 Task: Find a place to stay in Partizánske, Slovakia, from 5th to 12th September, with a price range of ₹10,000 to ₹15,000, 1 bedroom, 1 bathroom, for 2 guests, and select 'House' or 'Flat' as property type.
Action: Mouse moved to (561, 114)
Screenshot: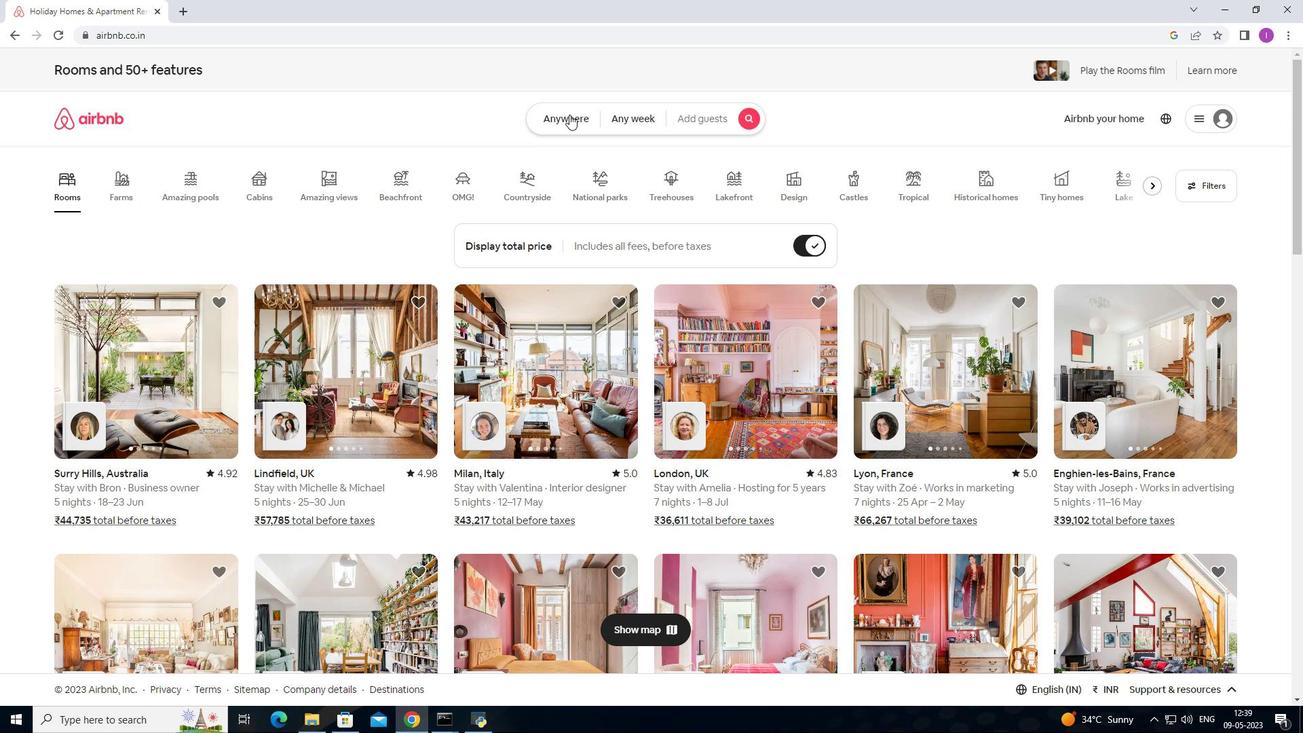 
Action: Mouse pressed left at (561, 114)
Screenshot: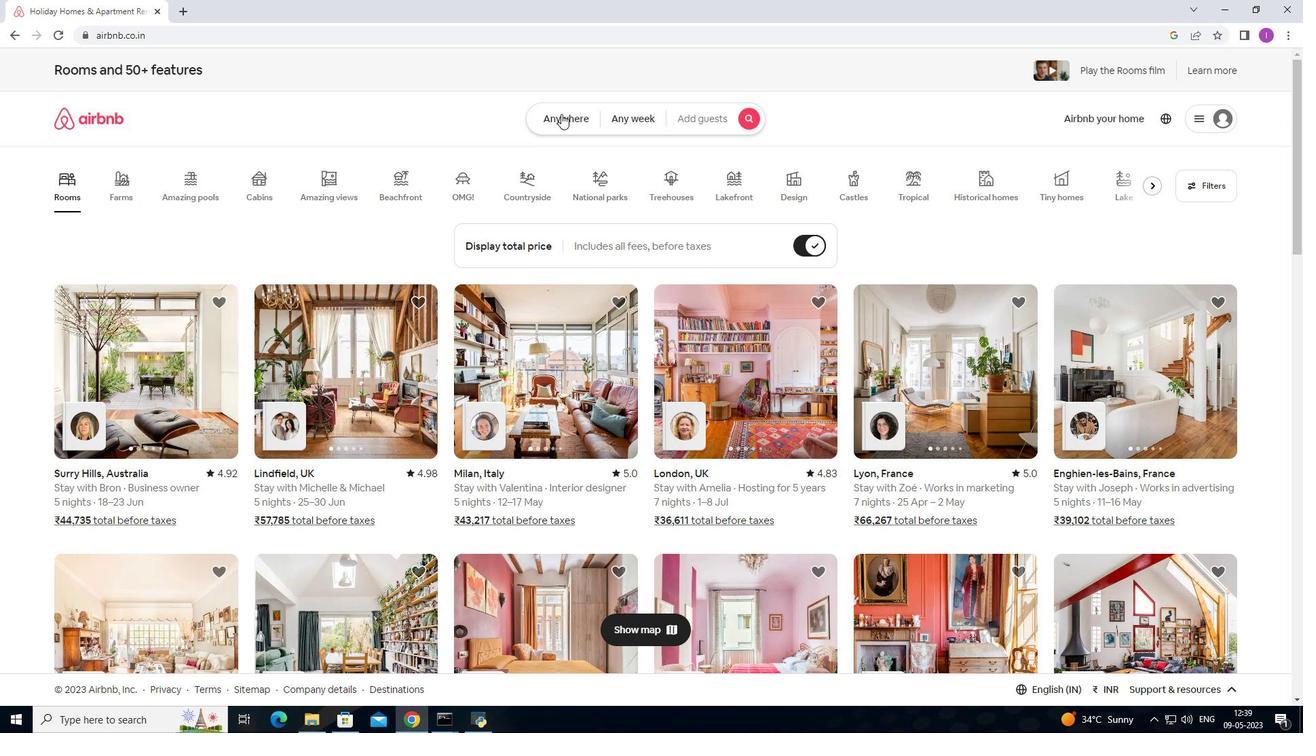 
Action: Mouse moved to (430, 174)
Screenshot: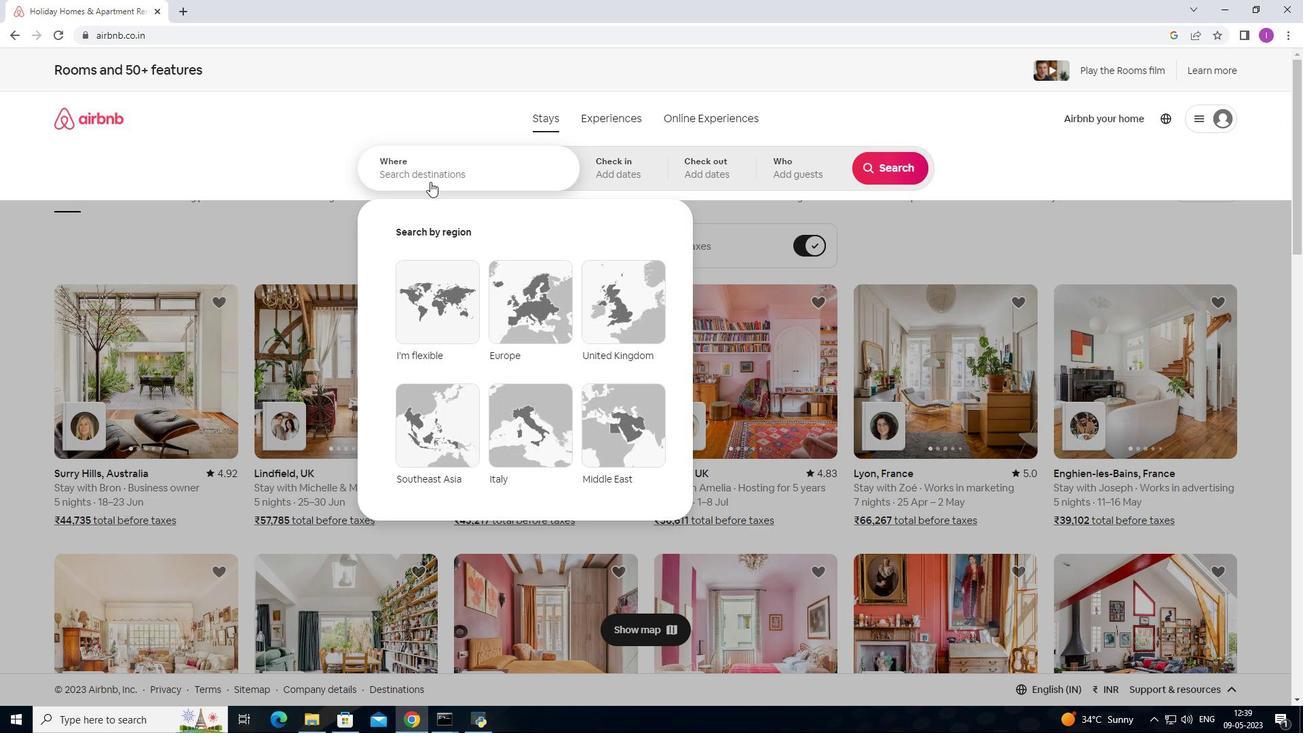
Action: Mouse pressed left at (430, 174)
Screenshot: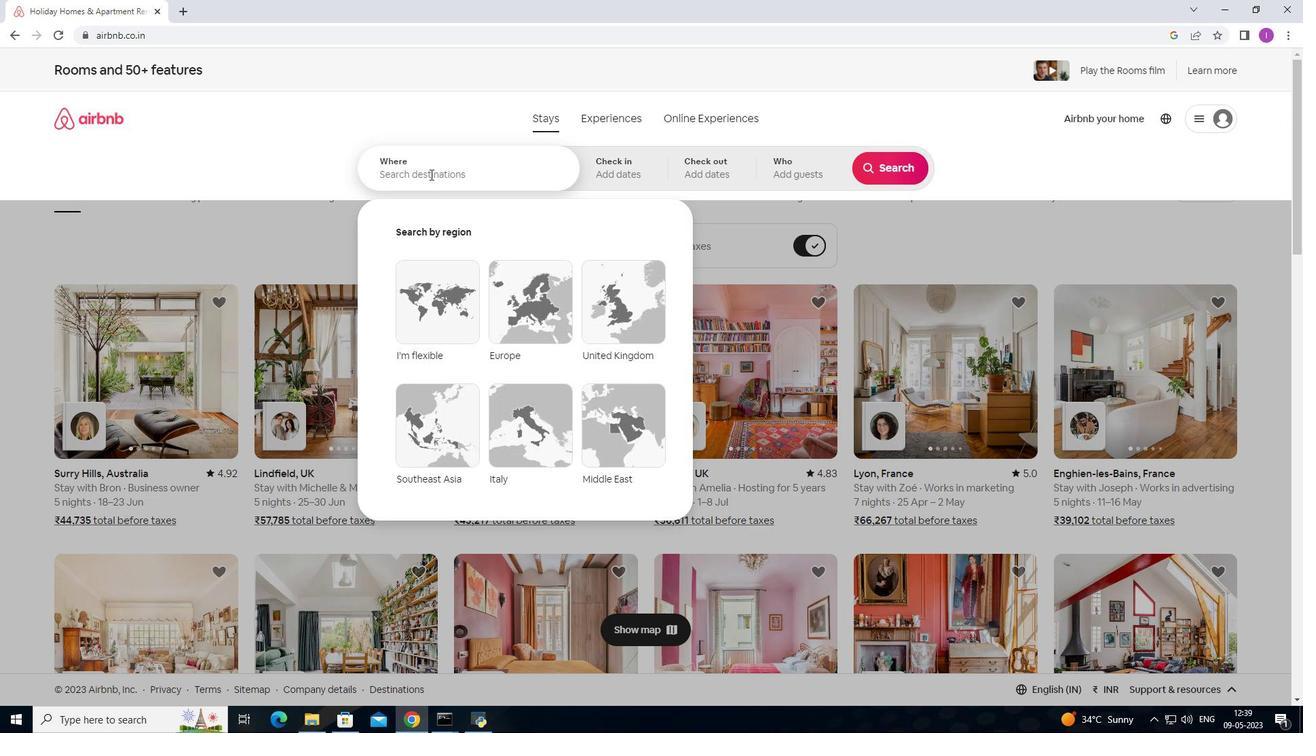 
Action: Mouse moved to (433, 171)
Screenshot: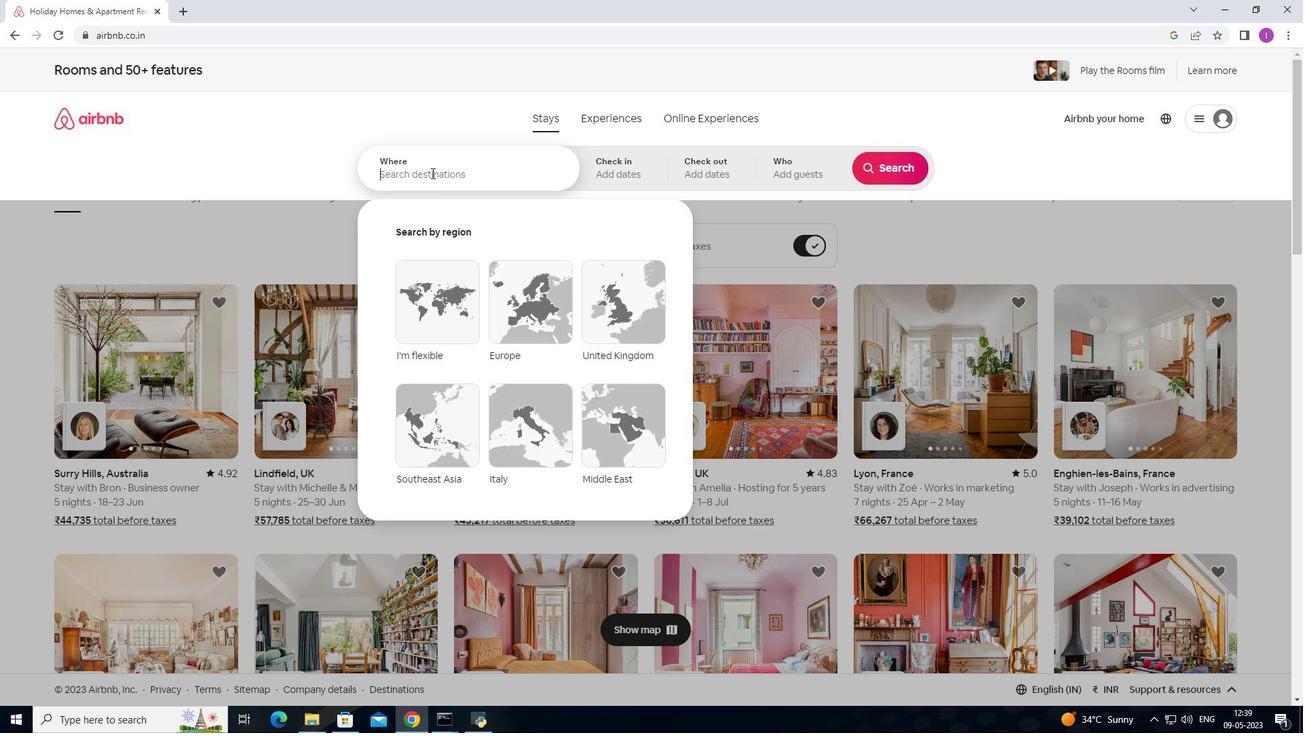 
Action: Key pressed <Key.shift>Partizanske,<Key.shift>Slovakia
Screenshot: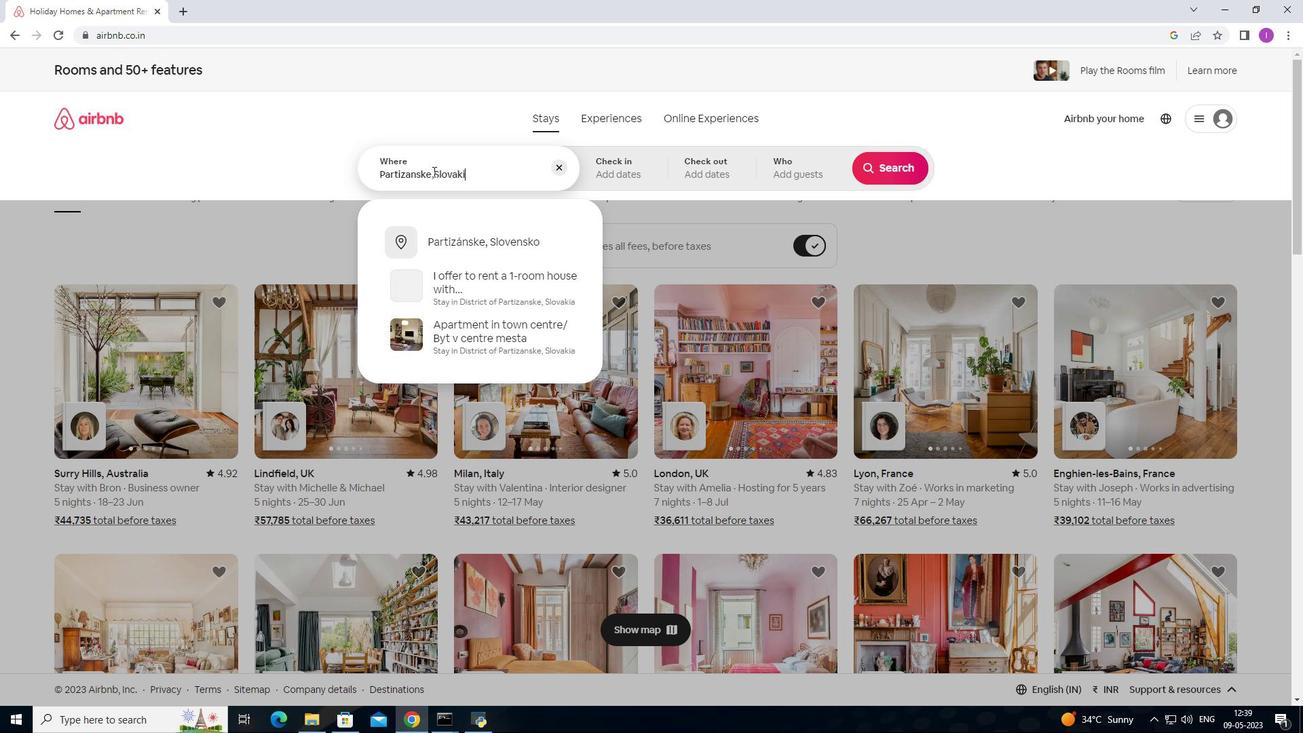 
Action: Mouse moved to (590, 173)
Screenshot: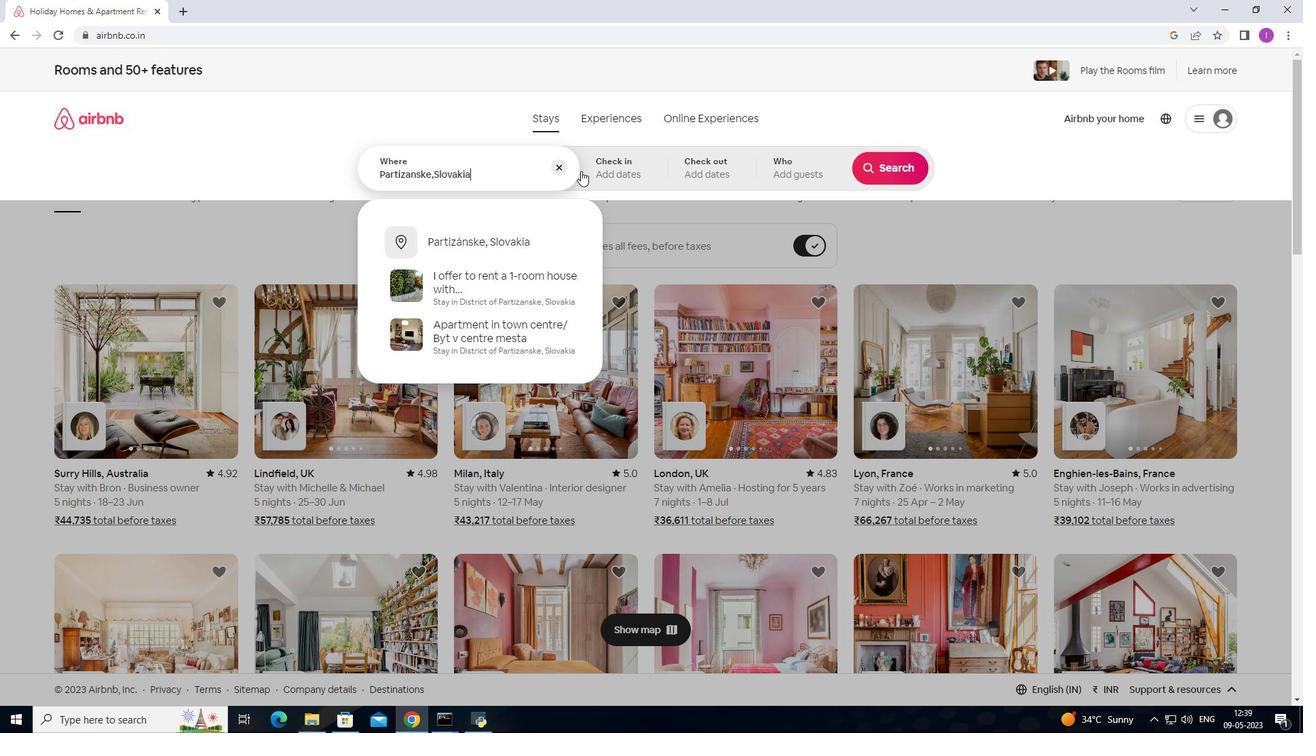 
Action: Mouse pressed left at (590, 173)
Screenshot: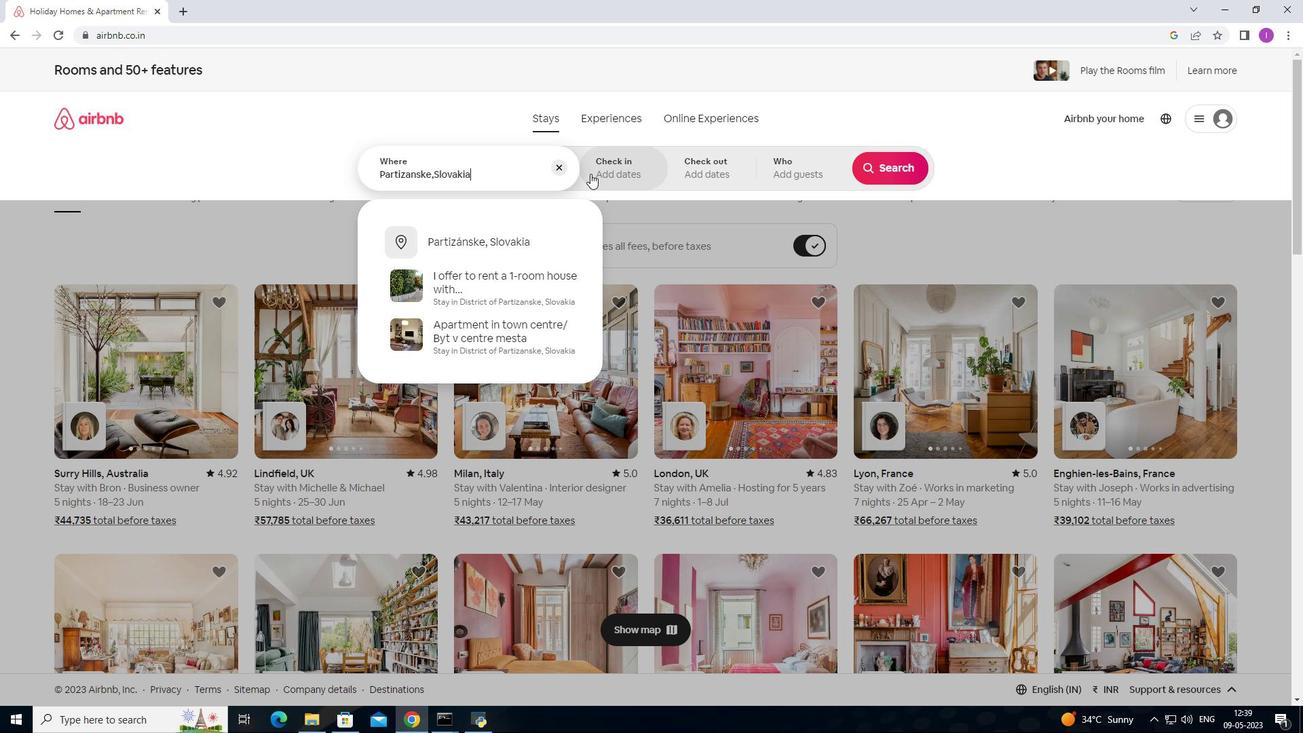 
Action: Mouse moved to (886, 280)
Screenshot: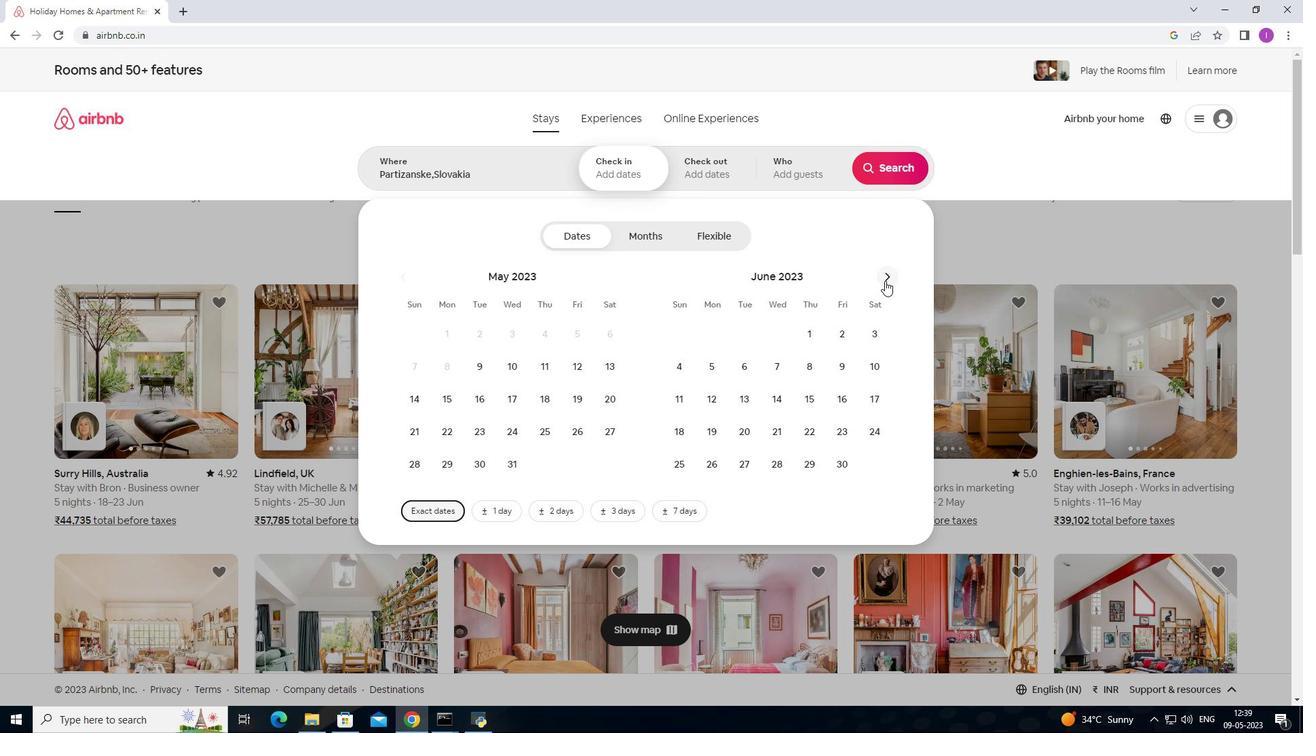 
Action: Mouse pressed left at (886, 280)
Screenshot: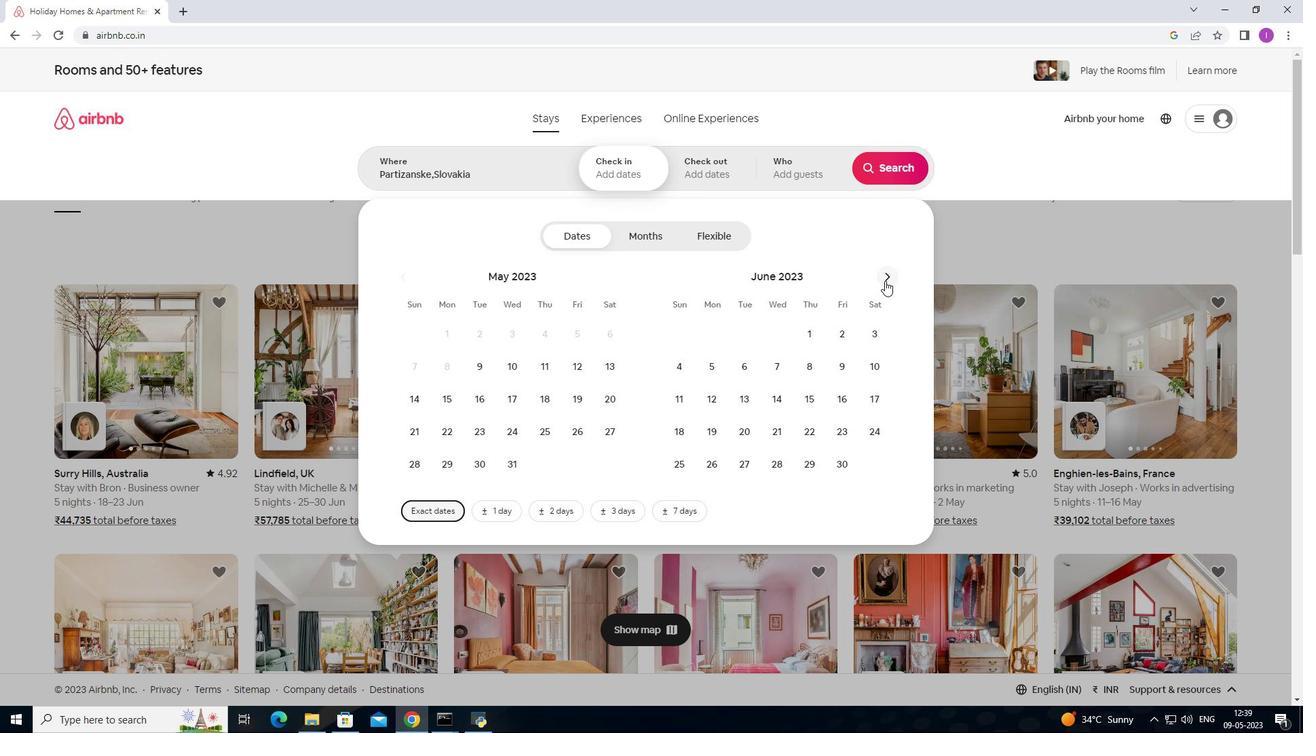 
Action: Mouse pressed left at (886, 280)
Screenshot: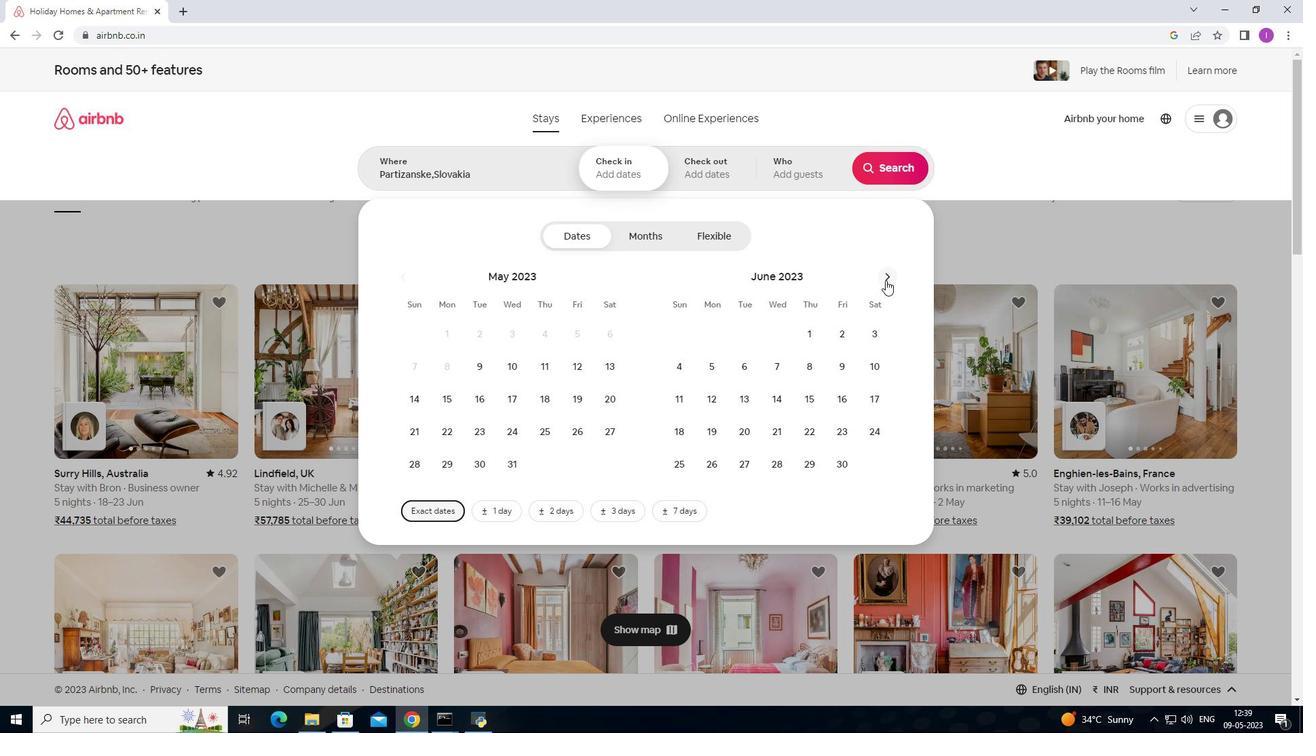 
Action: Mouse pressed left at (886, 280)
Screenshot: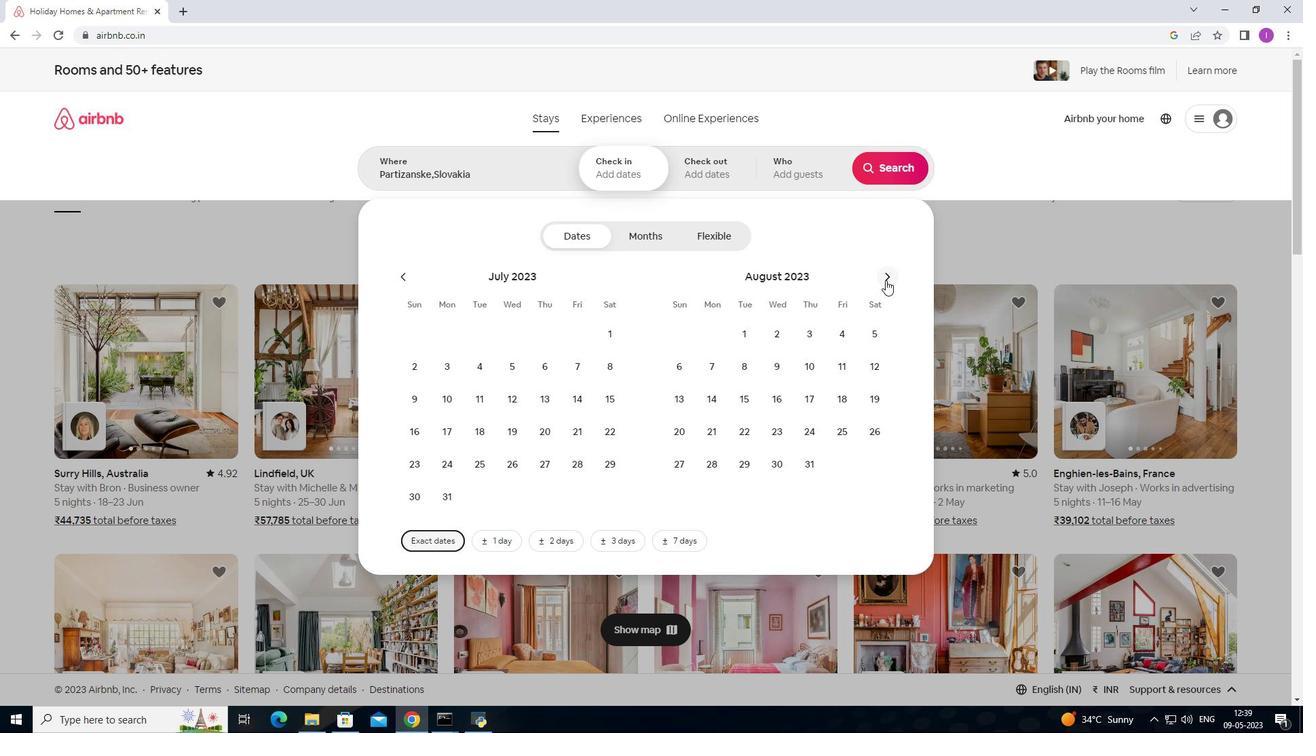 
Action: Mouse moved to (743, 364)
Screenshot: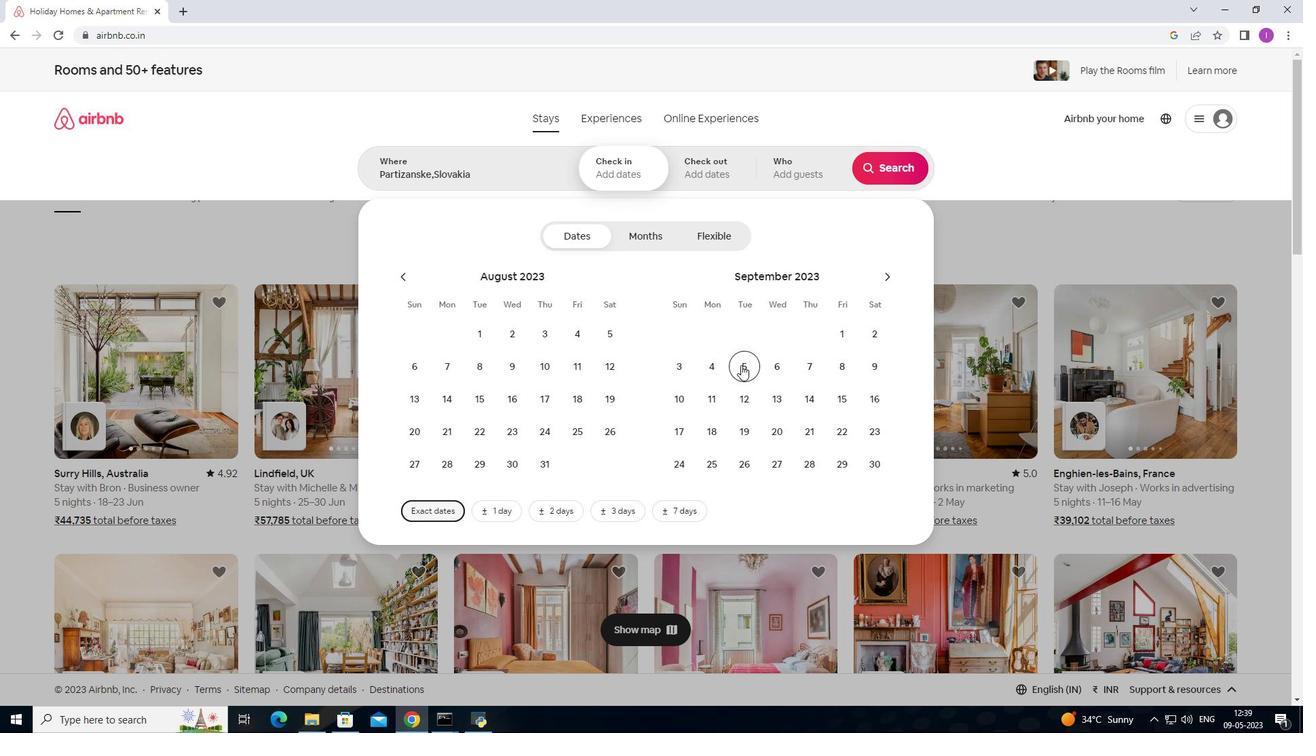 
Action: Mouse pressed left at (743, 364)
Screenshot: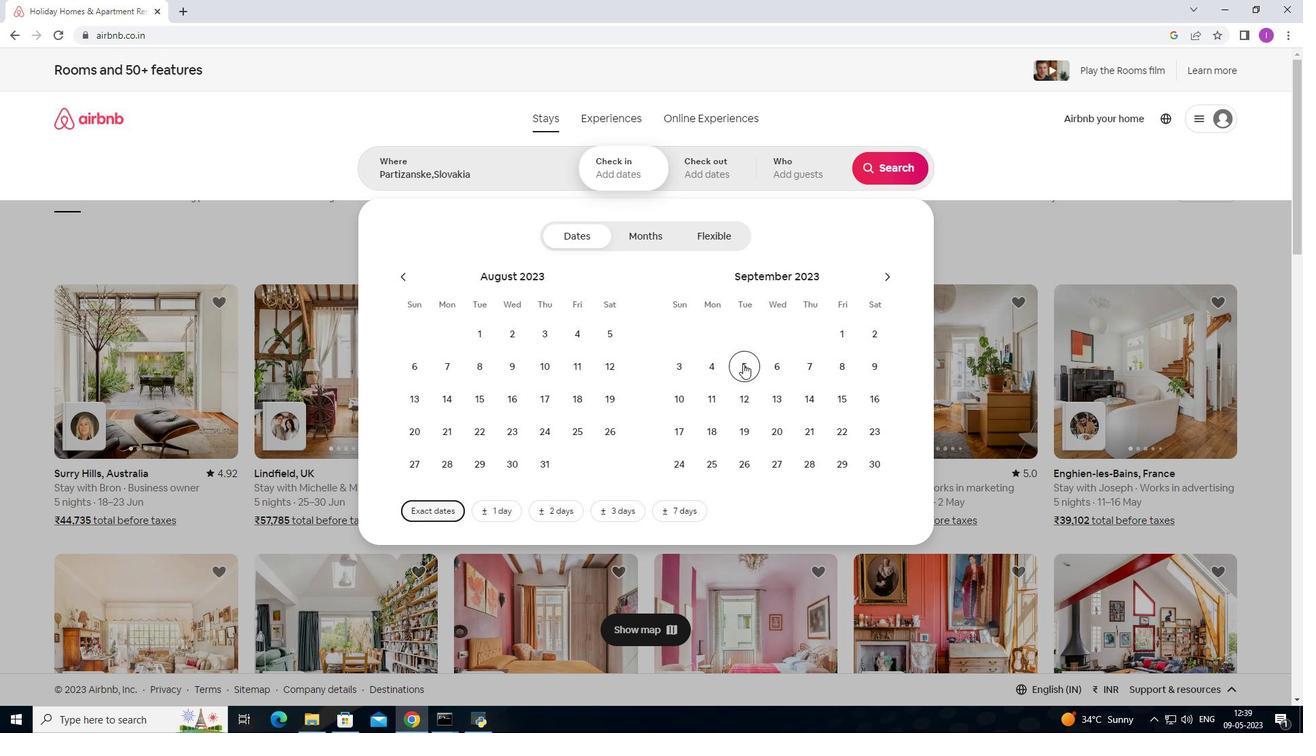 
Action: Mouse moved to (749, 387)
Screenshot: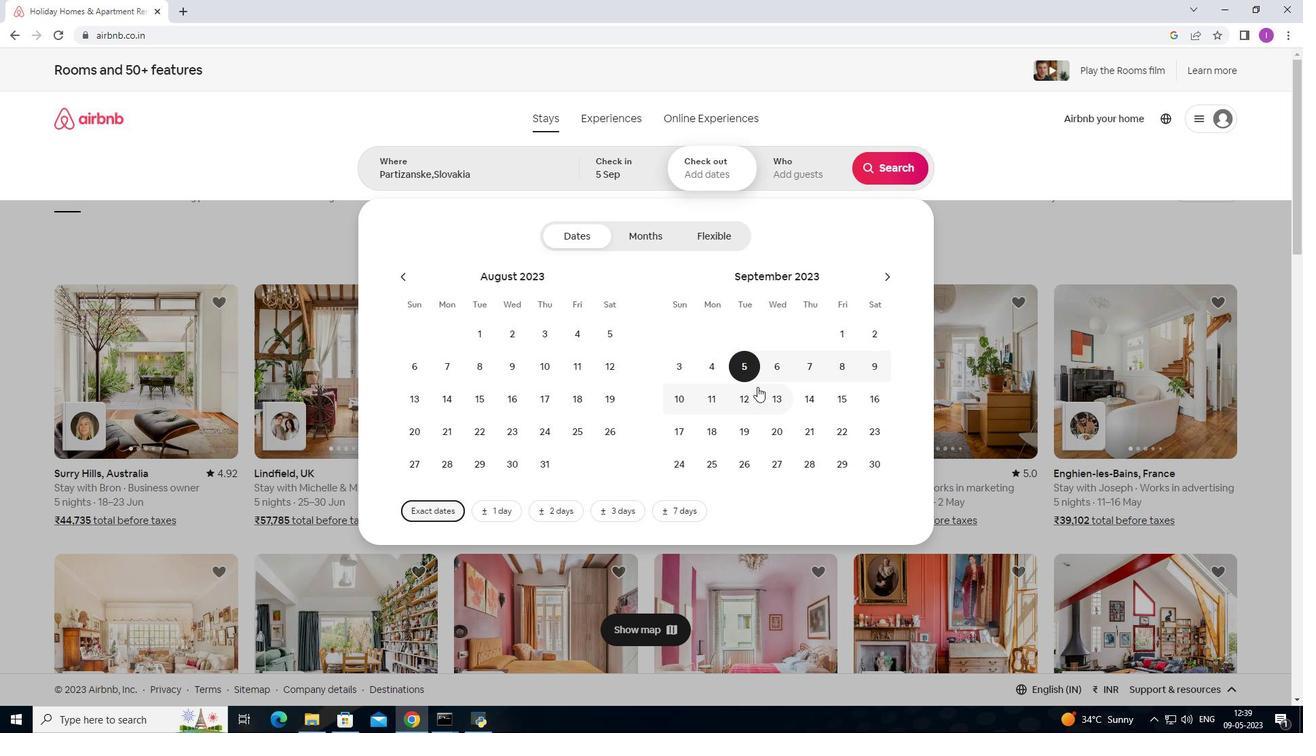 
Action: Mouse pressed left at (749, 387)
Screenshot: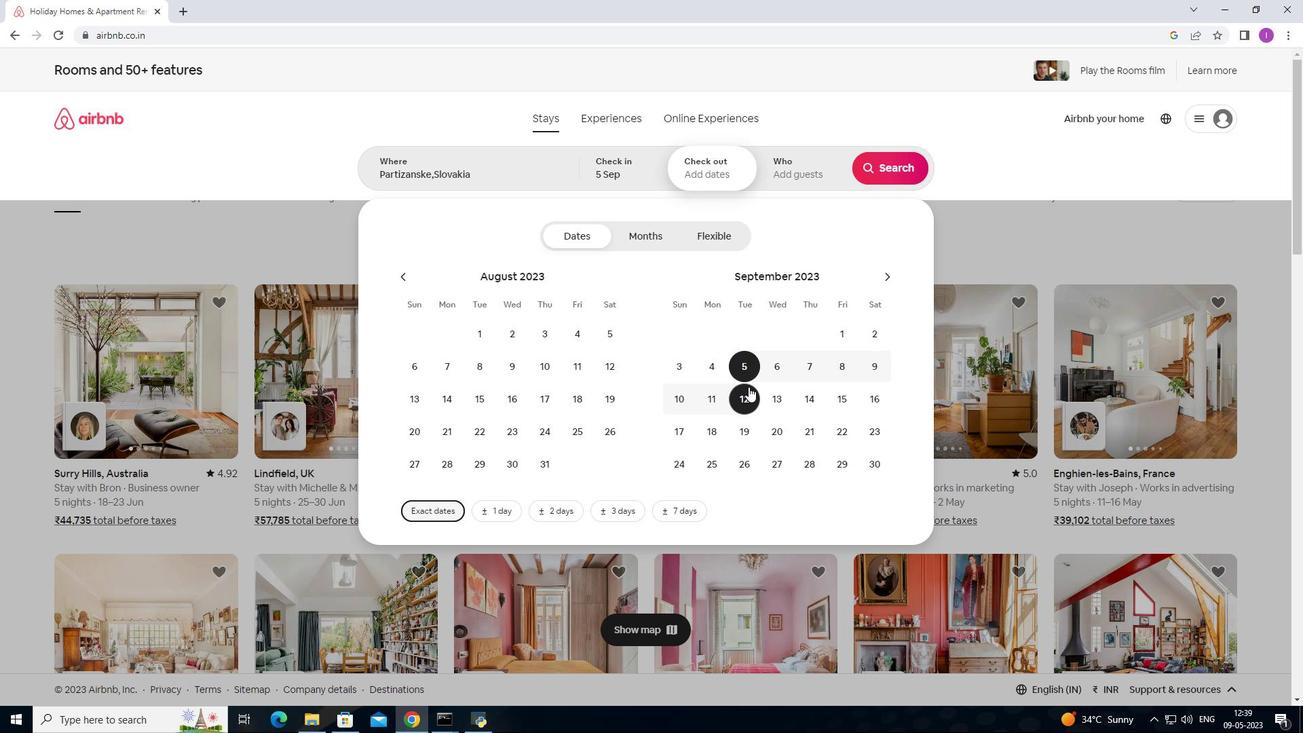 
Action: Mouse moved to (800, 179)
Screenshot: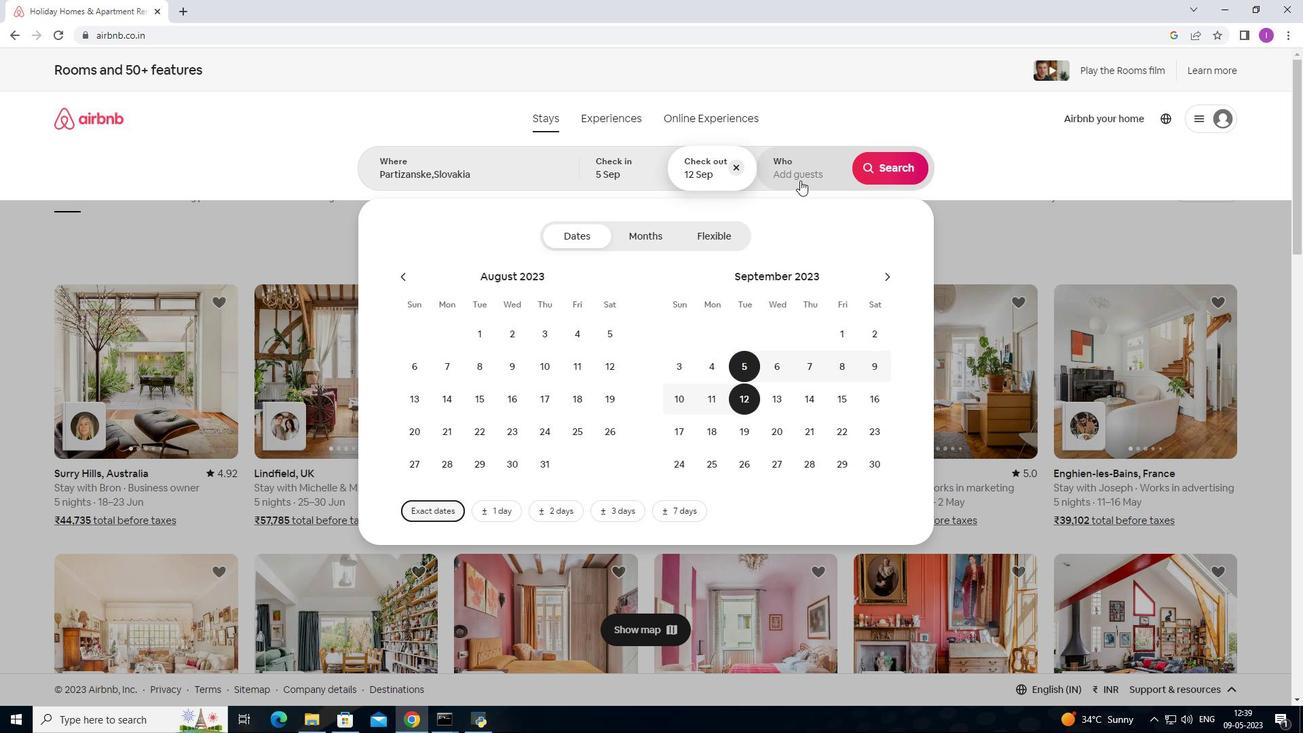 
Action: Mouse pressed left at (800, 179)
Screenshot: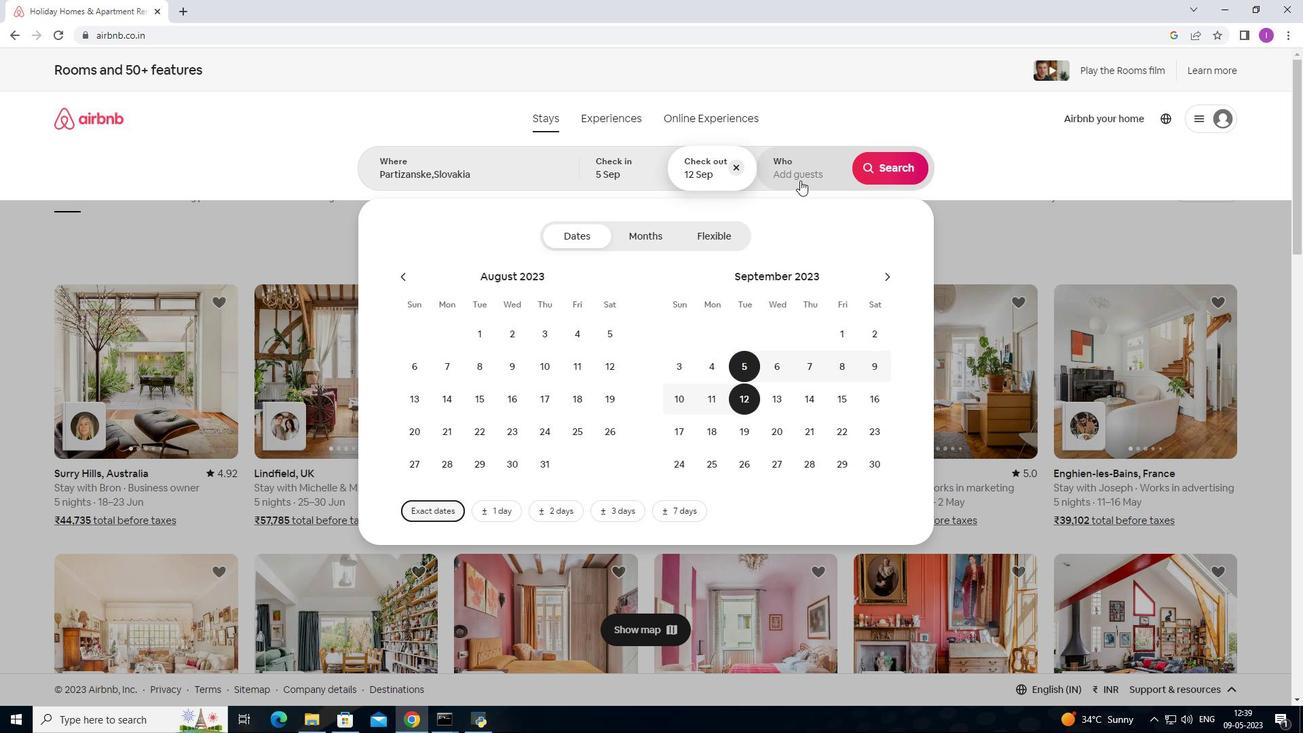 
Action: Mouse moved to (898, 235)
Screenshot: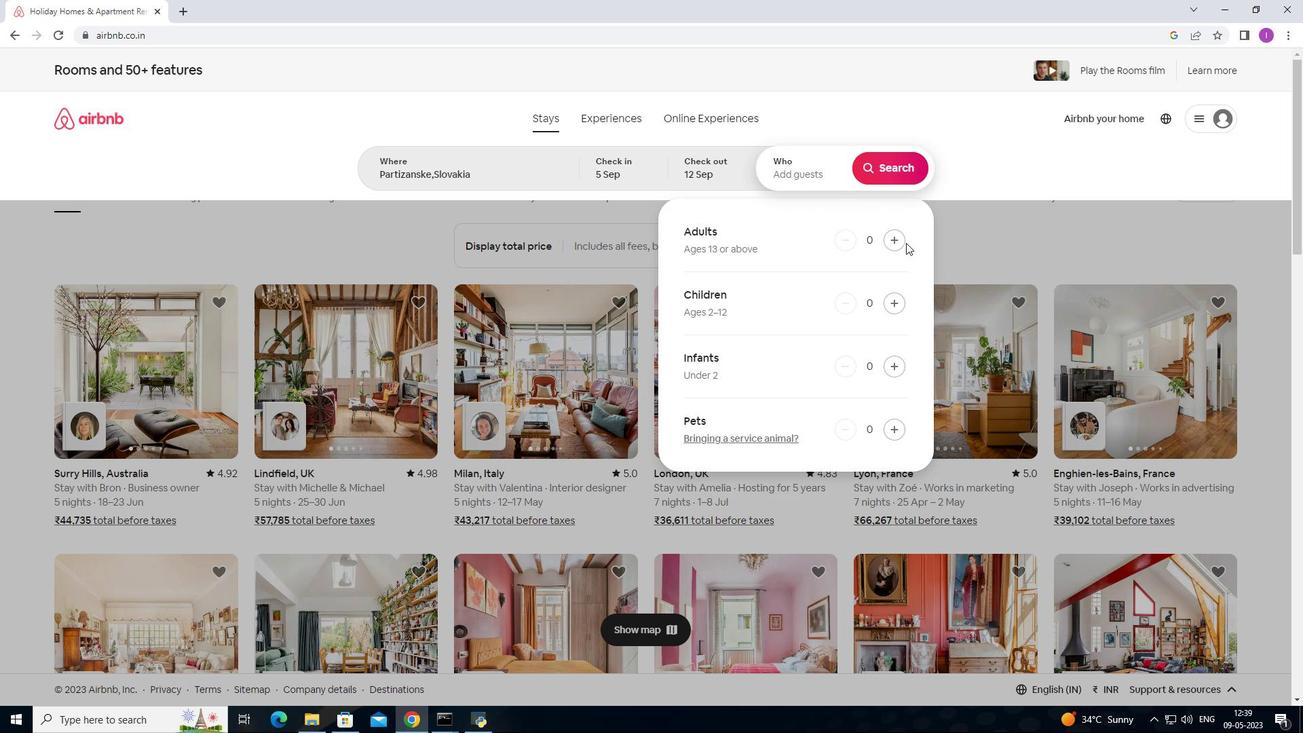 
Action: Mouse pressed left at (898, 235)
Screenshot: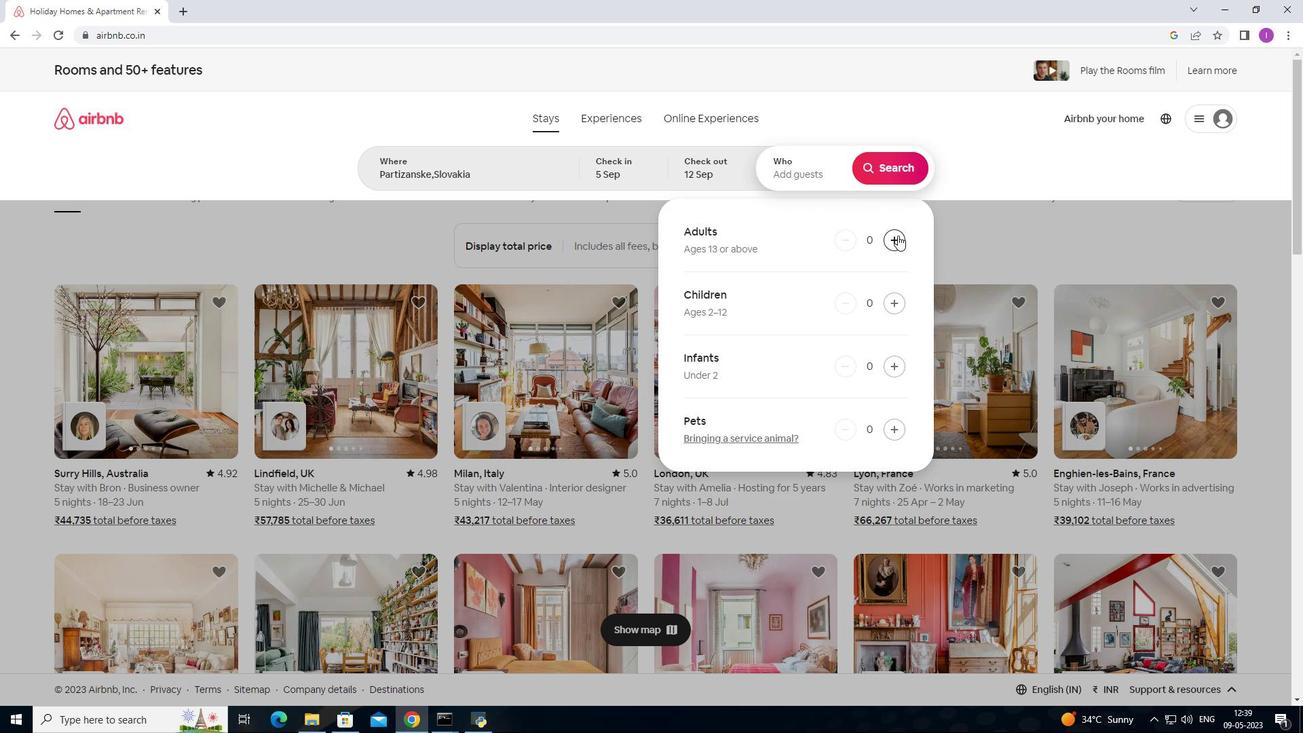 
Action: Mouse pressed left at (898, 235)
Screenshot: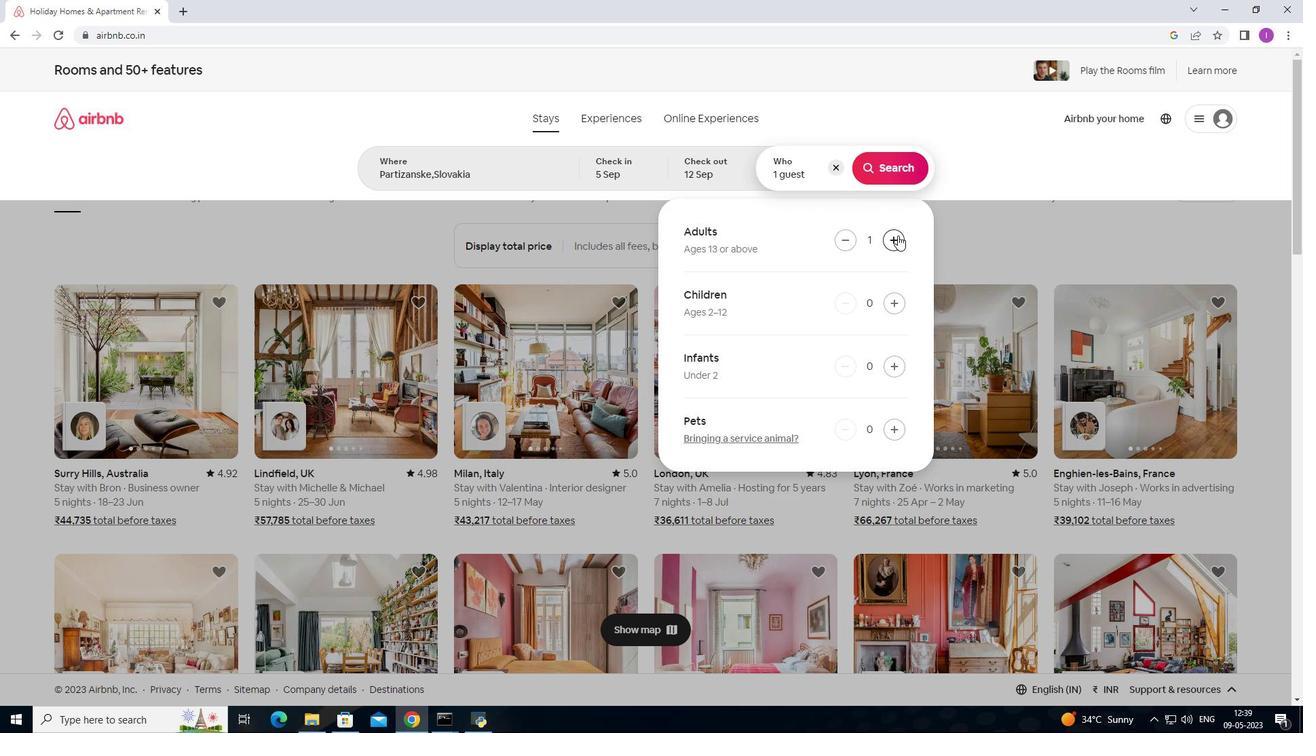 
Action: Mouse moved to (880, 177)
Screenshot: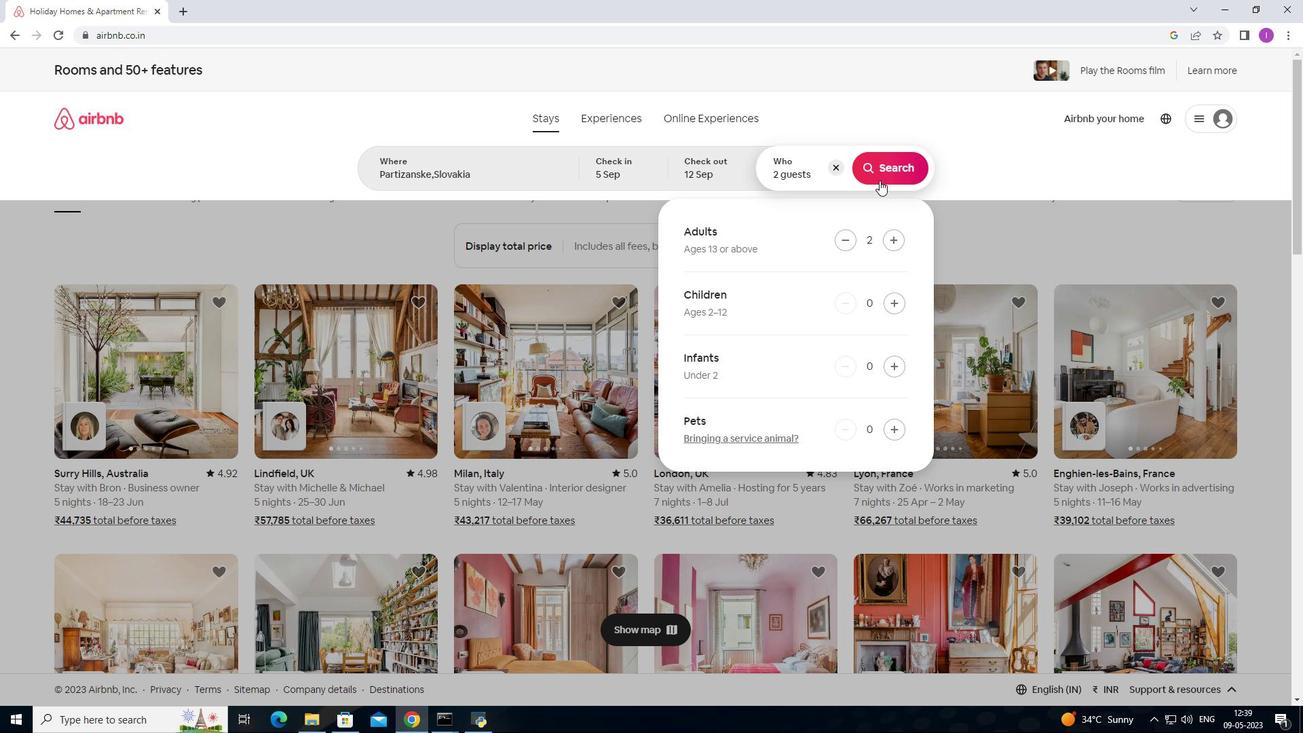 
Action: Mouse pressed left at (880, 177)
Screenshot: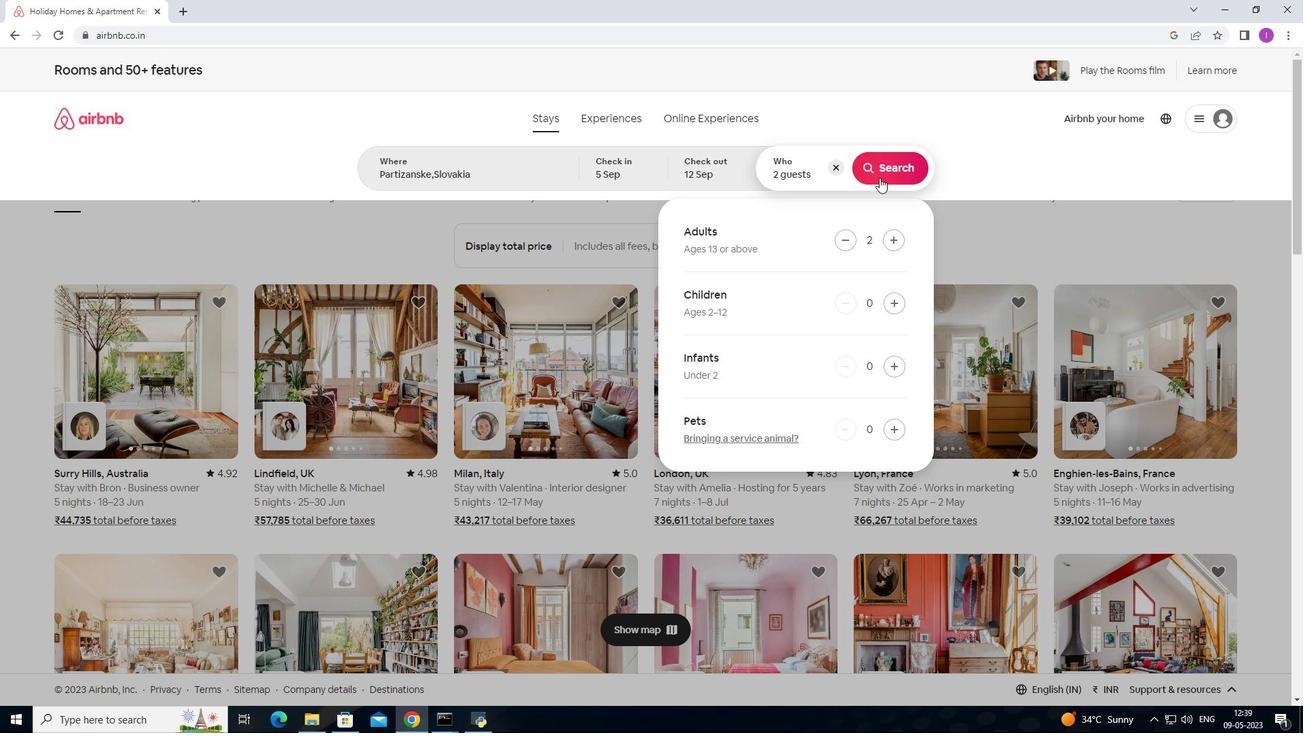 
Action: Mouse moved to (1229, 133)
Screenshot: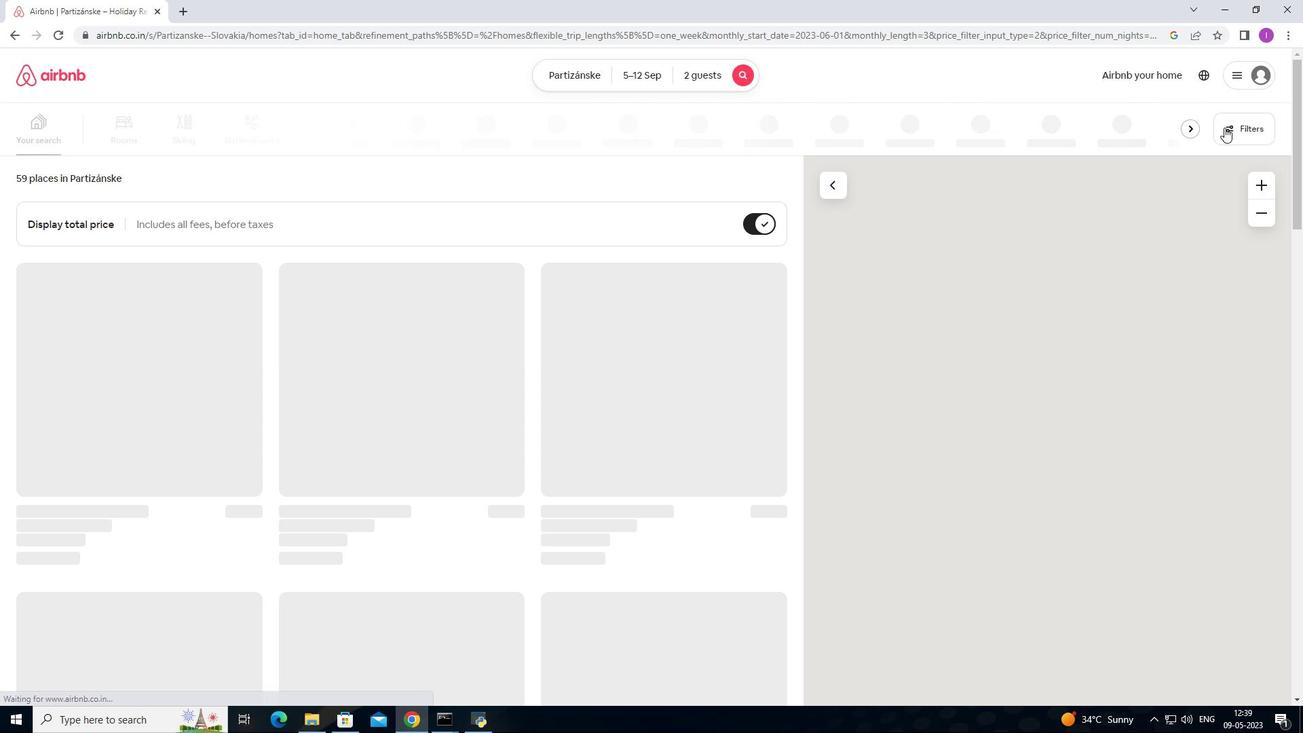 
Action: Mouse pressed left at (1229, 133)
Screenshot: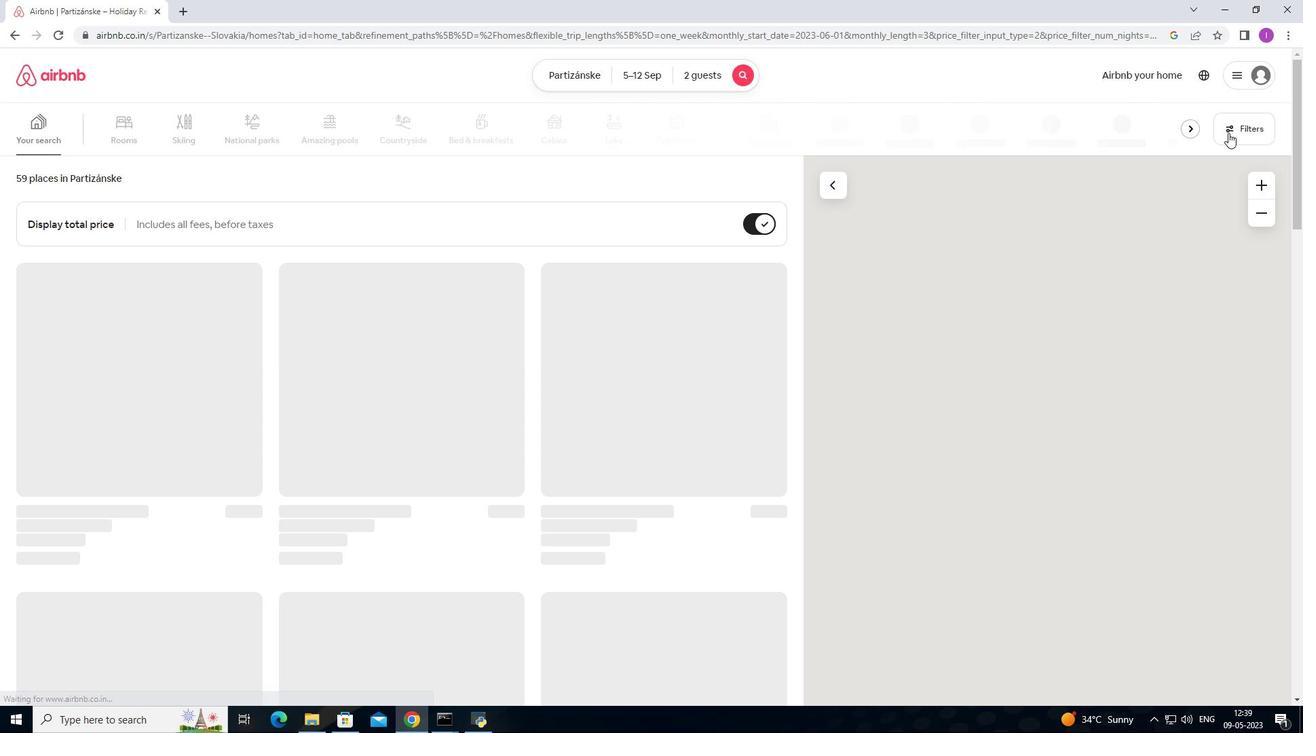 
Action: Mouse moved to (488, 460)
Screenshot: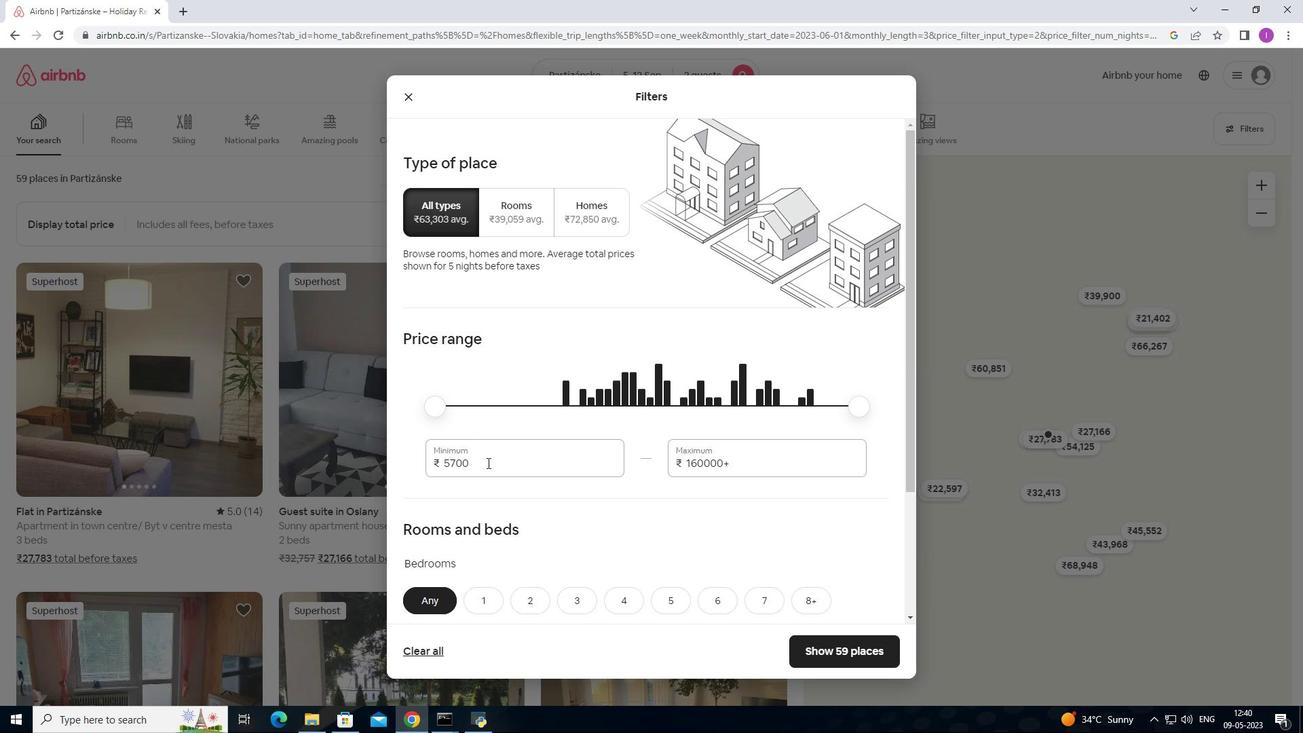 
Action: Mouse pressed left at (488, 460)
Screenshot: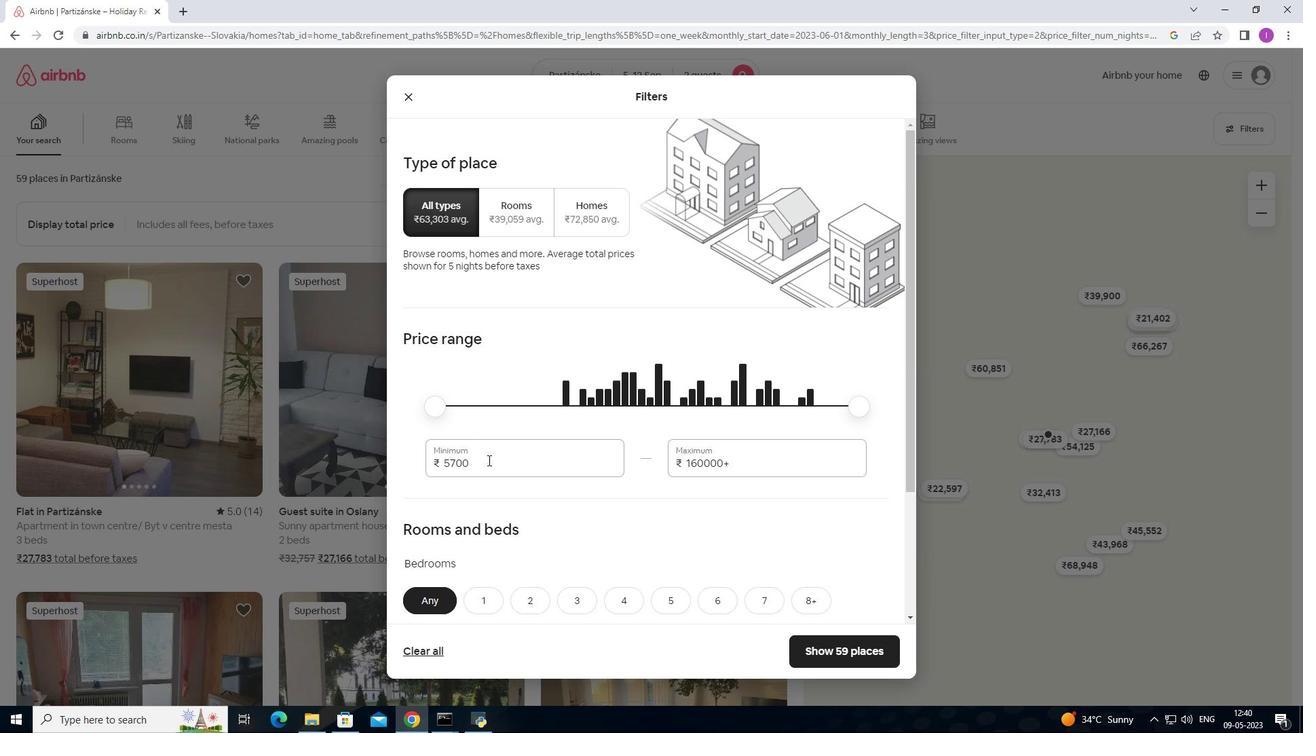 
Action: Mouse moved to (439, 462)
Screenshot: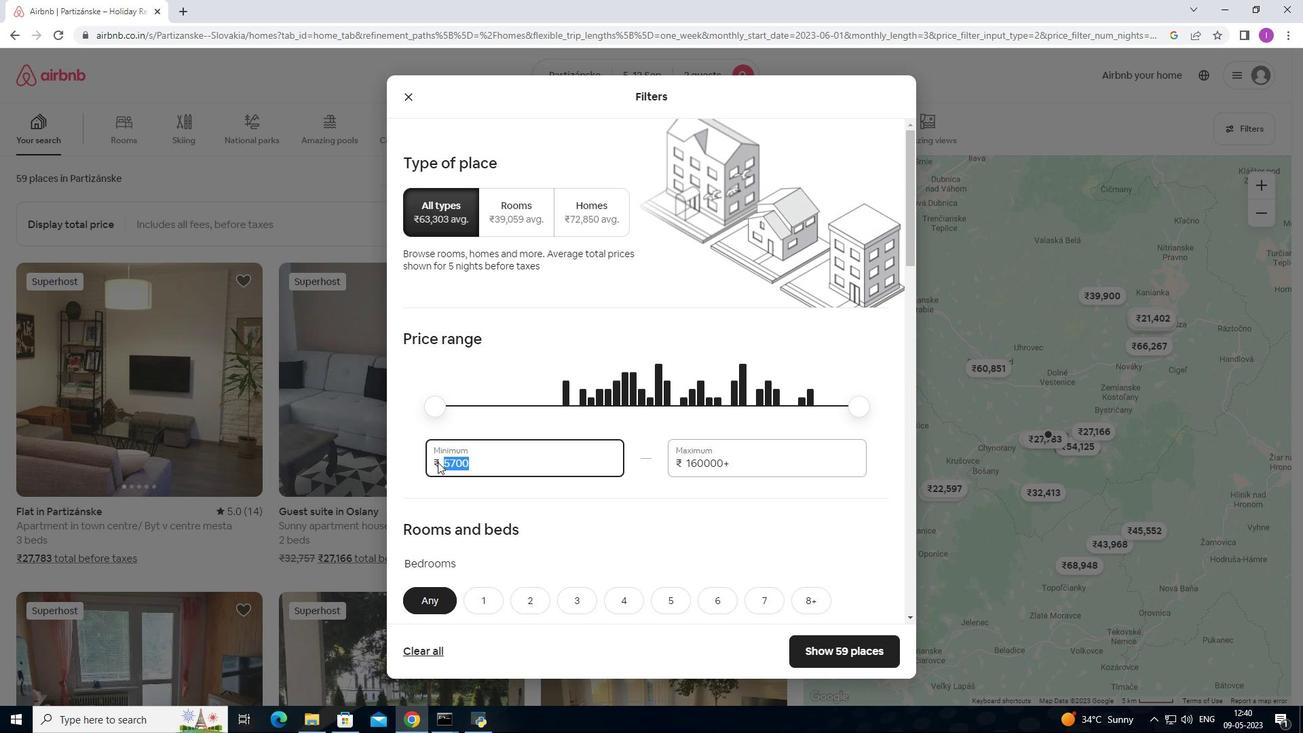 
Action: Key pressed 1
Screenshot: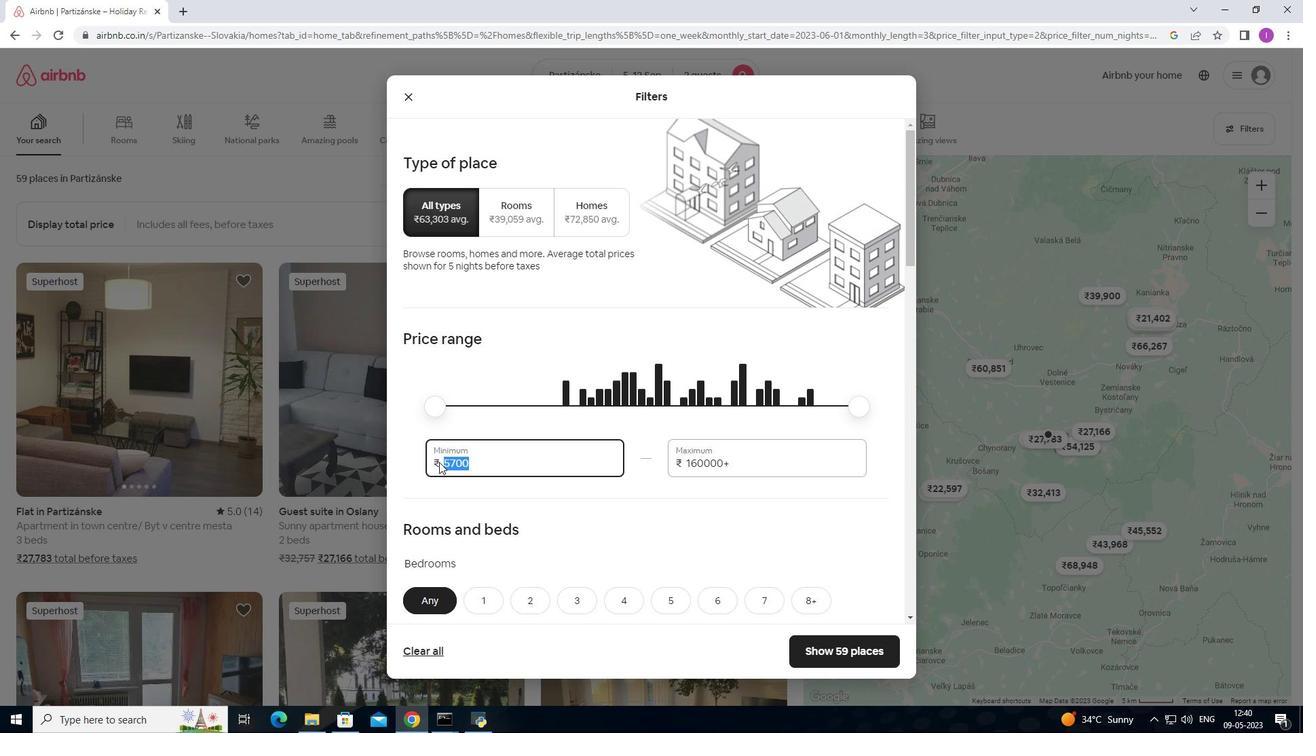 
Action: Mouse moved to (441, 460)
Screenshot: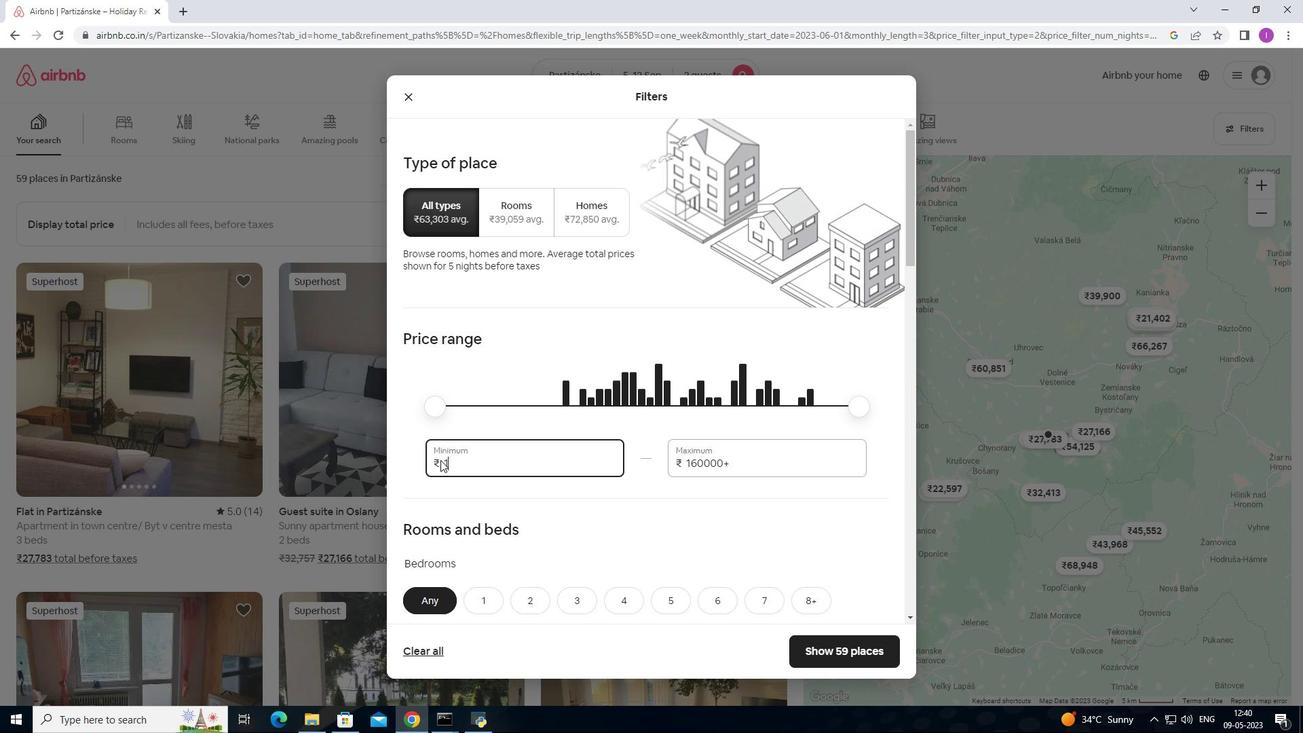 
Action: Key pressed 0
Screenshot: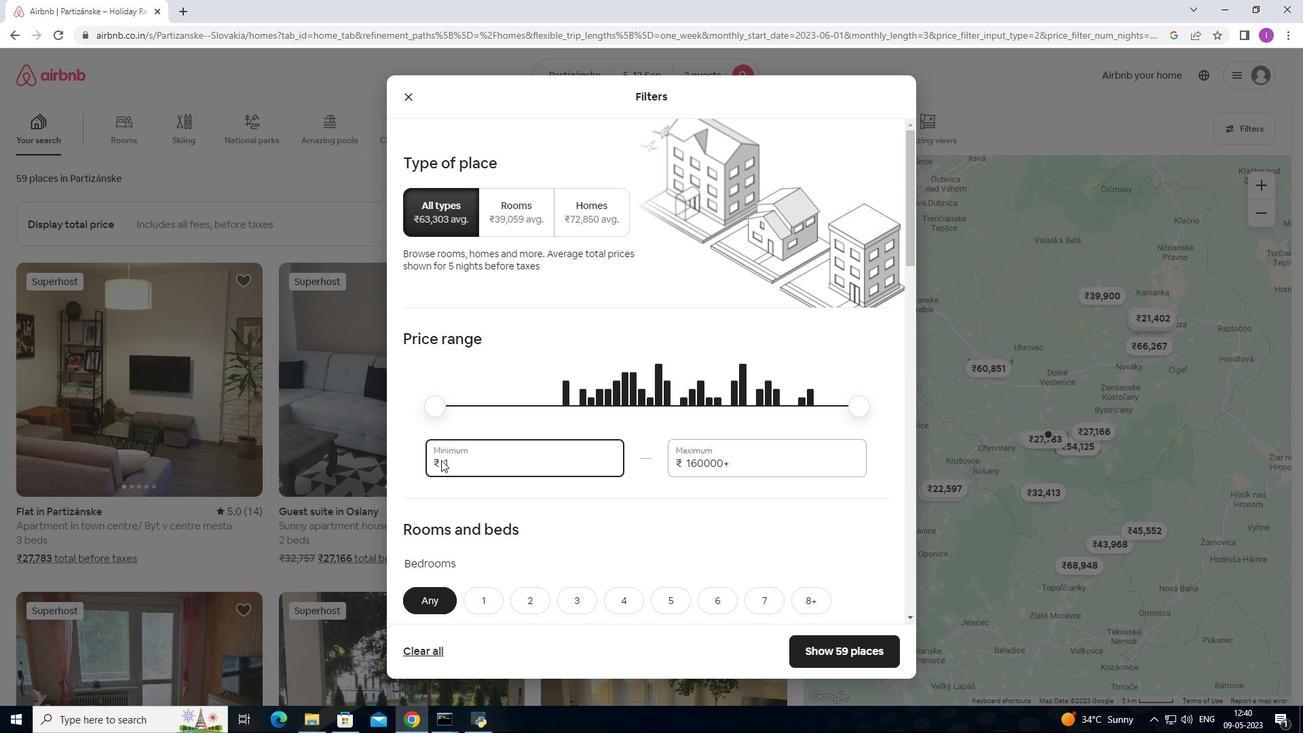 
Action: Mouse moved to (444, 459)
Screenshot: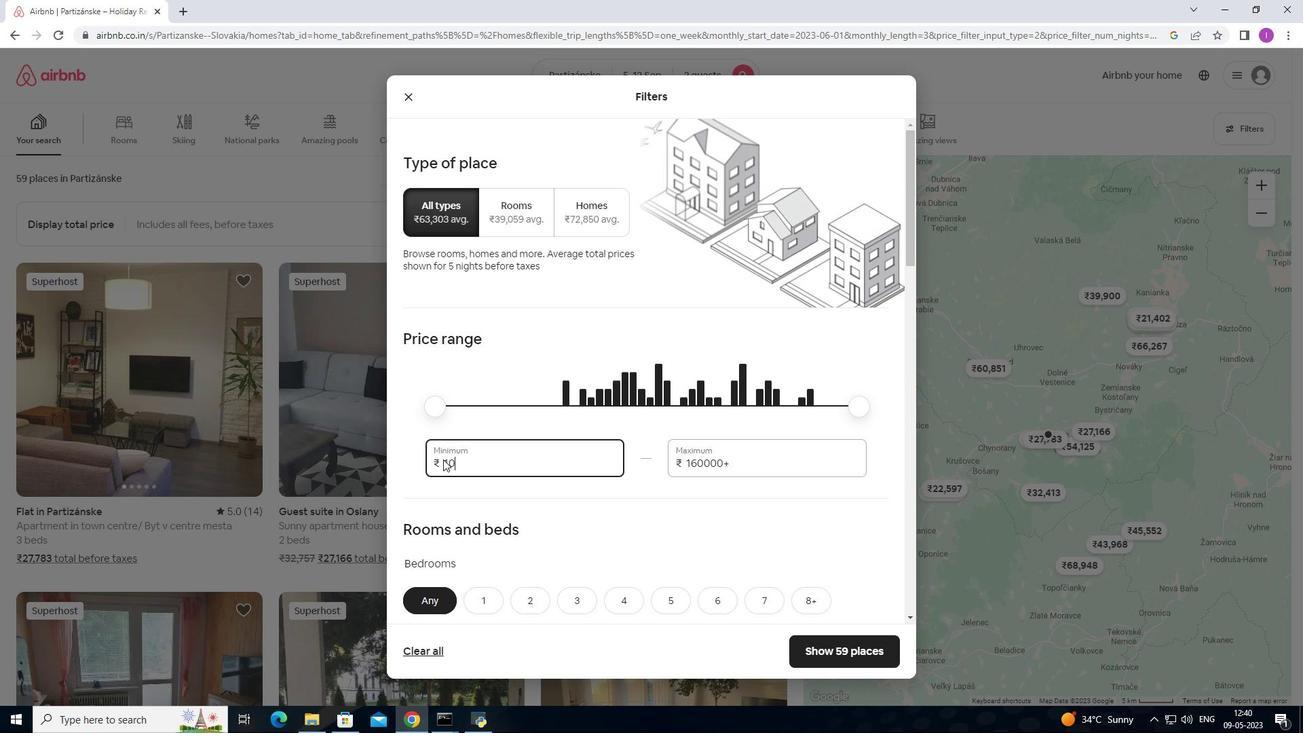 
Action: Key pressed 0
Screenshot: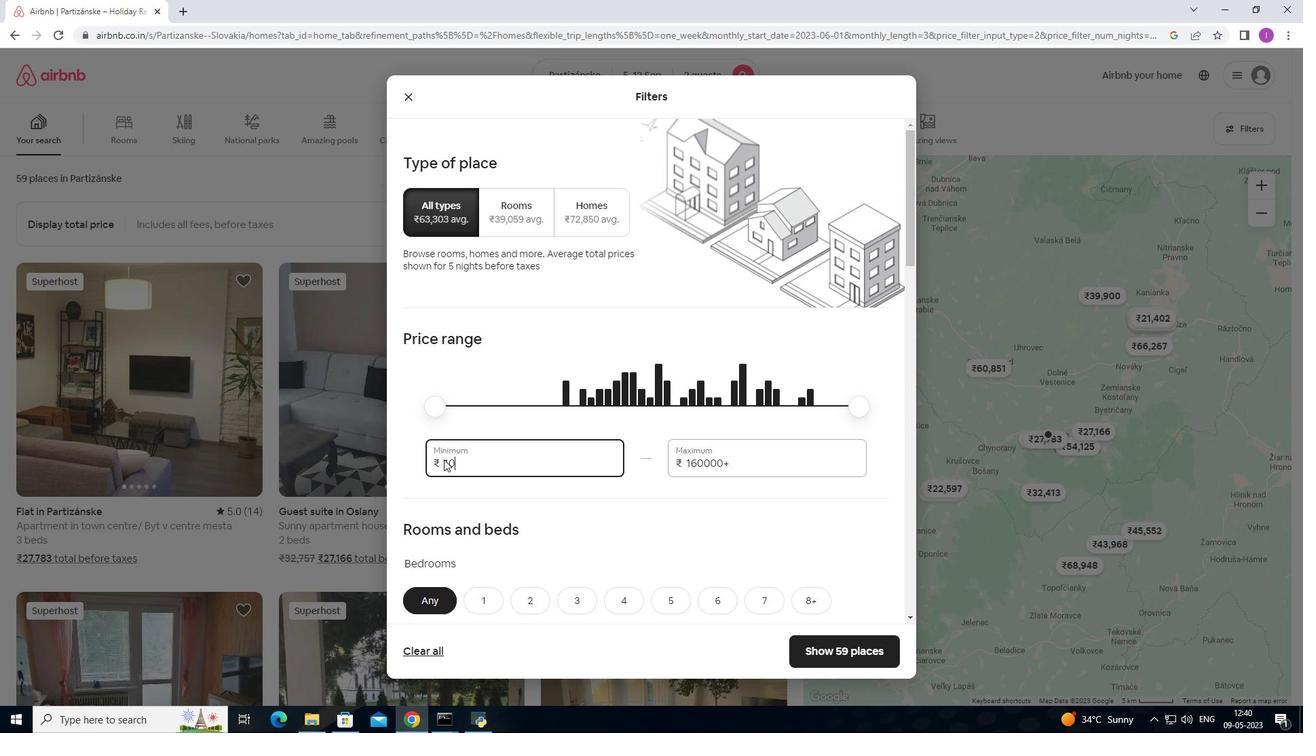 
Action: Mouse moved to (446, 457)
Screenshot: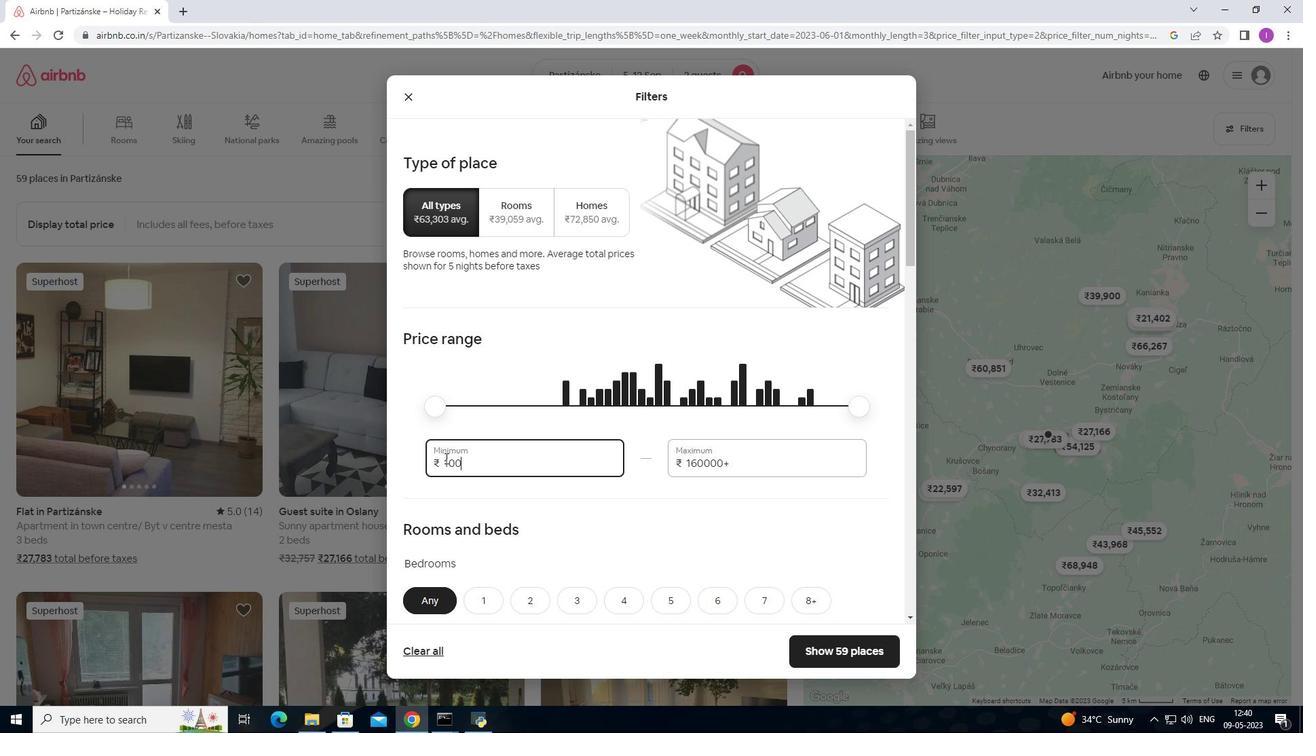 
Action: Key pressed 0
Screenshot: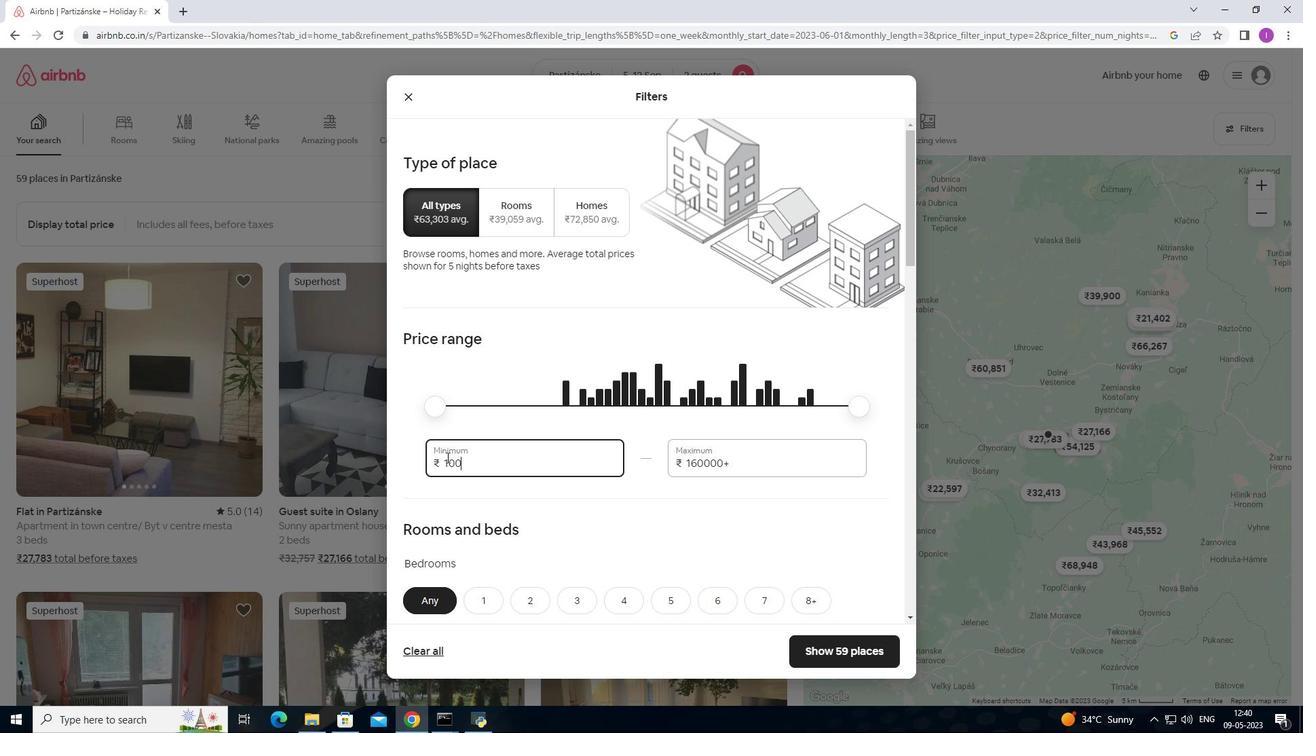 
Action: Mouse moved to (484, 455)
Screenshot: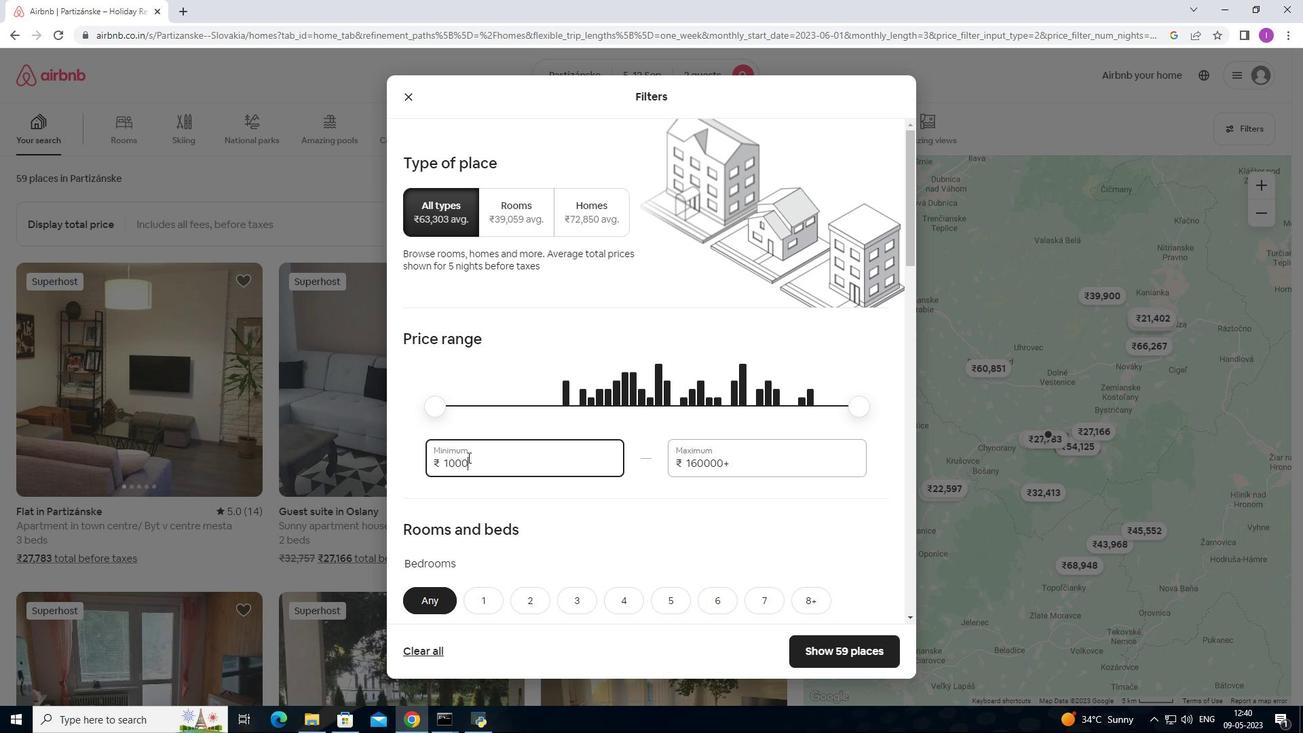 
Action: Key pressed 0
Screenshot: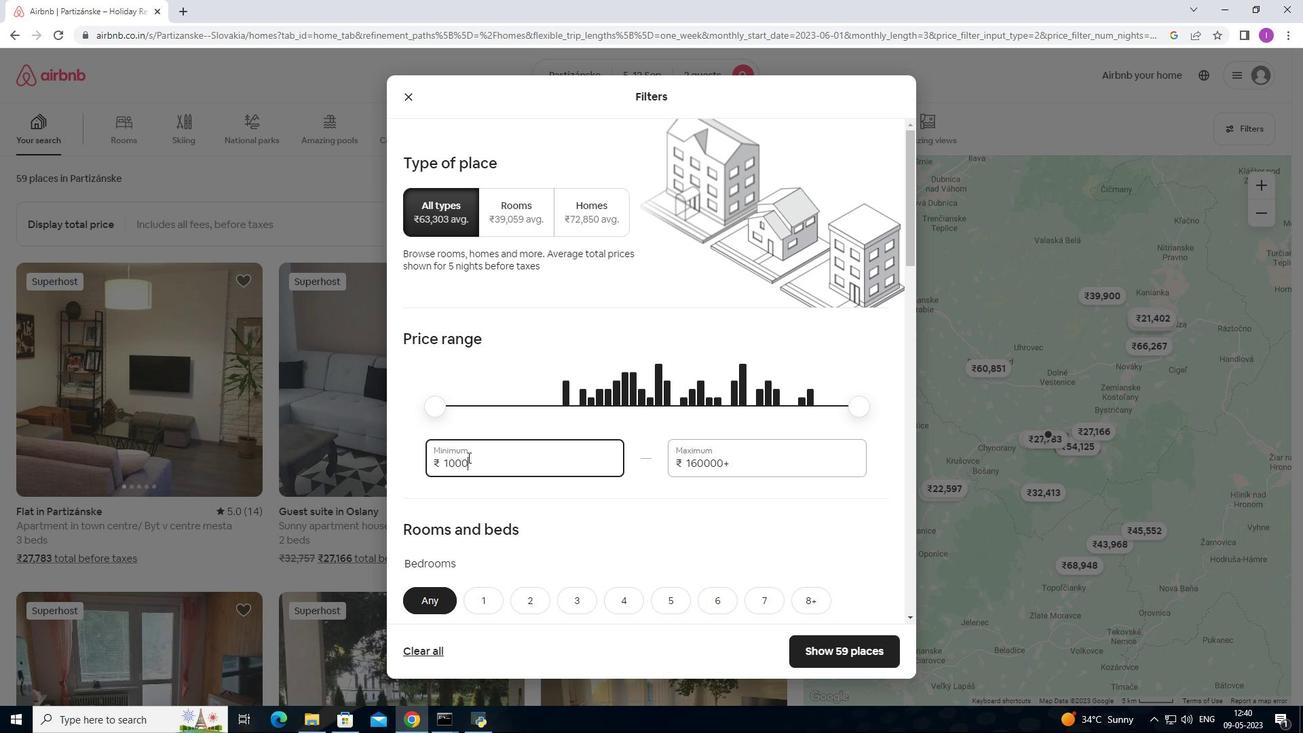 
Action: Mouse moved to (740, 464)
Screenshot: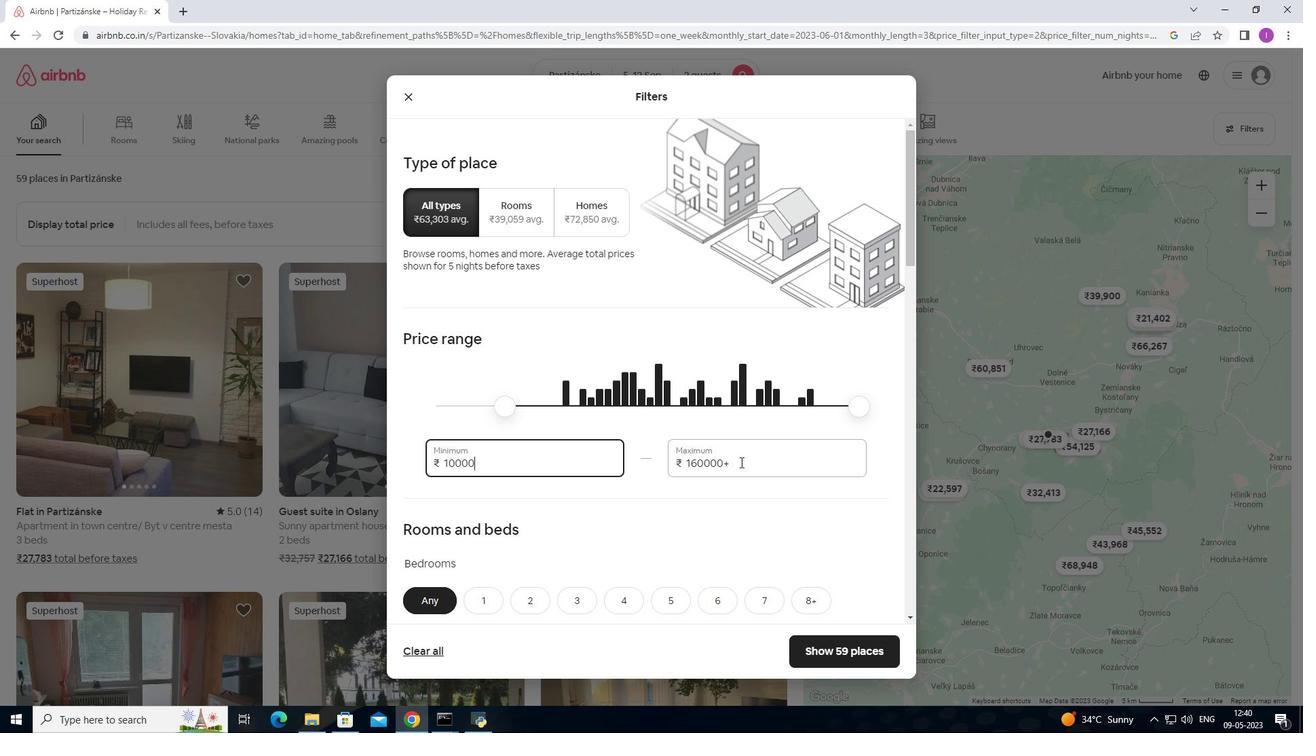 
Action: Mouse pressed left at (740, 464)
Screenshot: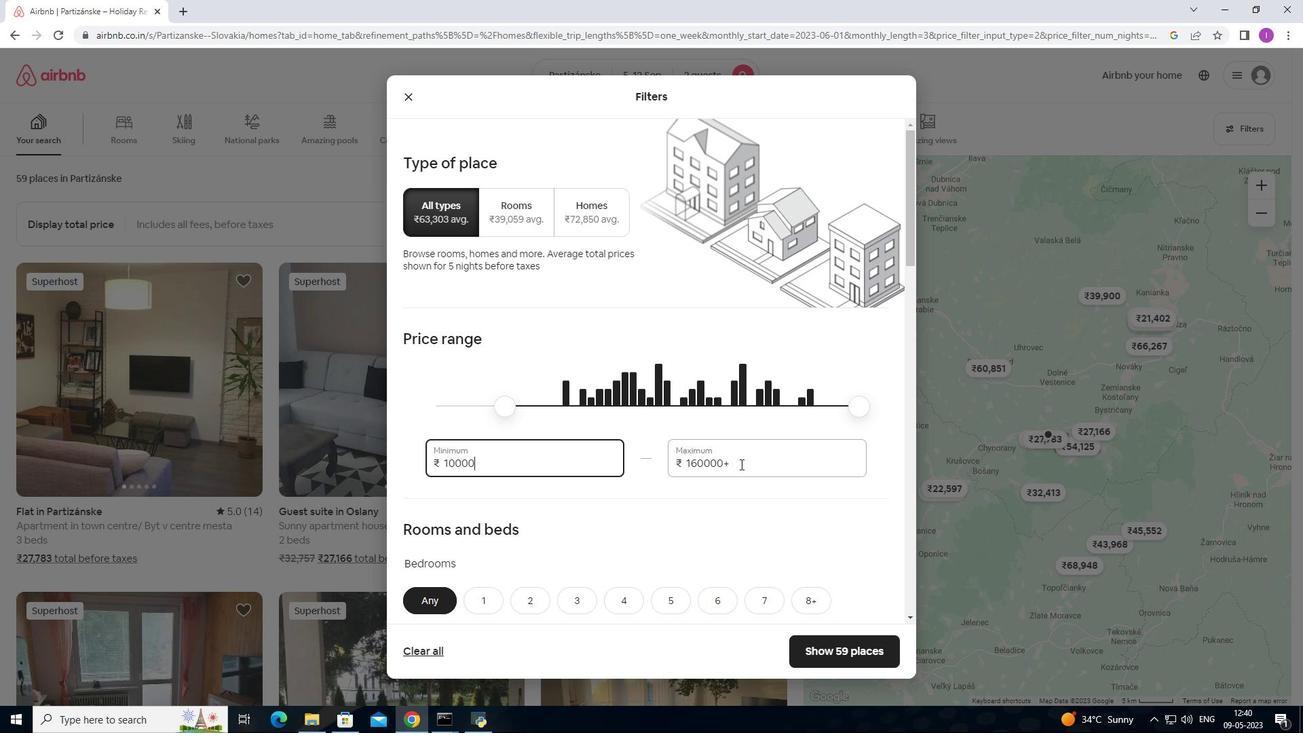 
Action: Mouse moved to (718, 461)
Screenshot: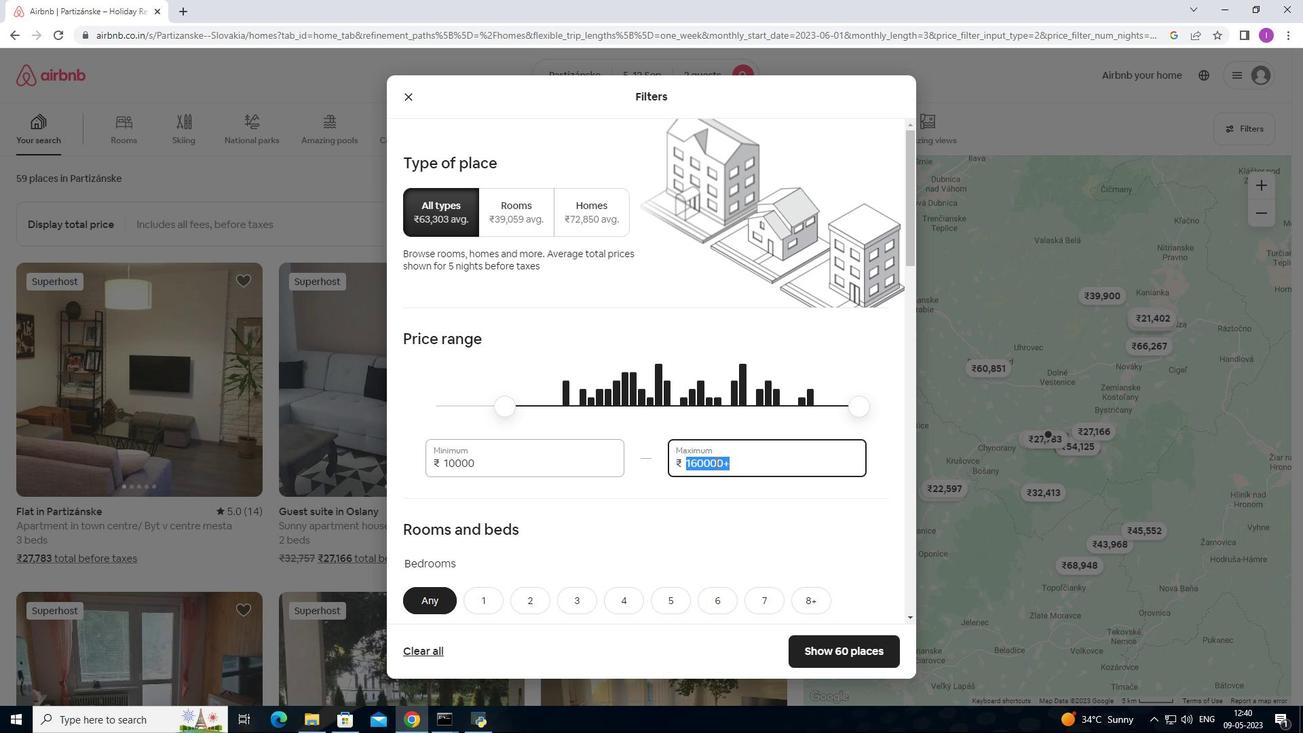
Action: Key pressed 1
Screenshot: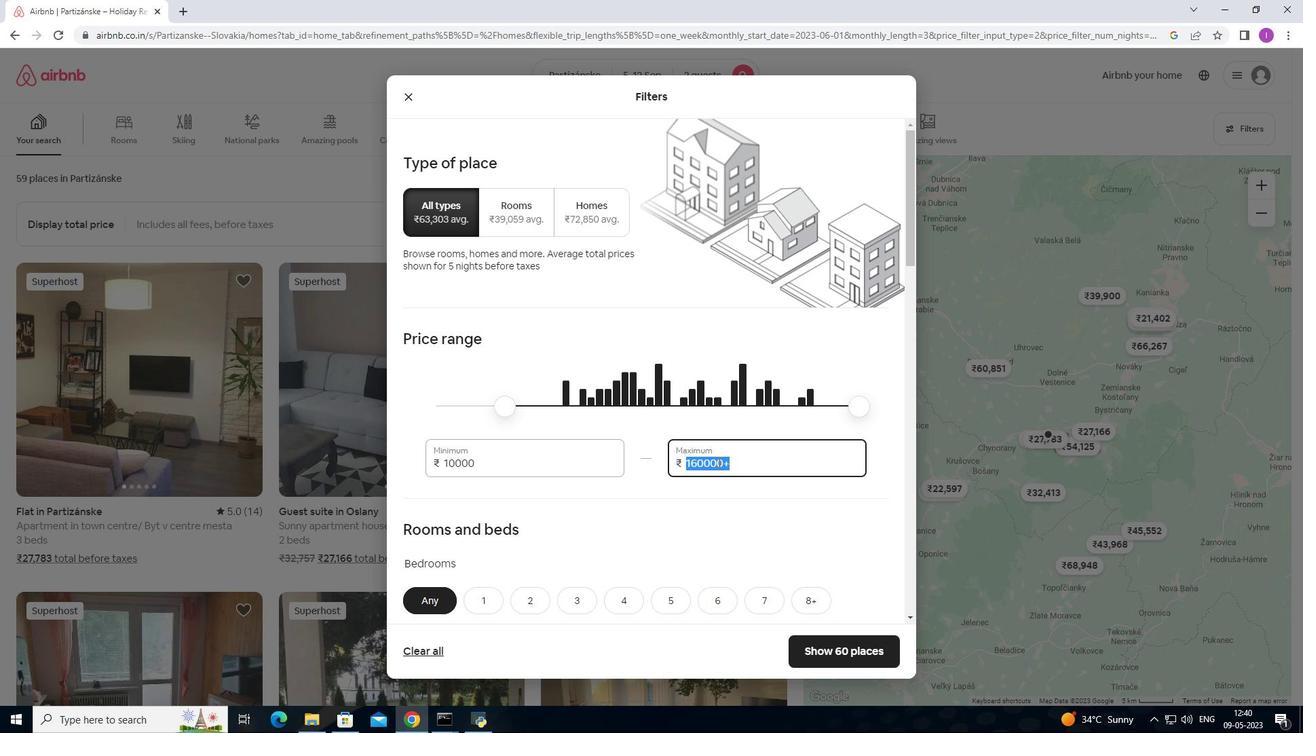 
Action: Mouse moved to (719, 461)
Screenshot: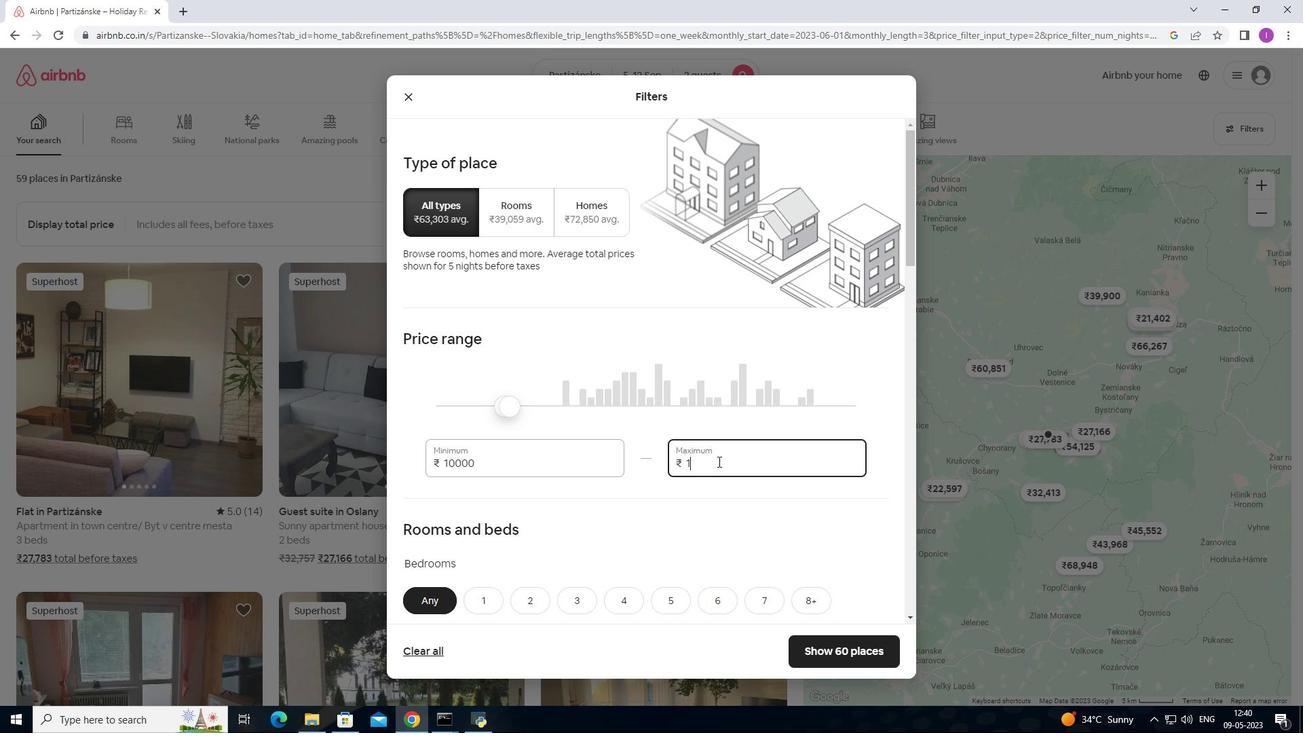 
Action: Key pressed 500
Screenshot: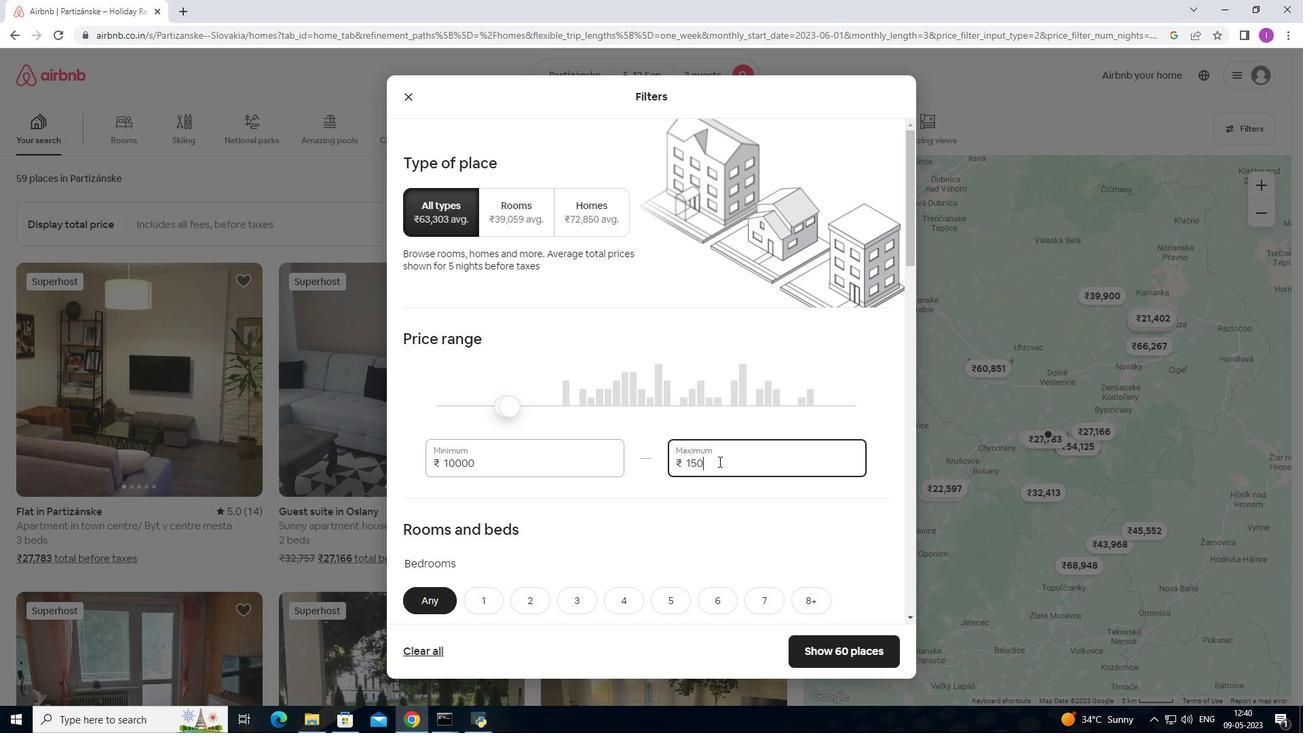
Action: Mouse moved to (719, 461)
Screenshot: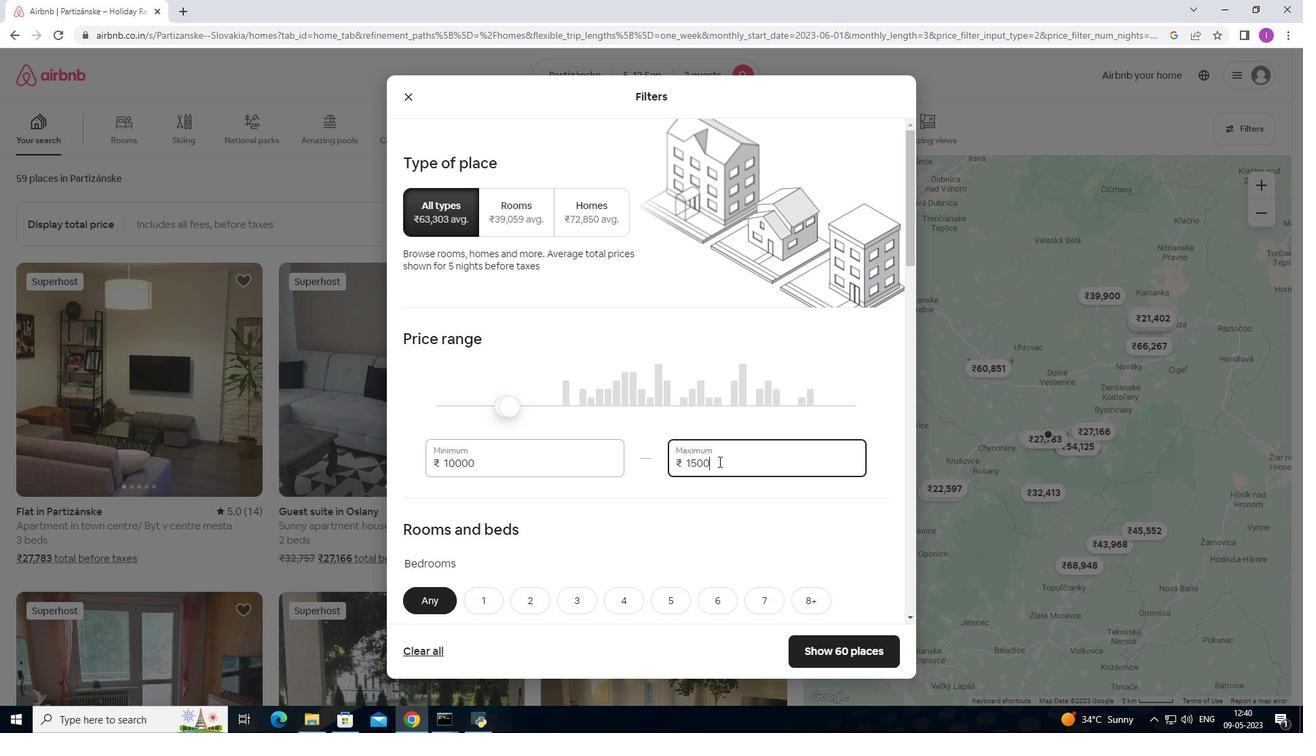 
Action: Key pressed 0
Screenshot: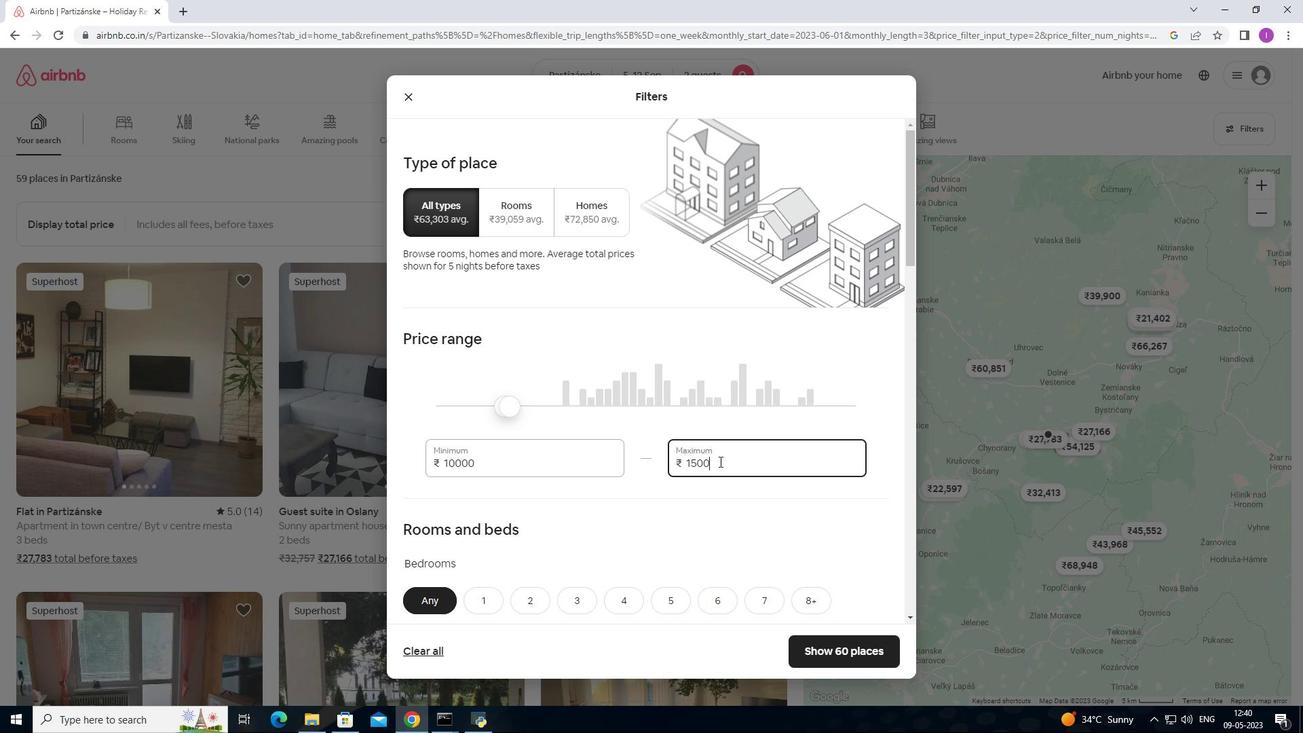 
Action: Mouse moved to (582, 452)
Screenshot: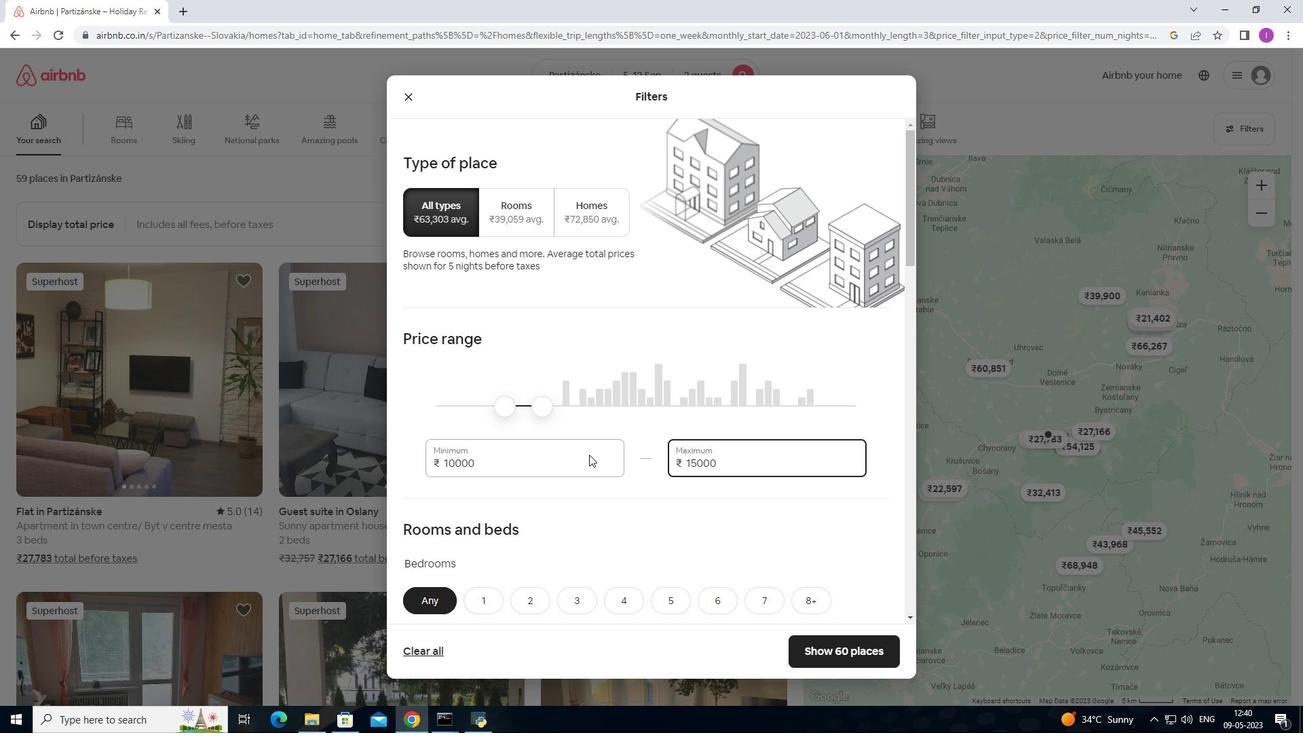 
Action: Mouse scrolled (582, 451) with delta (0, 0)
Screenshot: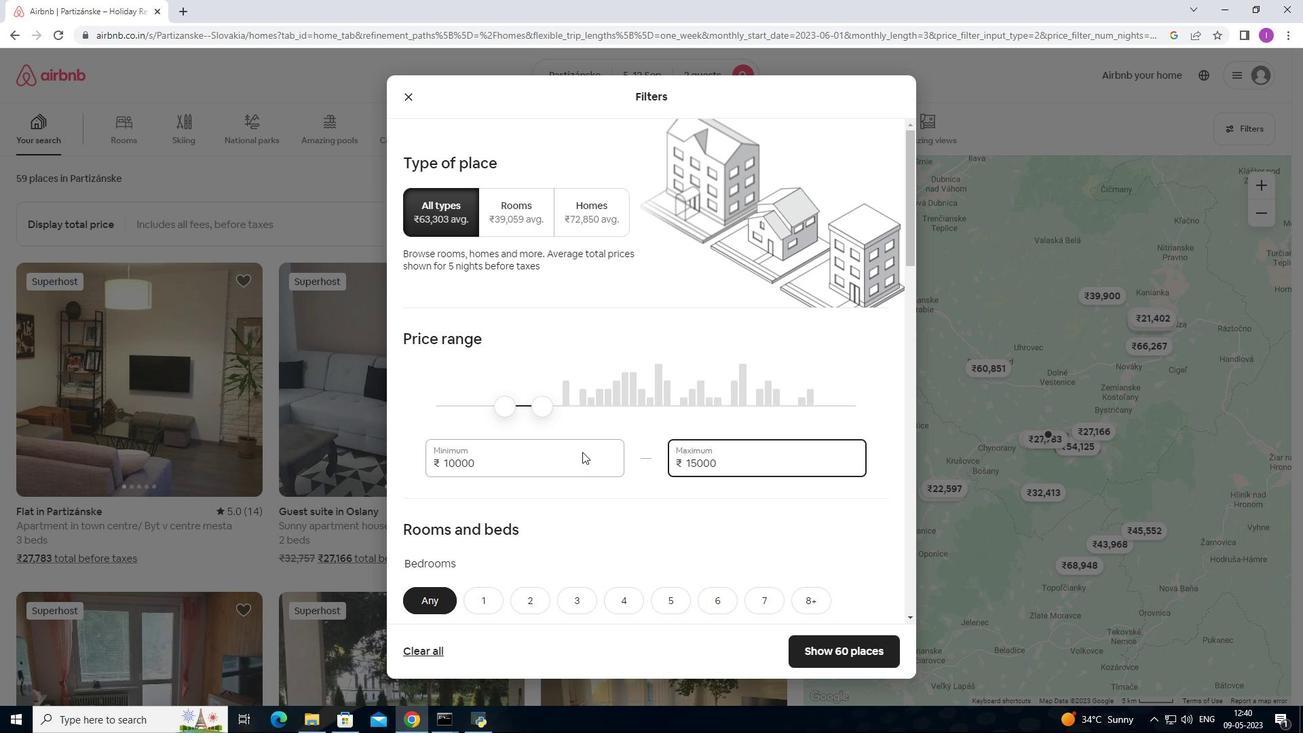 
Action: Mouse scrolled (582, 451) with delta (0, 0)
Screenshot: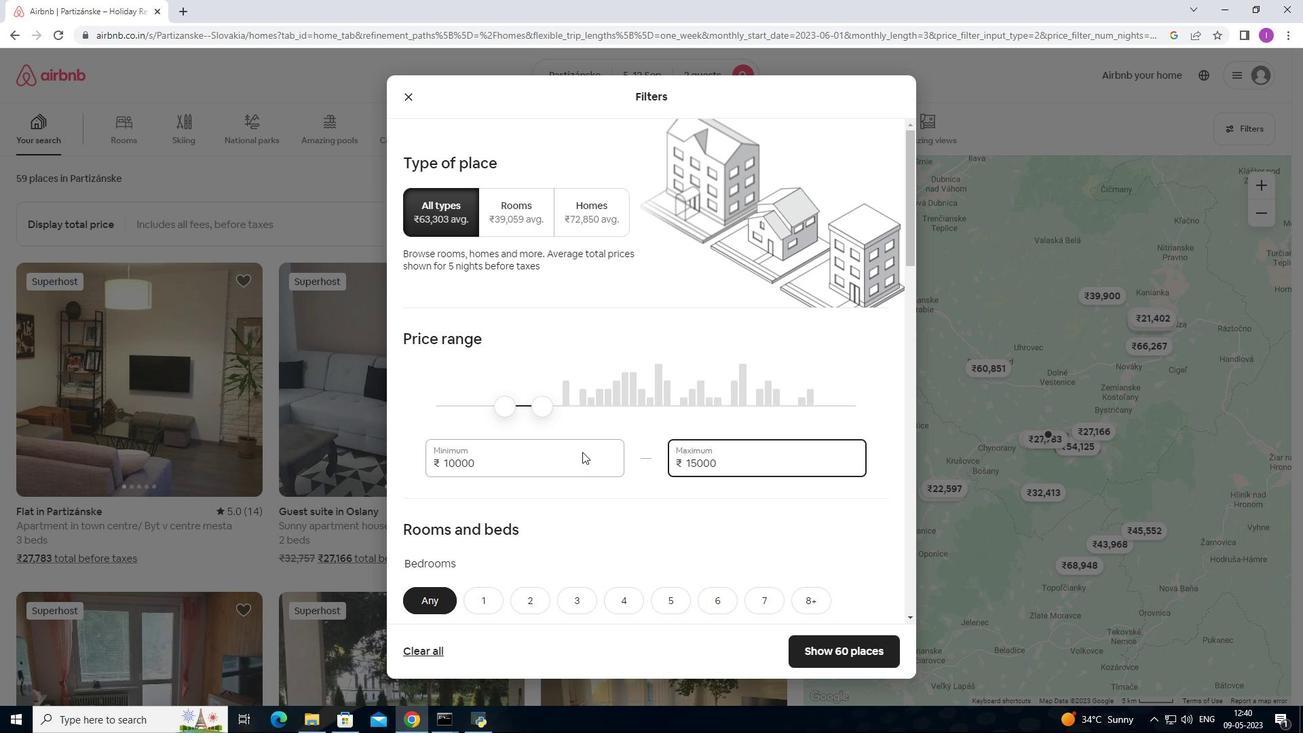
Action: Mouse moved to (582, 444)
Screenshot: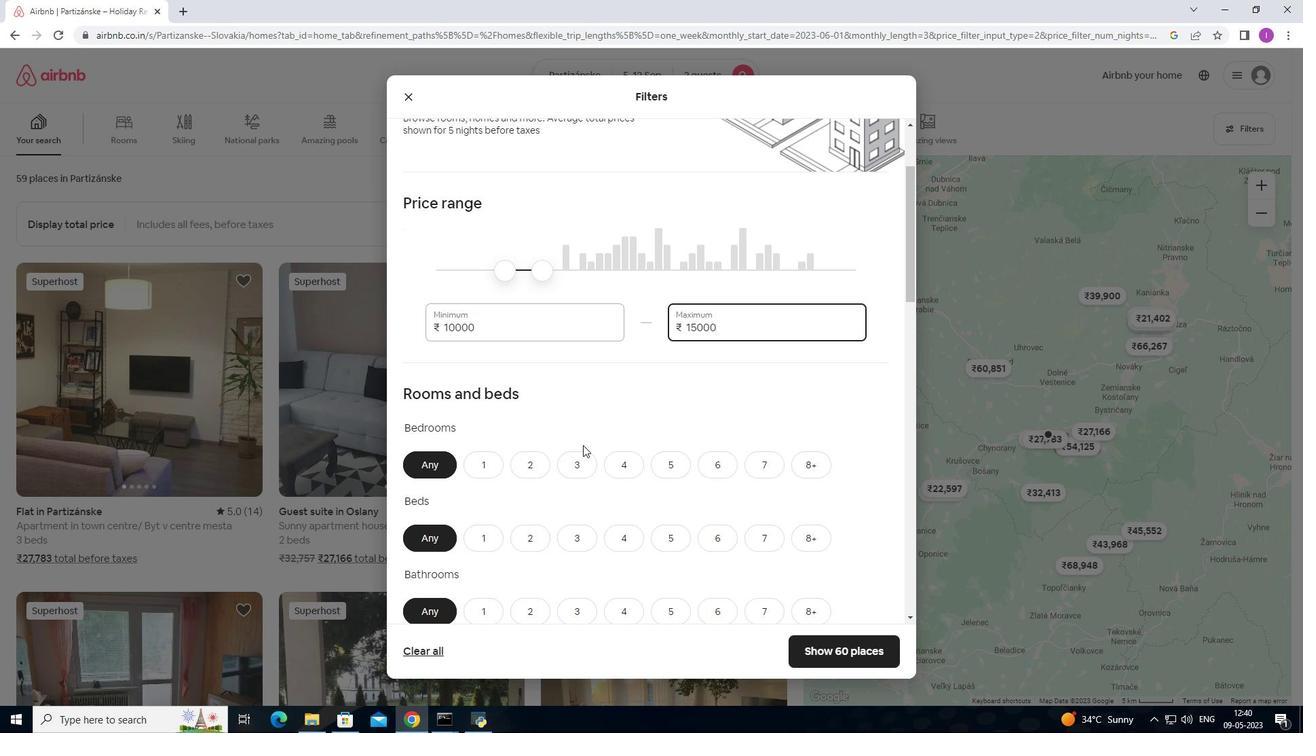 
Action: Mouse scrolled (582, 444) with delta (0, 0)
Screenshot: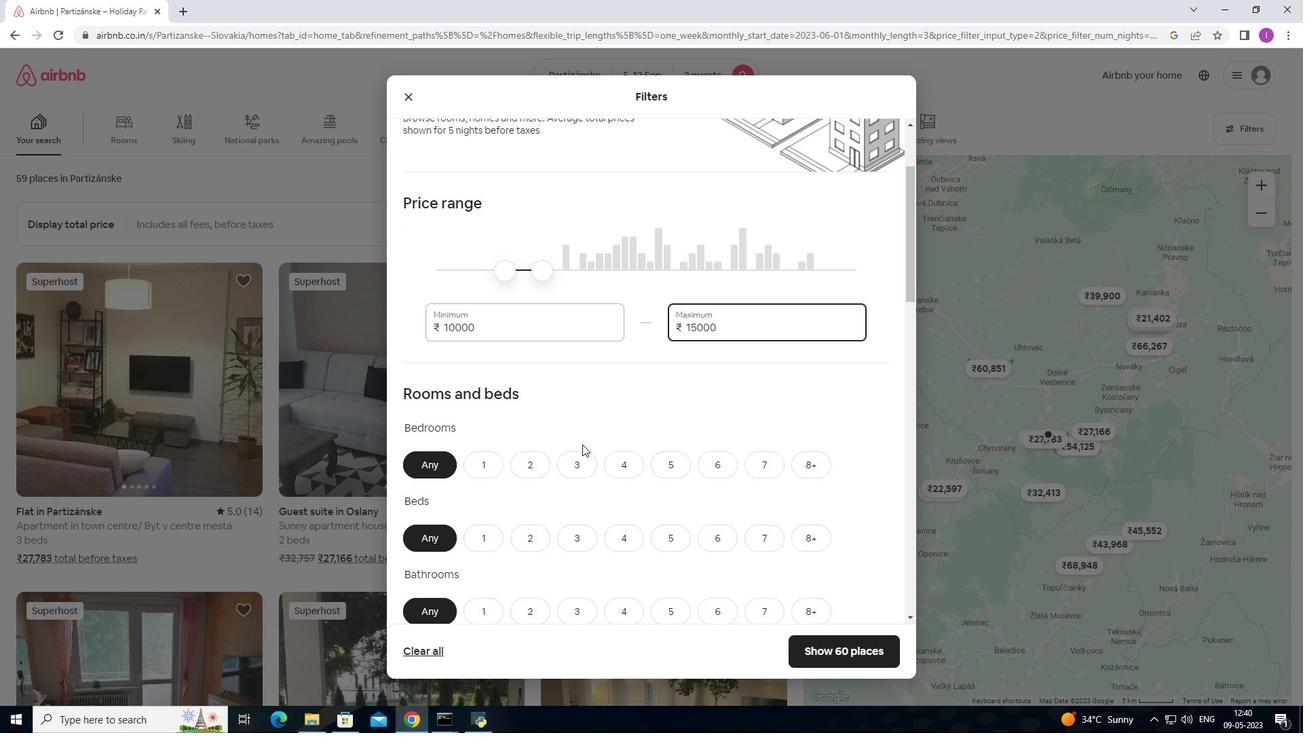 
Action: Mouse moved to (486, 402)
Screenshot: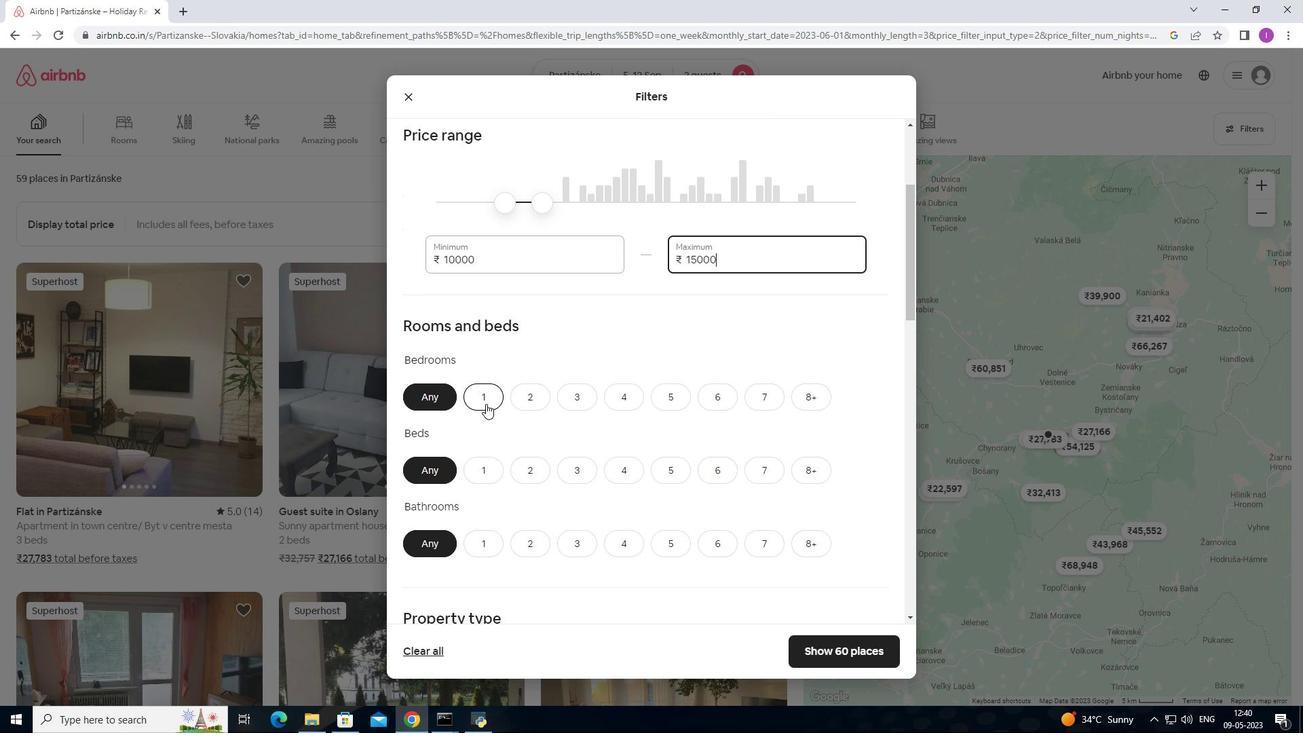 
Action: Mouse pressed left at (486, 402)
Screenshot: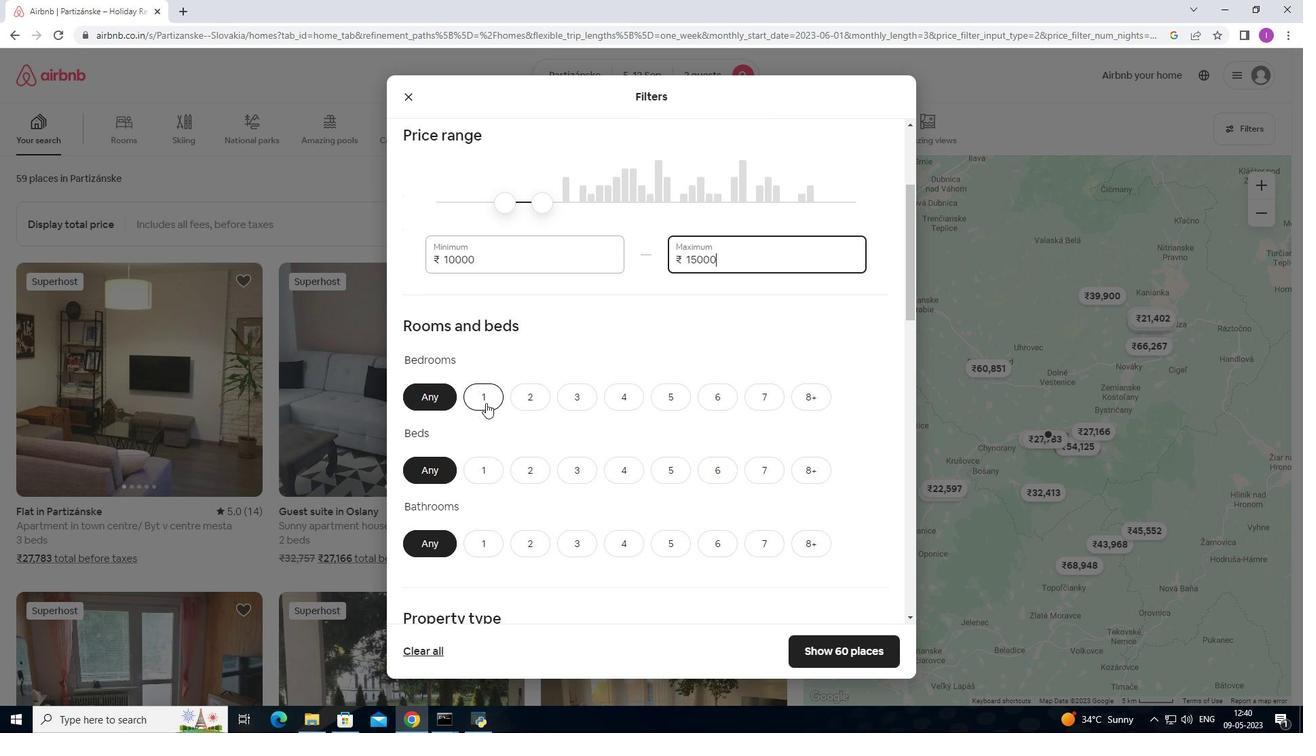 
Action: Mouse moved to (486, 473)
Screenshot: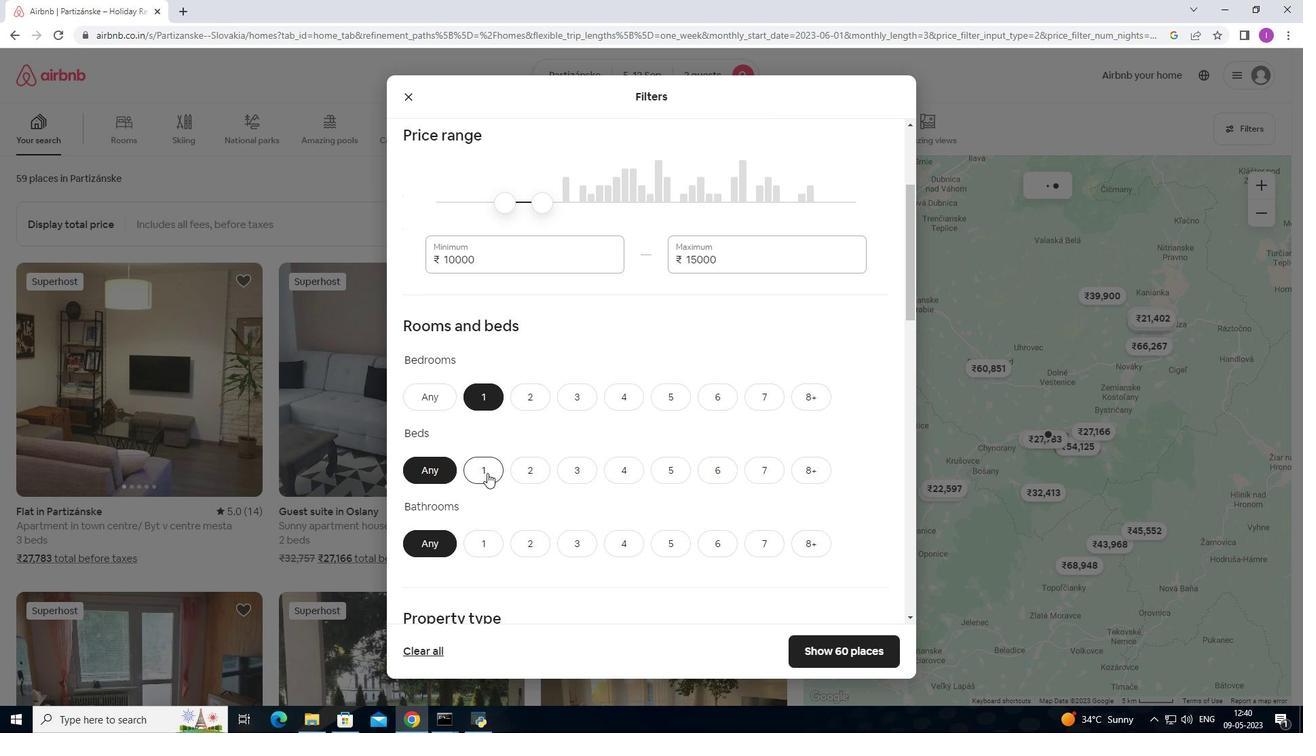
Action: Mouse pressed left at (486, 473)
Screenshot: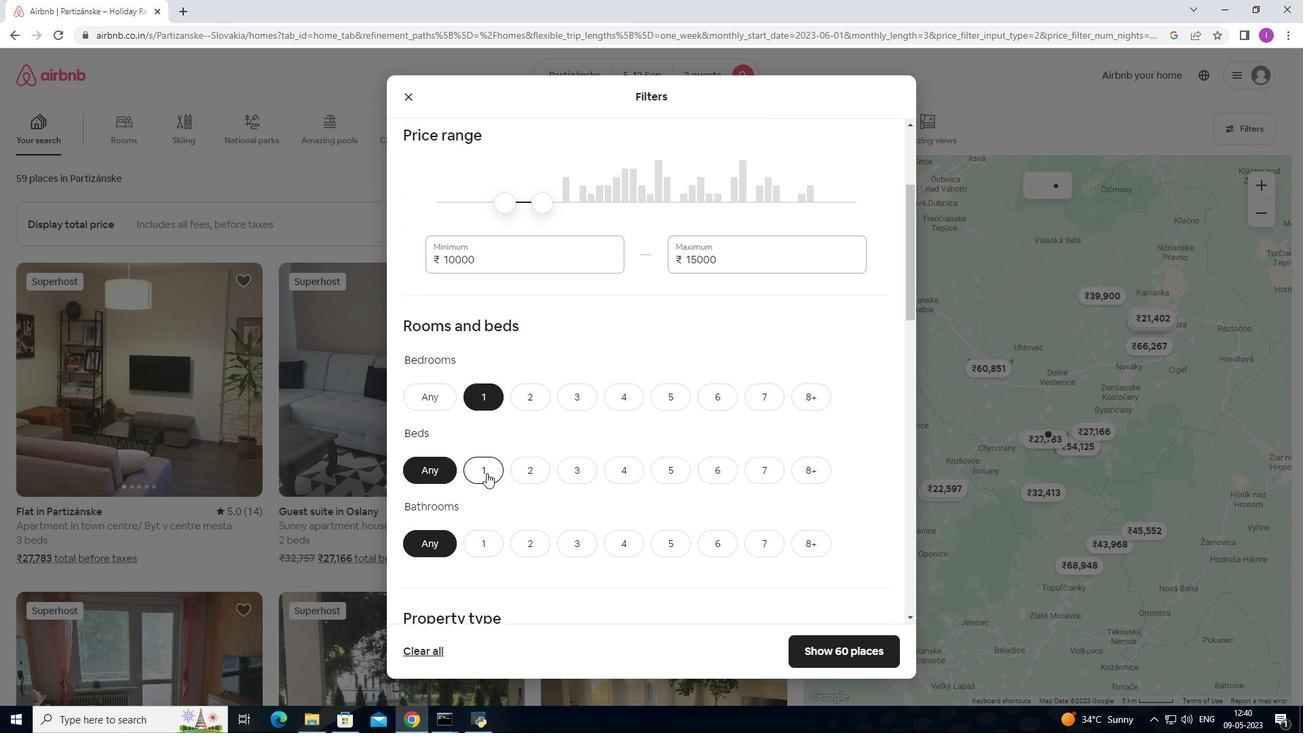 
Action: Mouse moved to (481, 543)
Screenshot: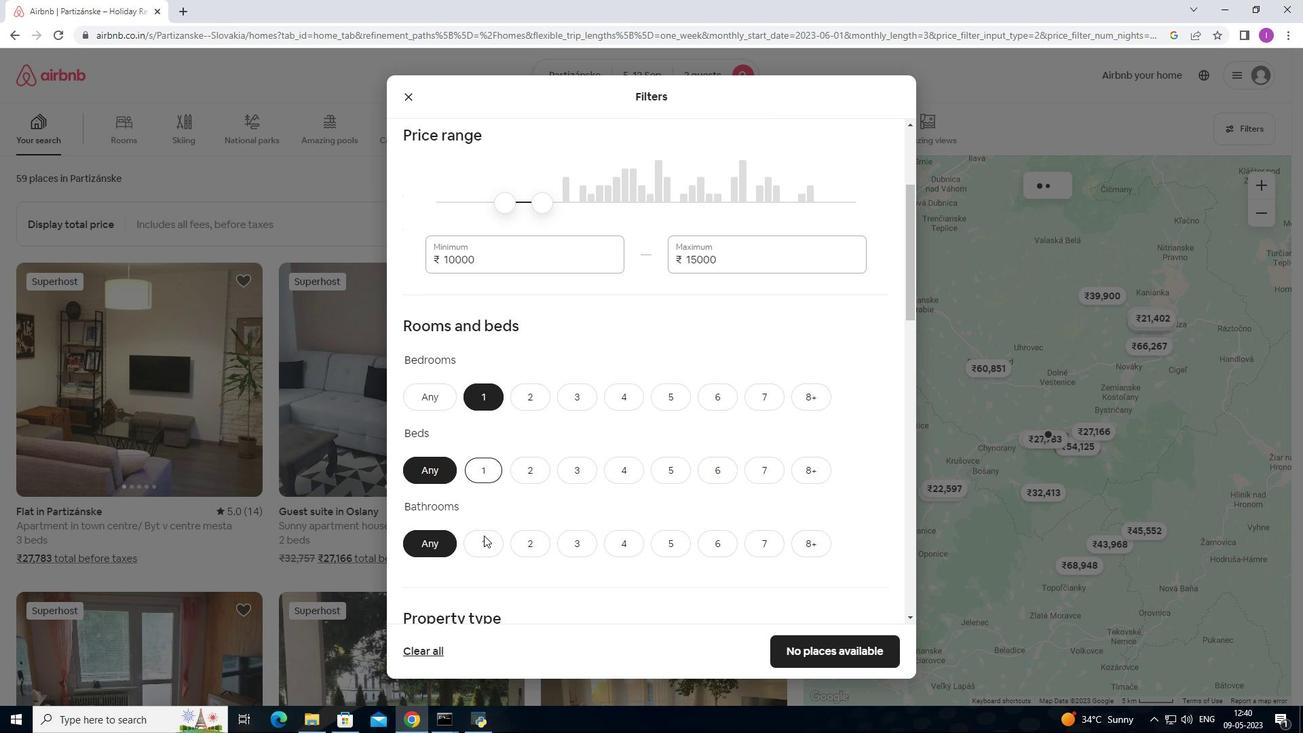 
Action: Mouse pressed left at (481, 543)
Screenshot: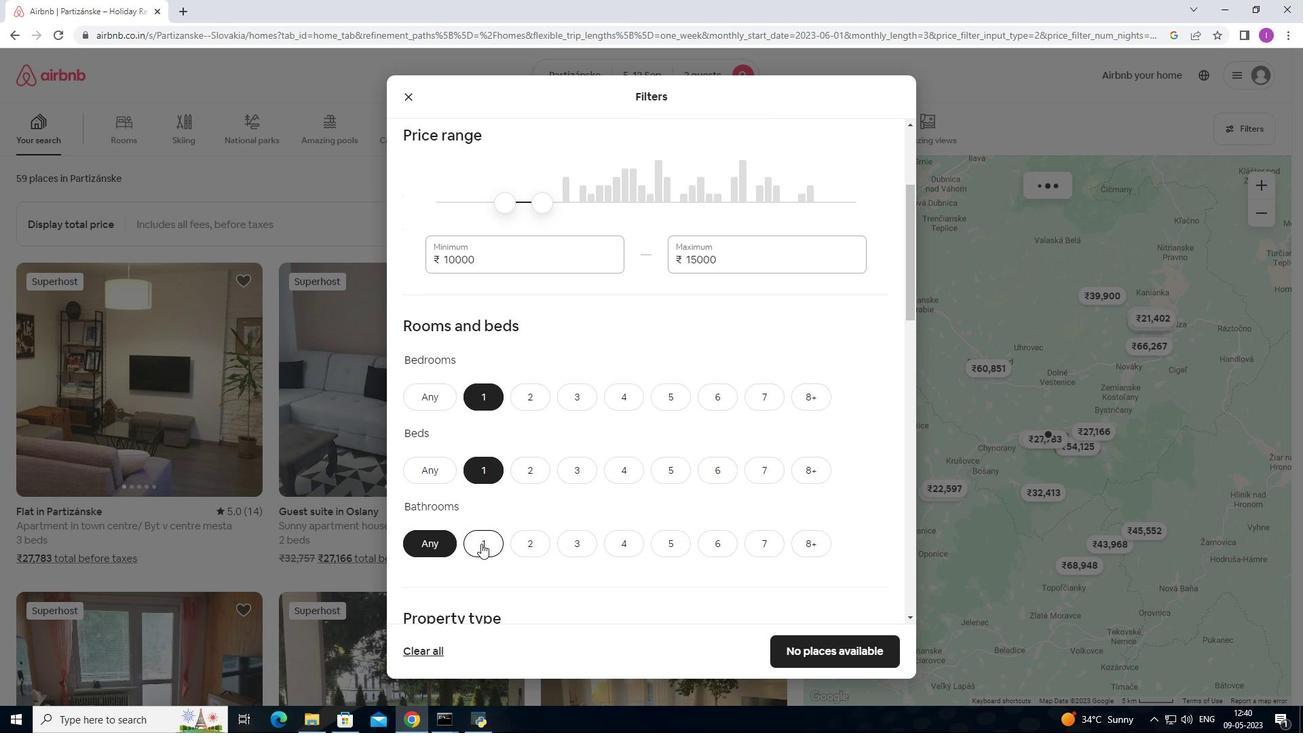 
Action: Mouse moved to (559, 412)
Screenshot: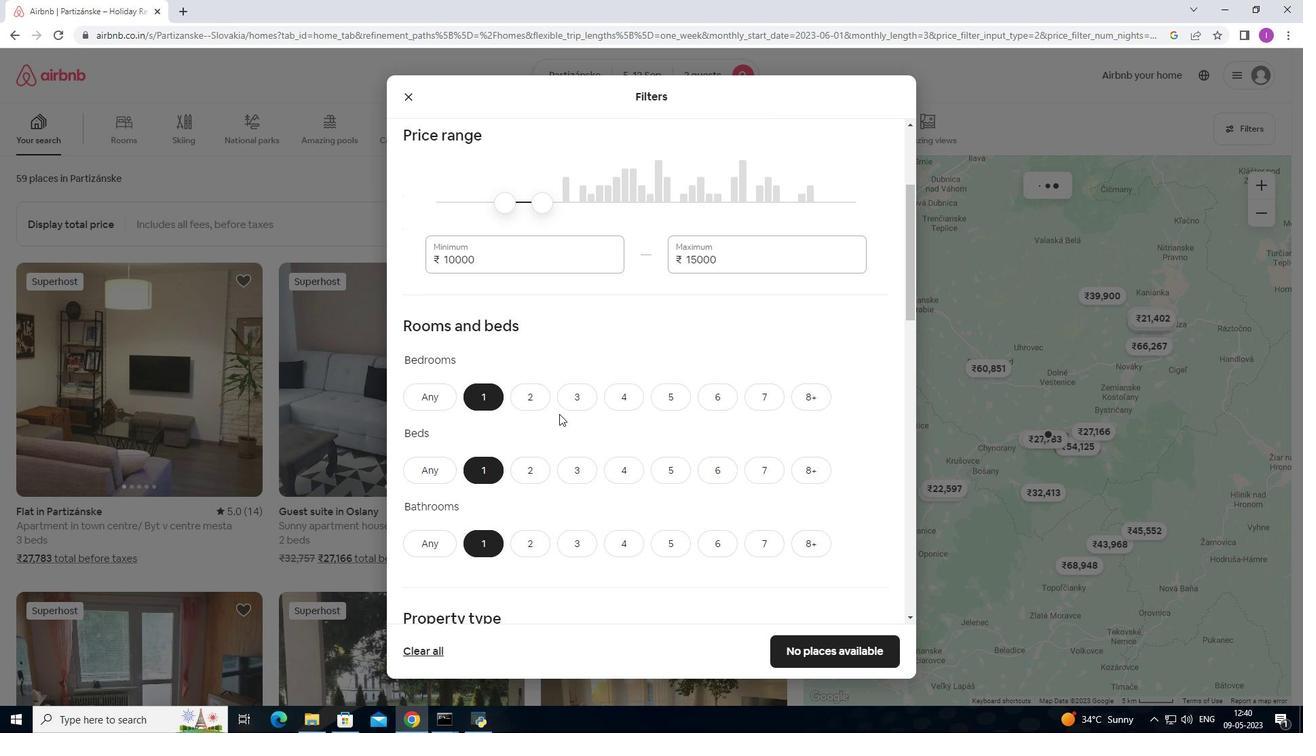 
Action: Mouse scrolled (559, 412) with delta (0, 0)
Screenshot: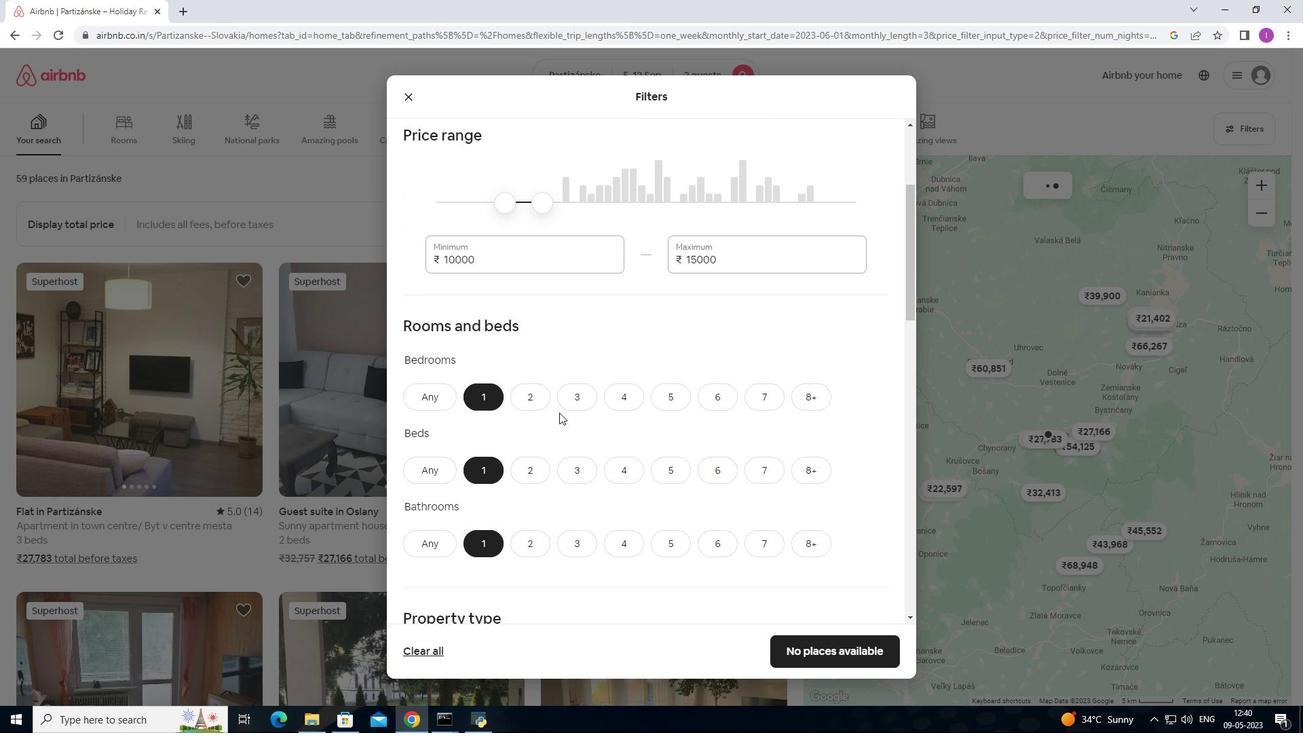 
Action: Mouse scrolled (559, 412) with delta (0, 0)
Screenshot: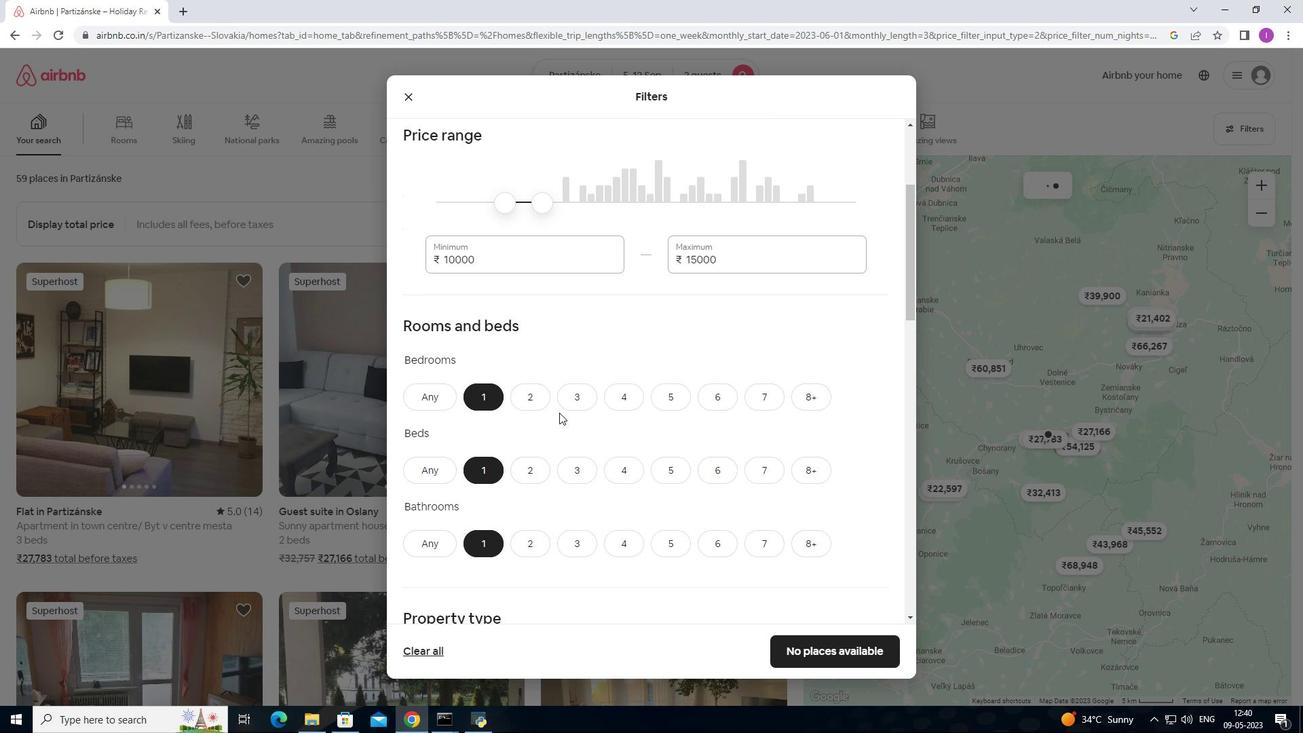 
Action: Mouse scrolled (559, 412) with delta (0, 0)
Screenshot: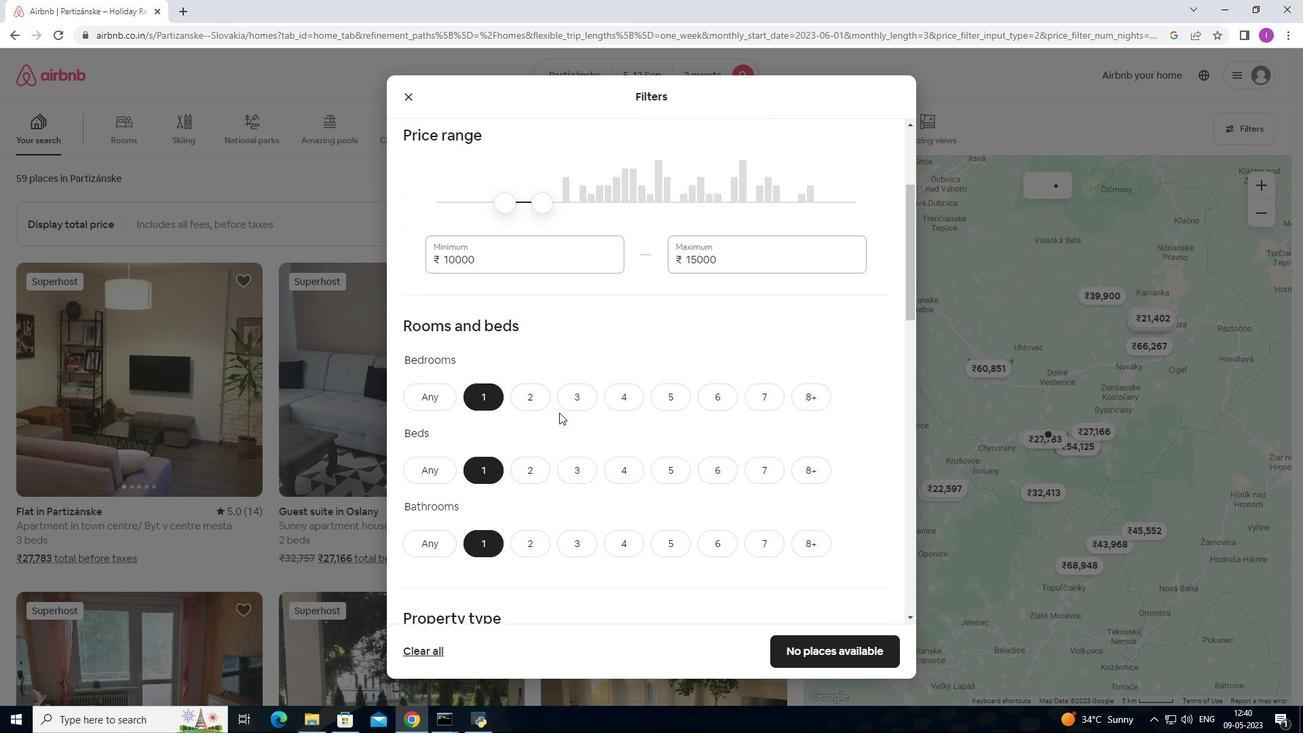 
Action: Mouse moved to (565, 406)
Screenshot: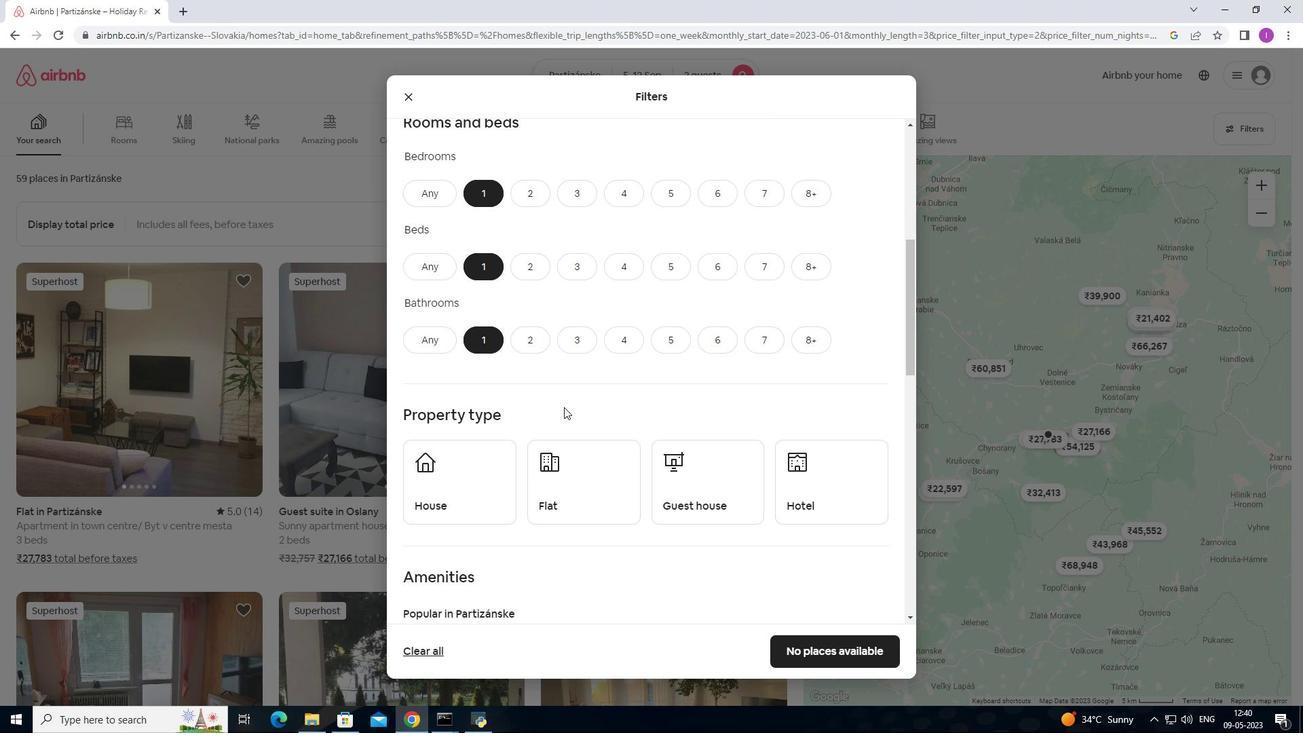 
Action: Mouse scrolled (565, 406) with delta (0, 0)
Screenshot: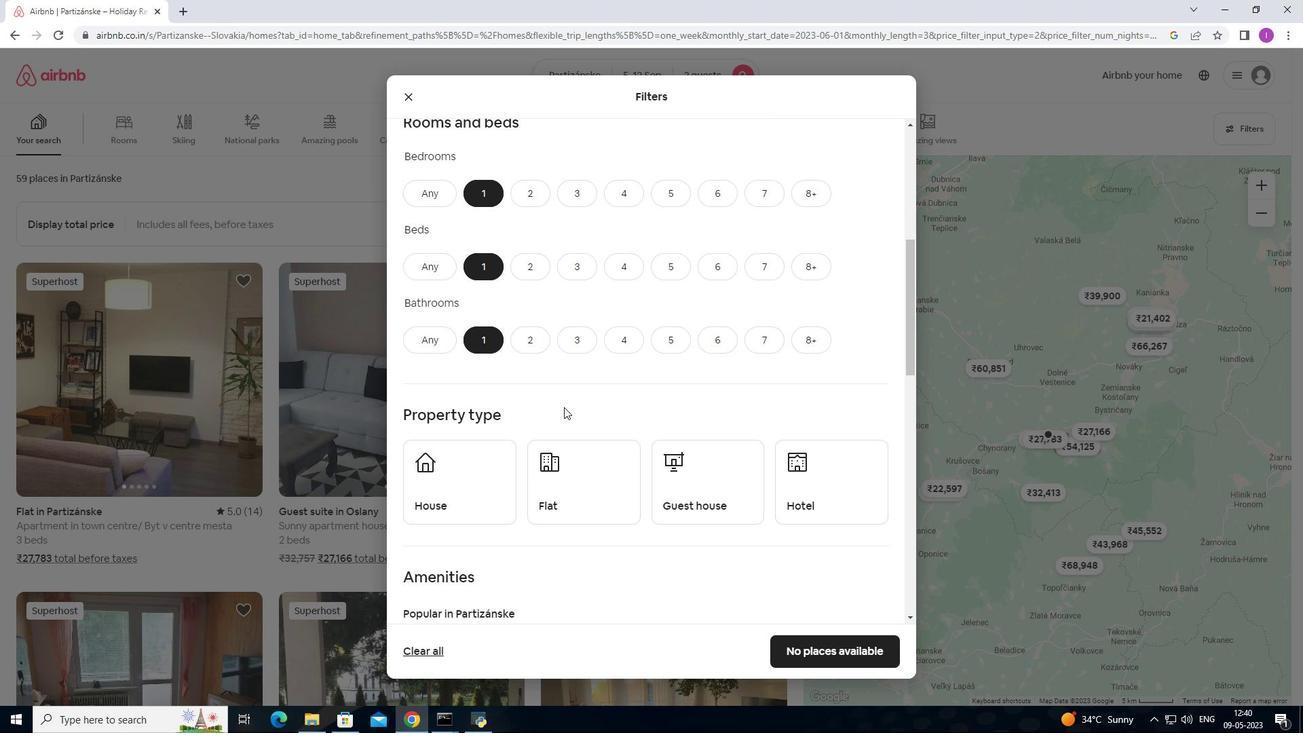 
Action: Mouse scrolled (565, 406) with delta (0, 0)
Screenshot: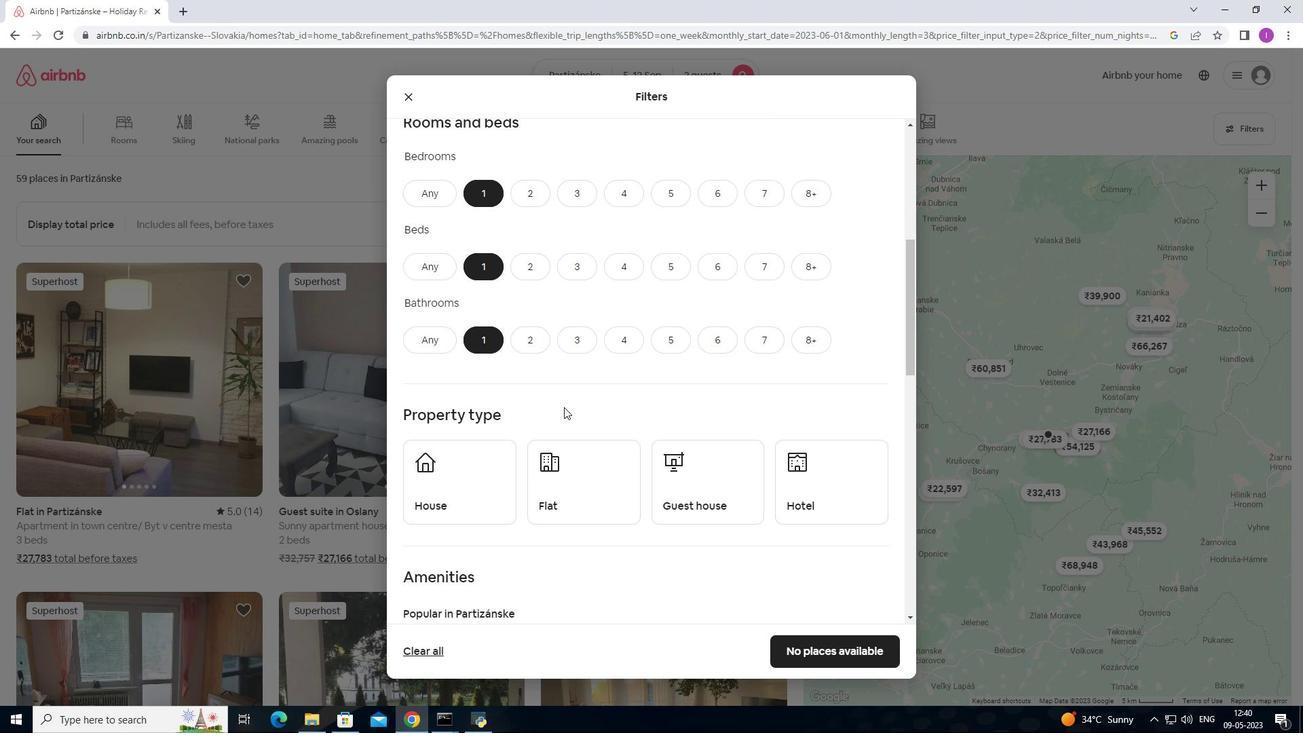 
Action: Mouse moved to (473, 372)
Screenshot: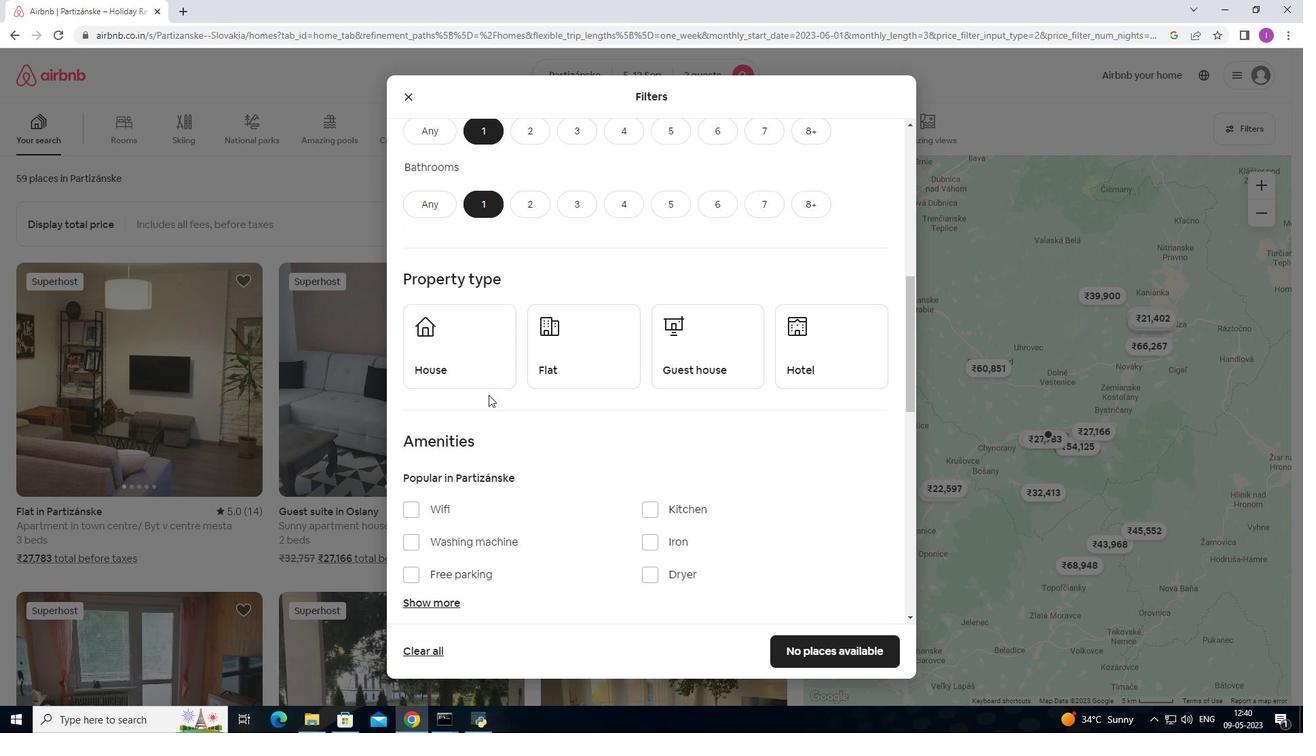 
Action: Mouse pressed left at (473, 372)
Screenshot: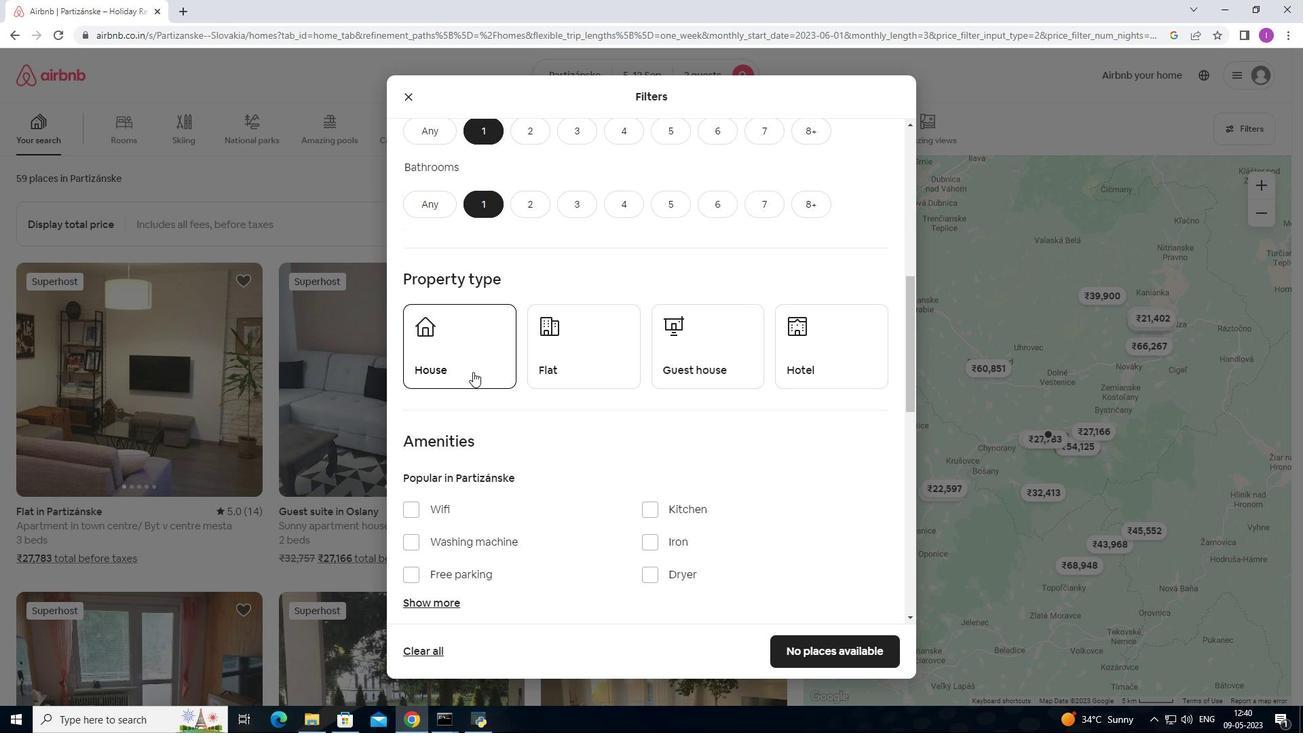 
Action: Mouse moved to (565, 350)
Screenshot: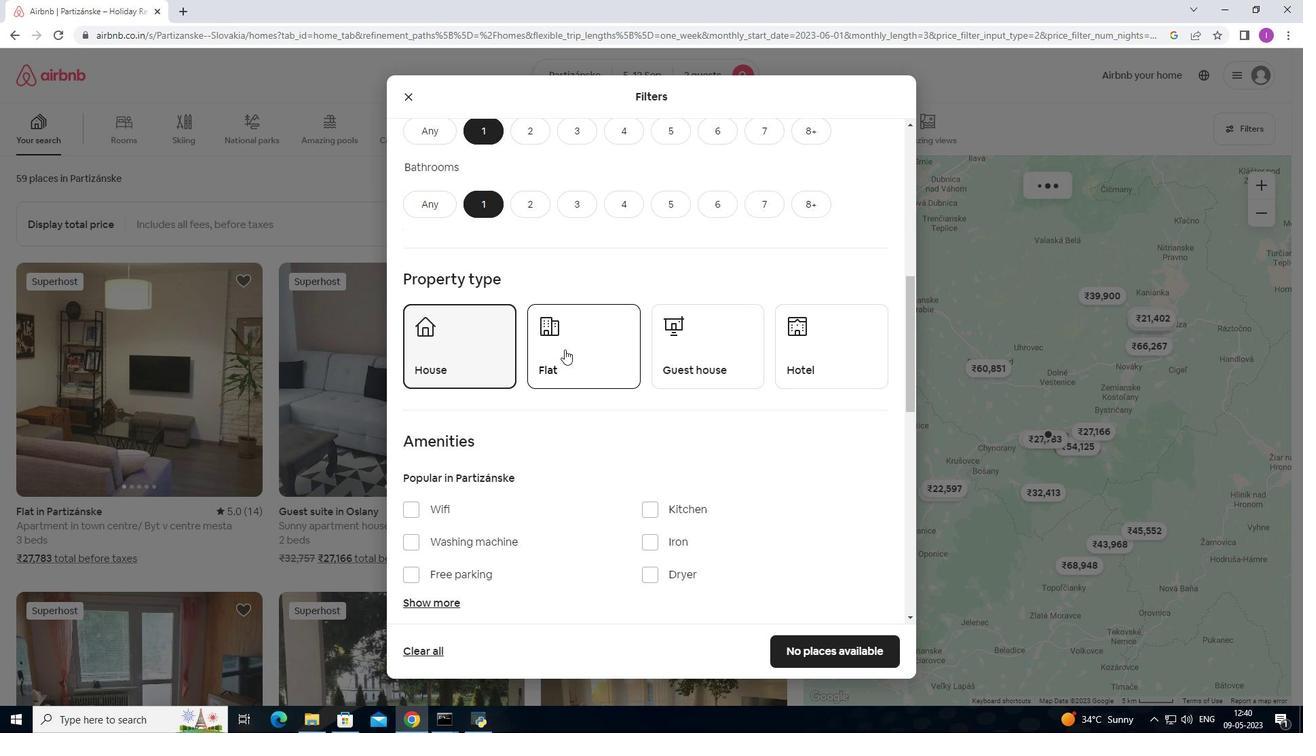 
Action: Mouse pressed left at (565, 350)
Screenshot: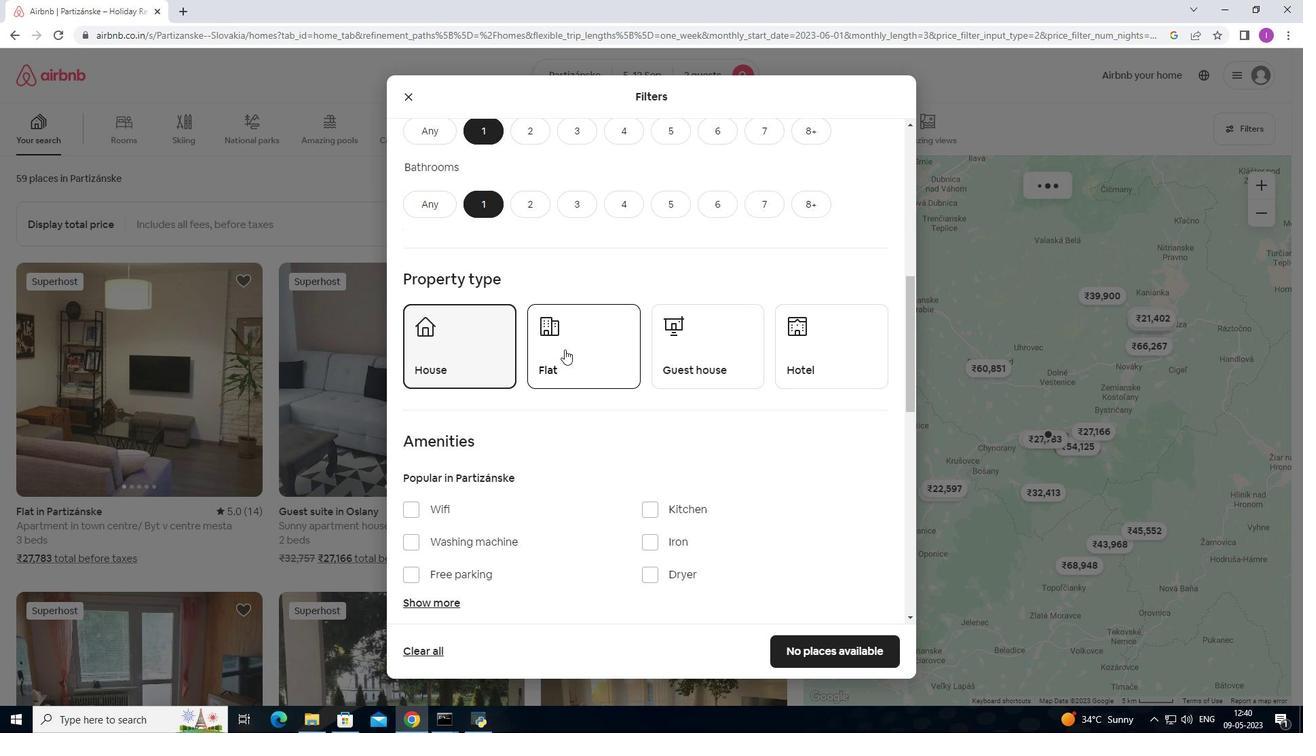 
Action: Mouse moved to (749, 372)
Screenshot: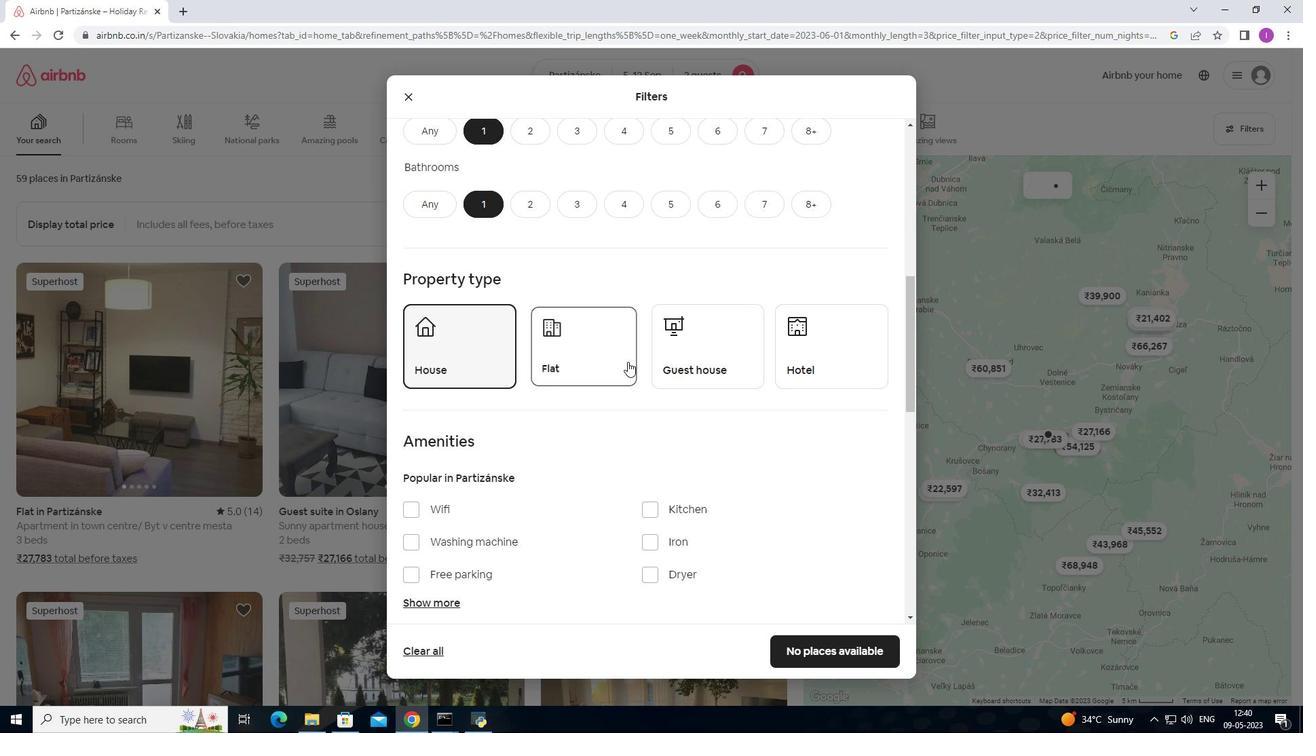 
Action: Mouse pressed left at (749, 372)
Screenshot: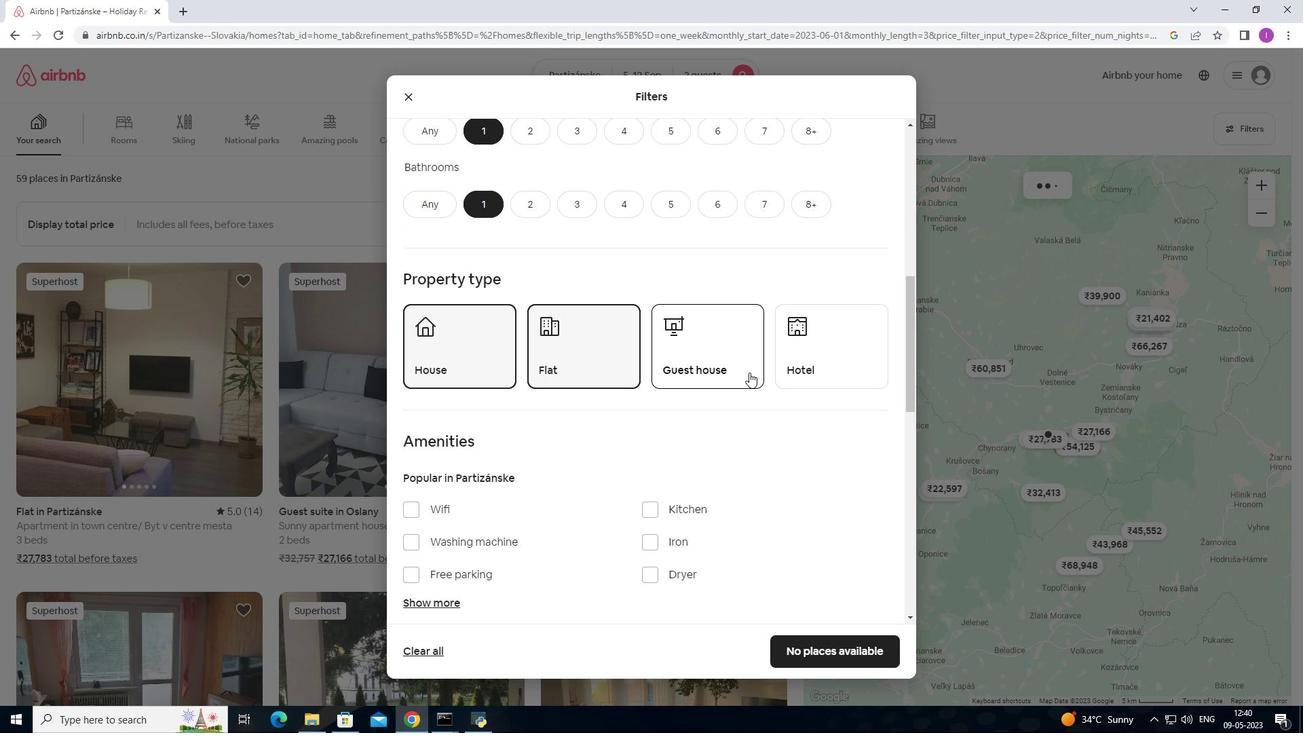 
Action: Mouse moved to (802, 372)
Screenshot: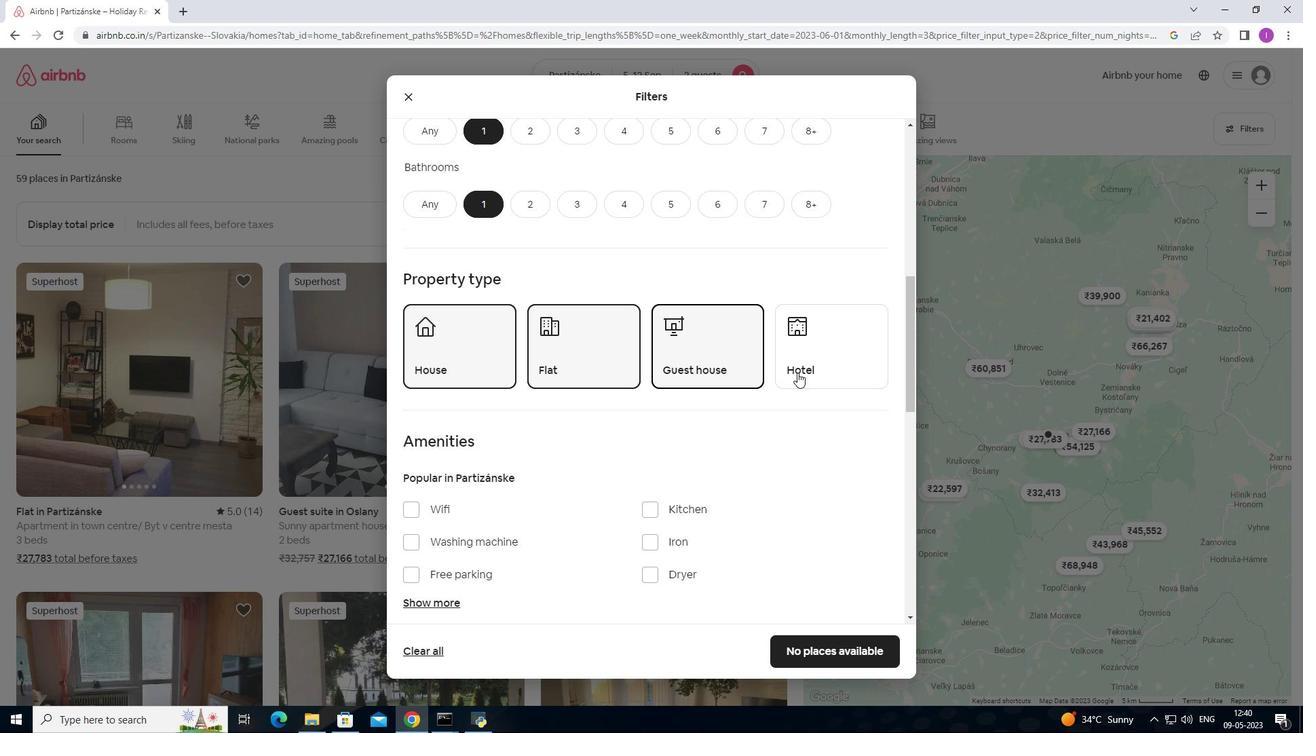 
Action: Mouse pressed left at (802, 372)
Screenshot: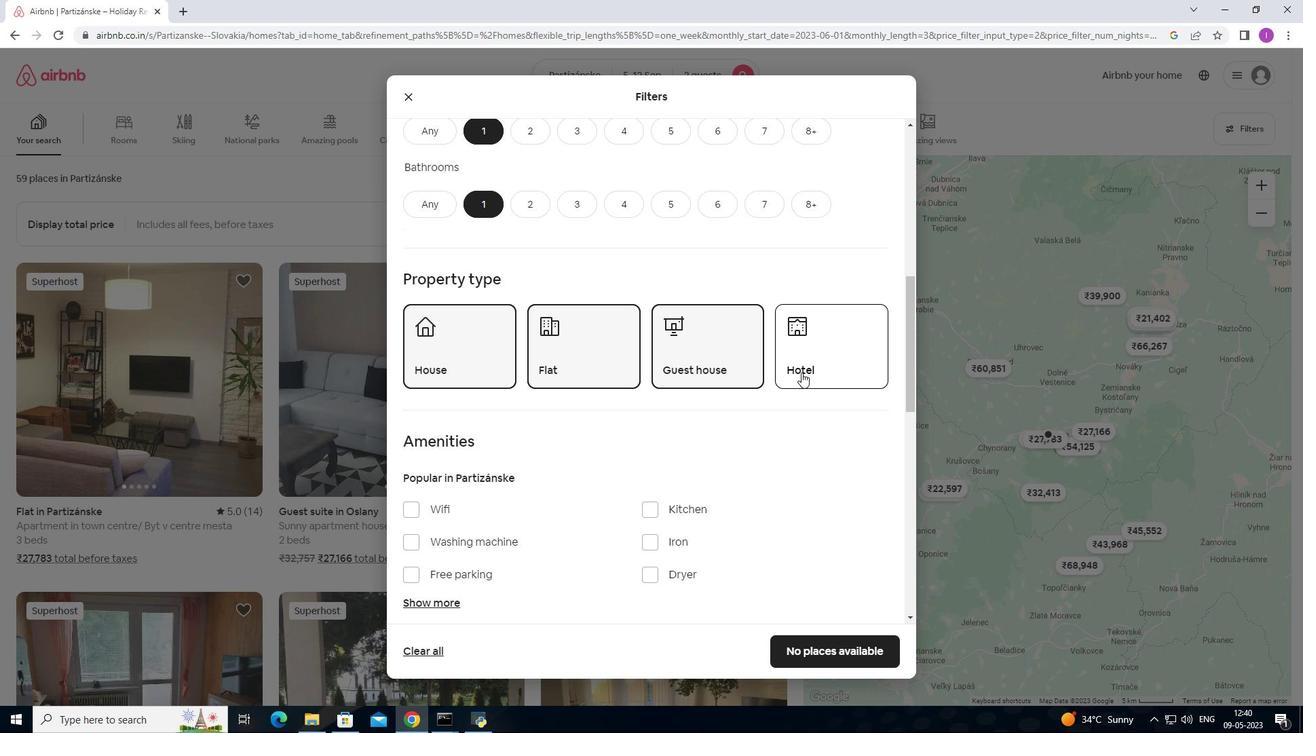 
Action: Mouse moved to (567, 473)
Screenshot: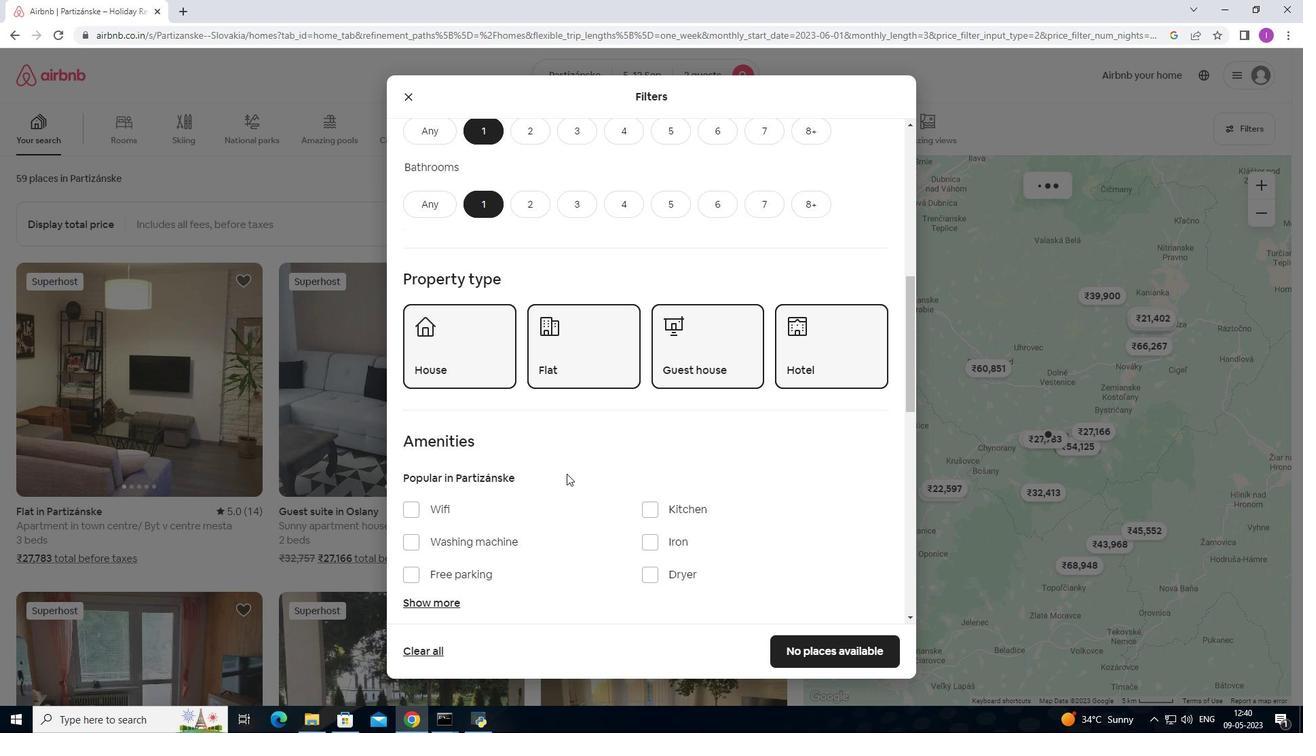 
Action: Mouse scrolled (567, 472) with delta (0, 0)
Screenshot: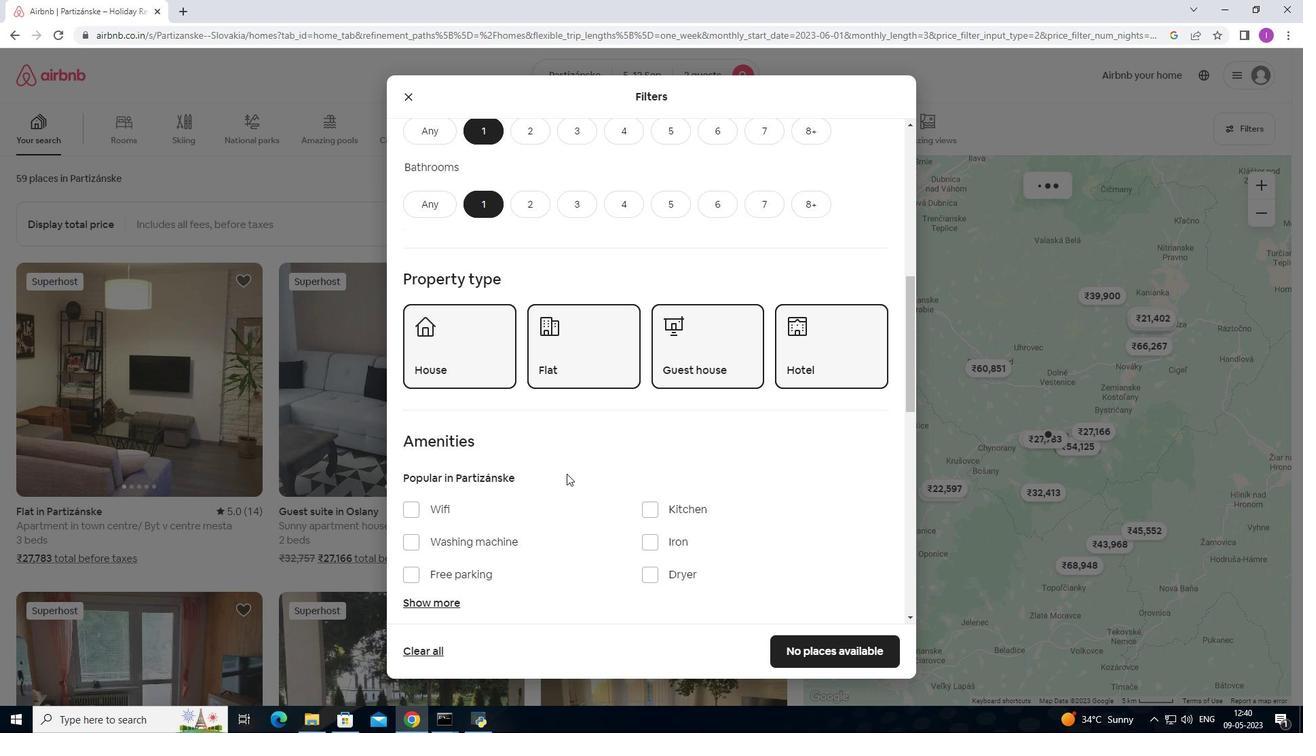 
Action: Mouse moved to (568, 472)
Screenshot: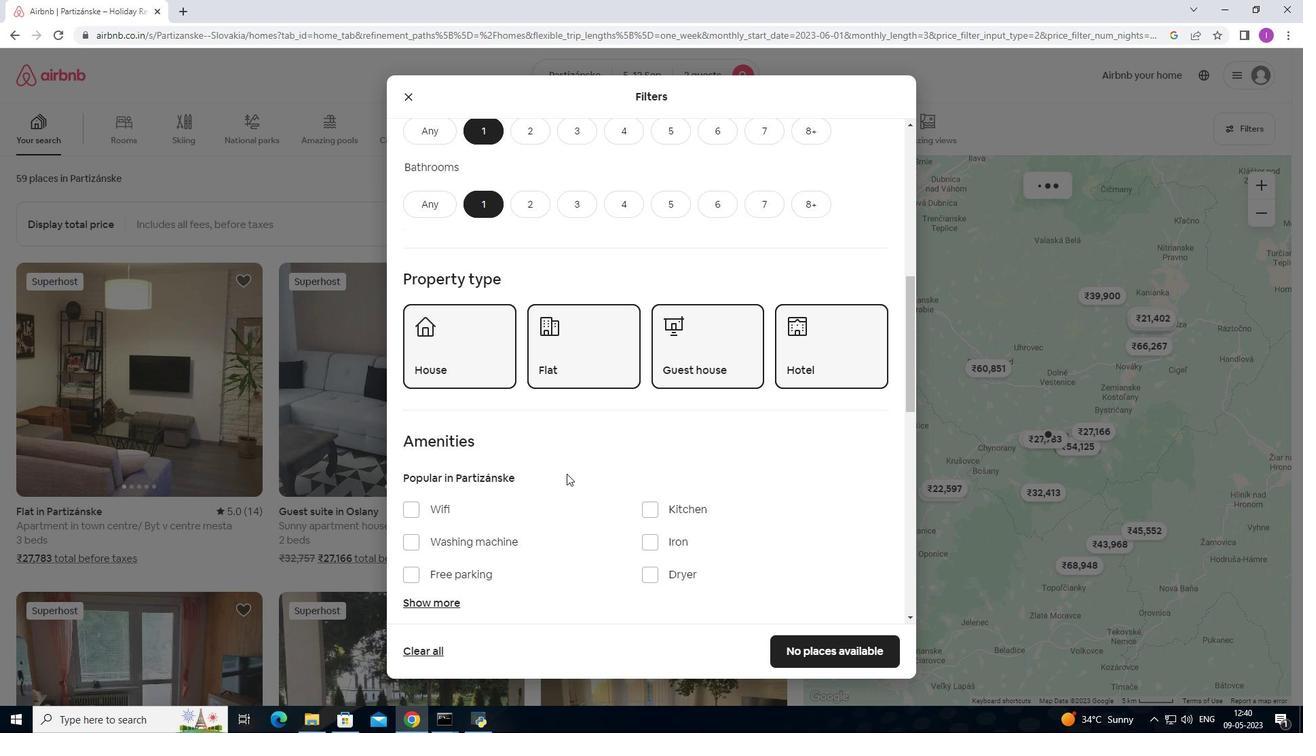 
Action: Mouse scrolled (568, 471) with delta (0, 0)
Screenshot: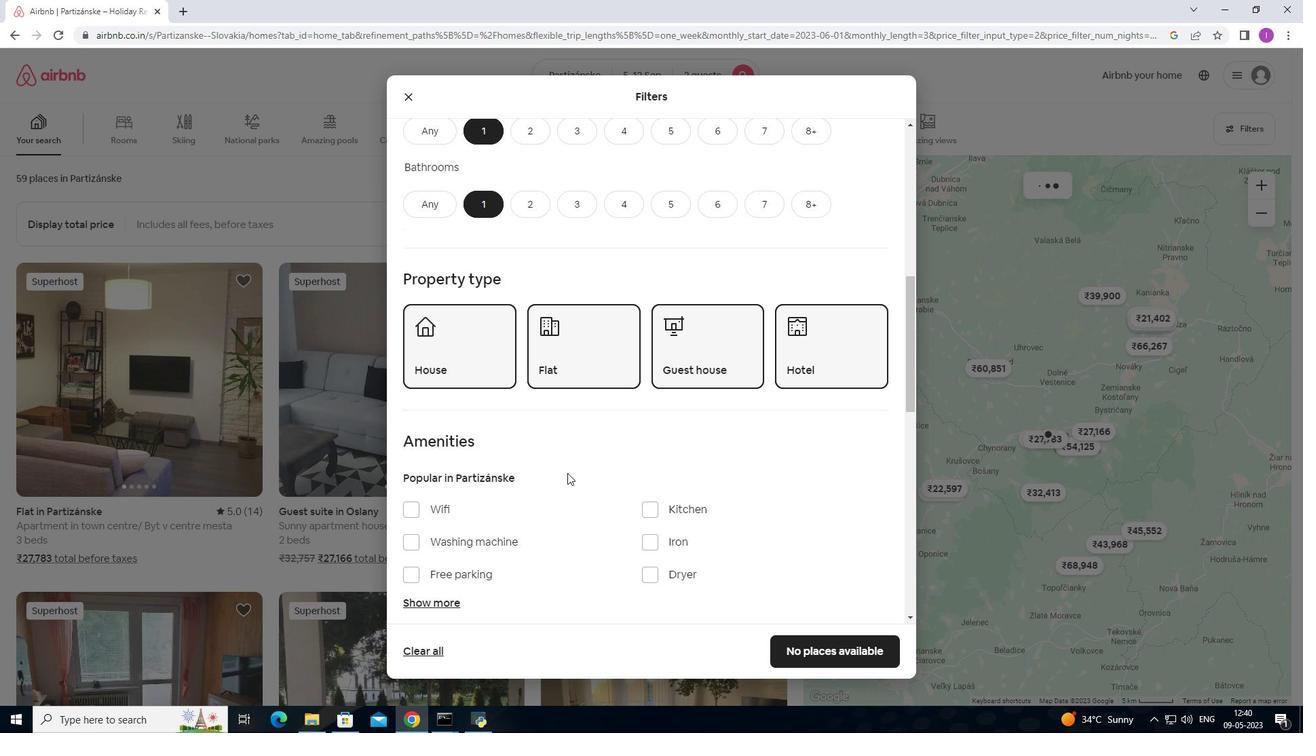 
Action: Mouse moved to (600, 453)
Screenshot: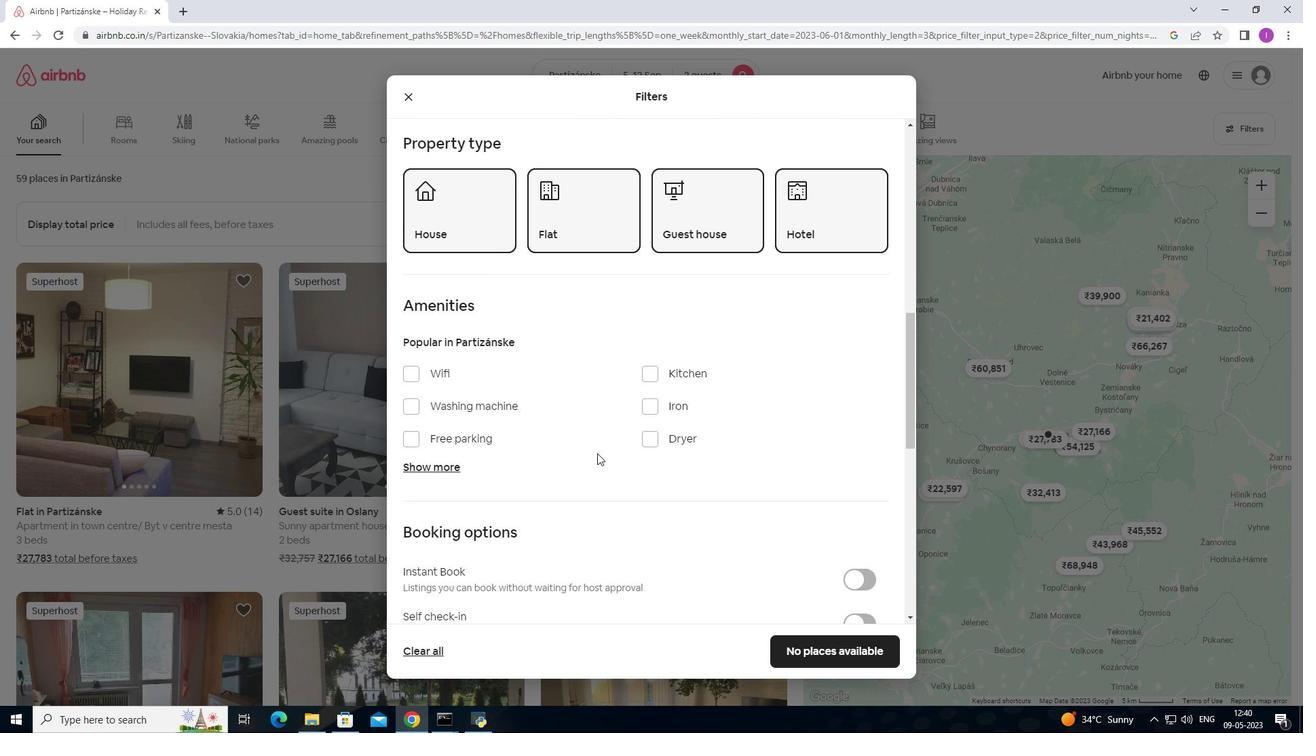 
Action: Mouse scrolled (600, 452) with delta (0, 0)
Screenshot: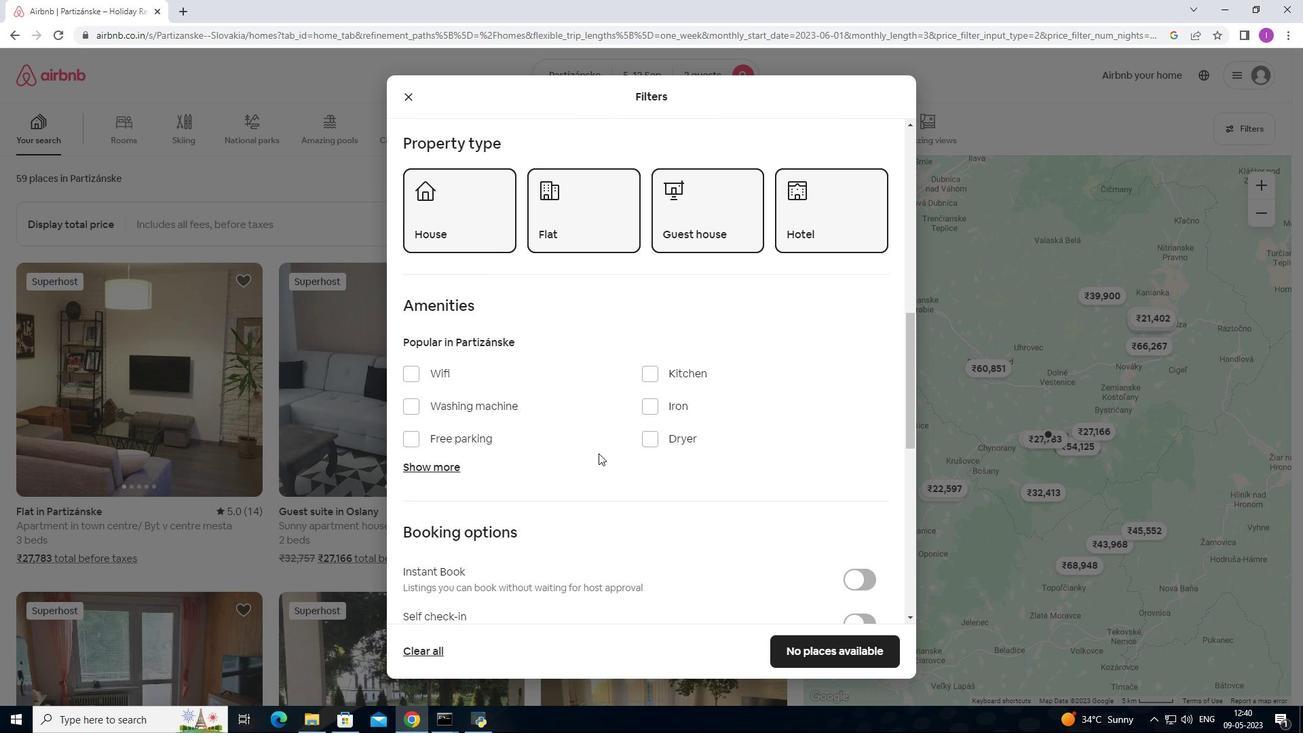 
Action: Mouse moved to (608, 453)
Screenshot: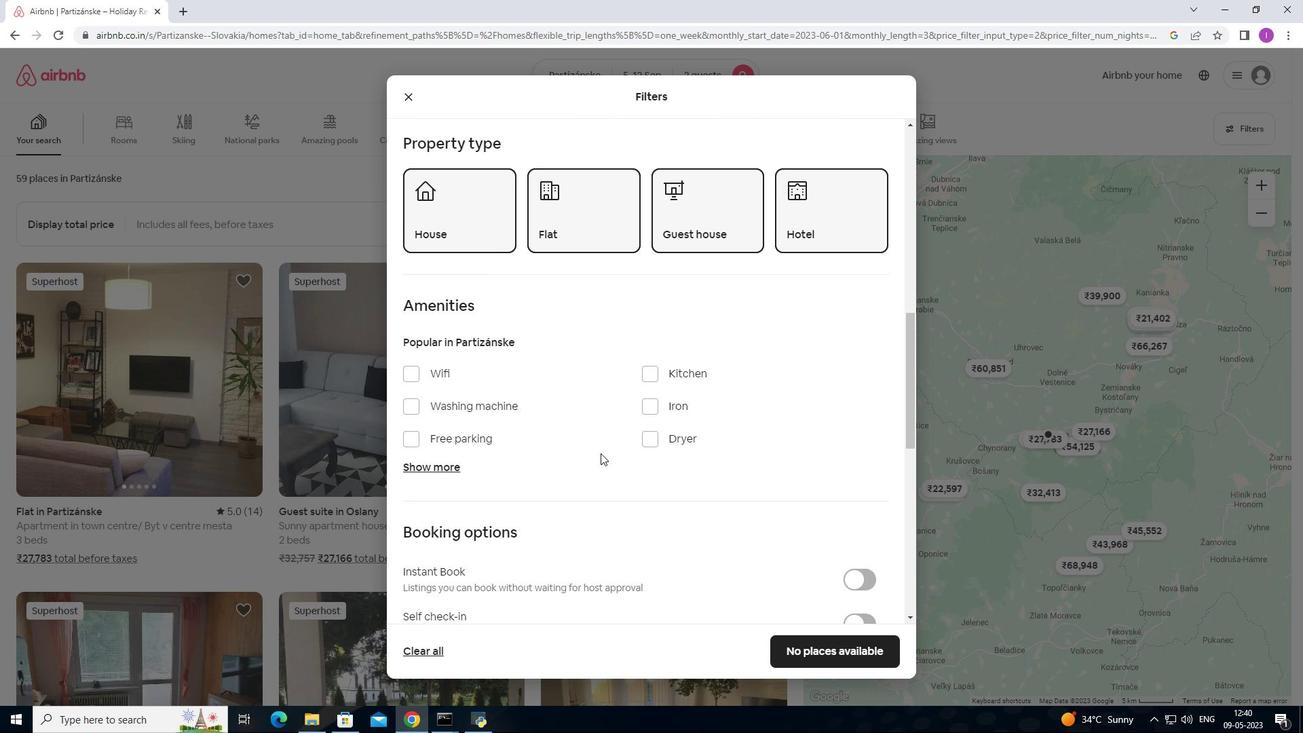 
Action: Mouse scrolled (608, 452) with delta (0, 0)
Screenshot: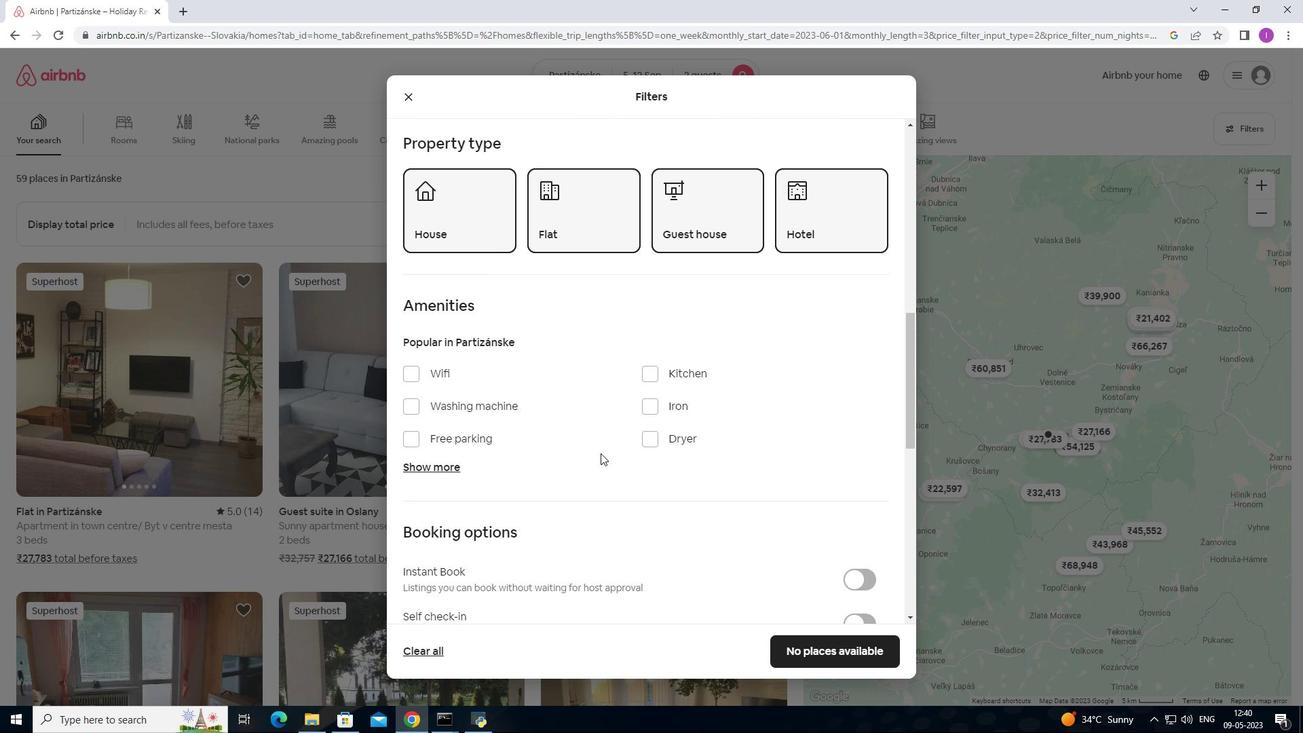
Action: Mouse moved to (641, 457)
Screenshot: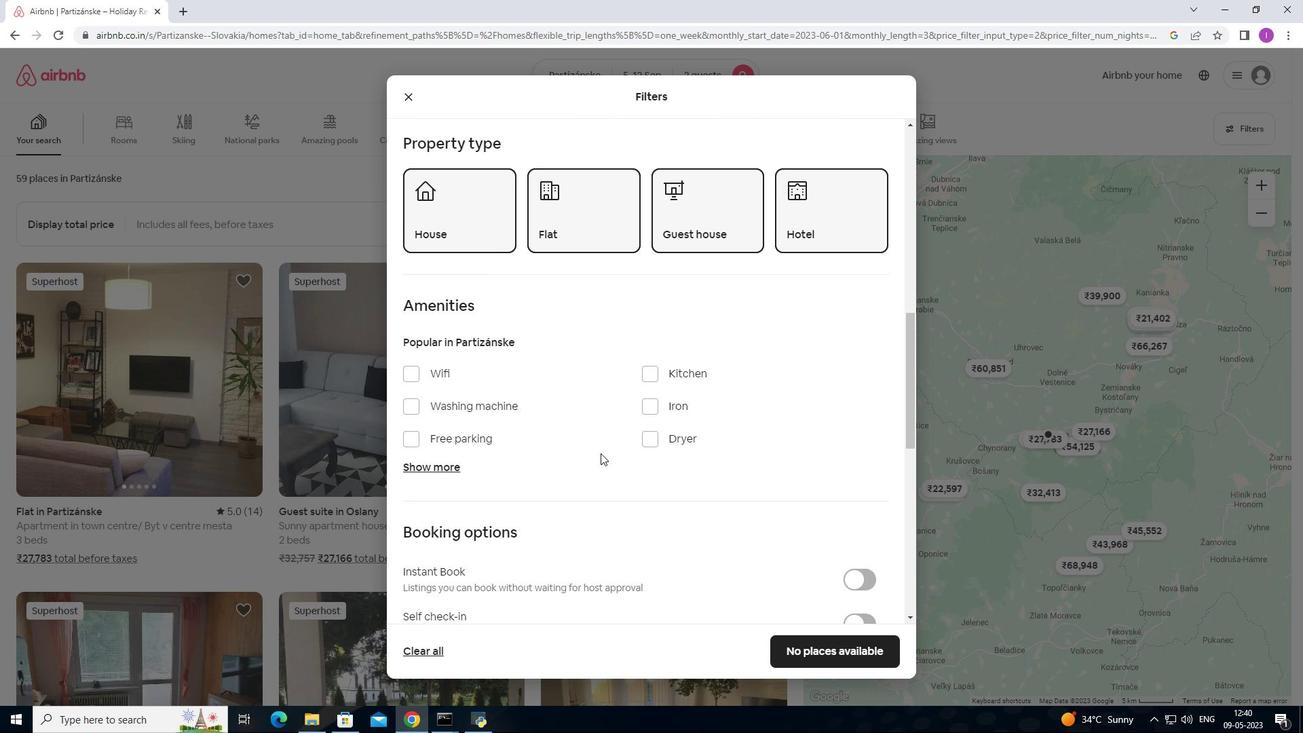 
Action: Mouse scrolled (641, 456) with delta (0, 0)
Screenshot: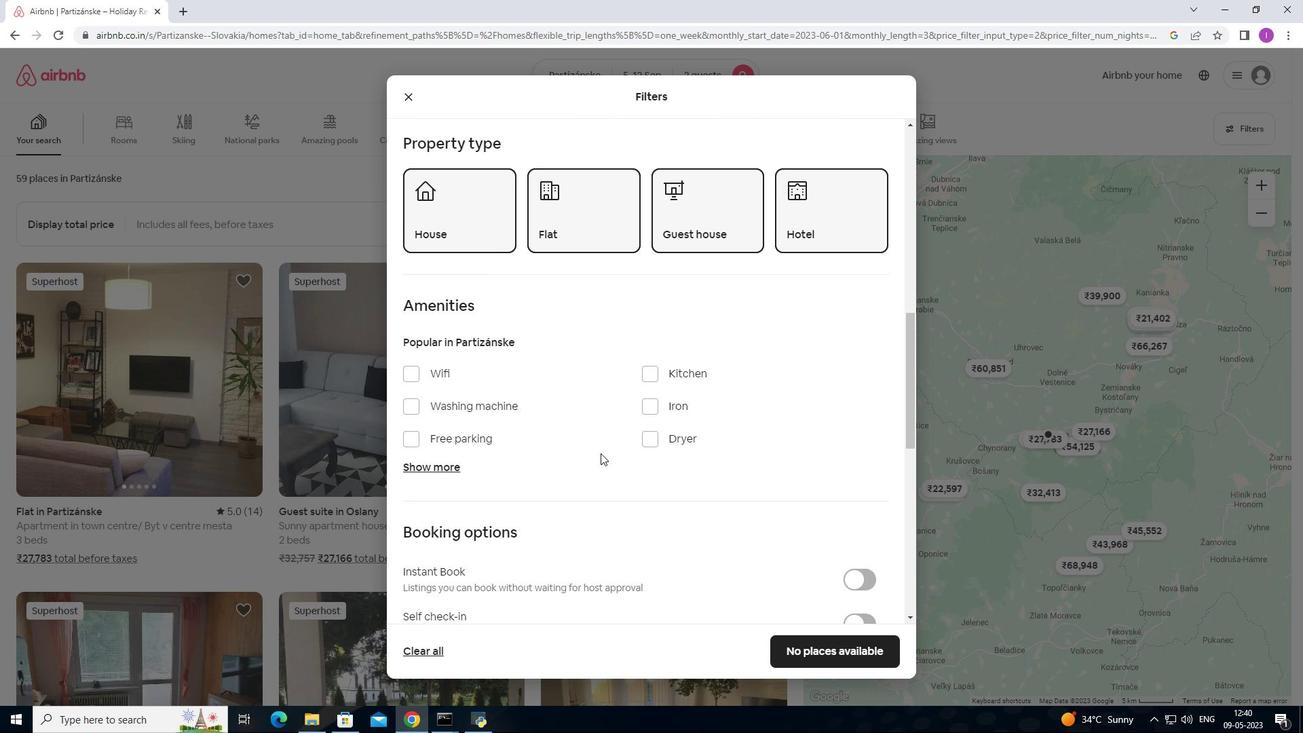 
Action: Mouse moved to (681, 466)
Screenshot: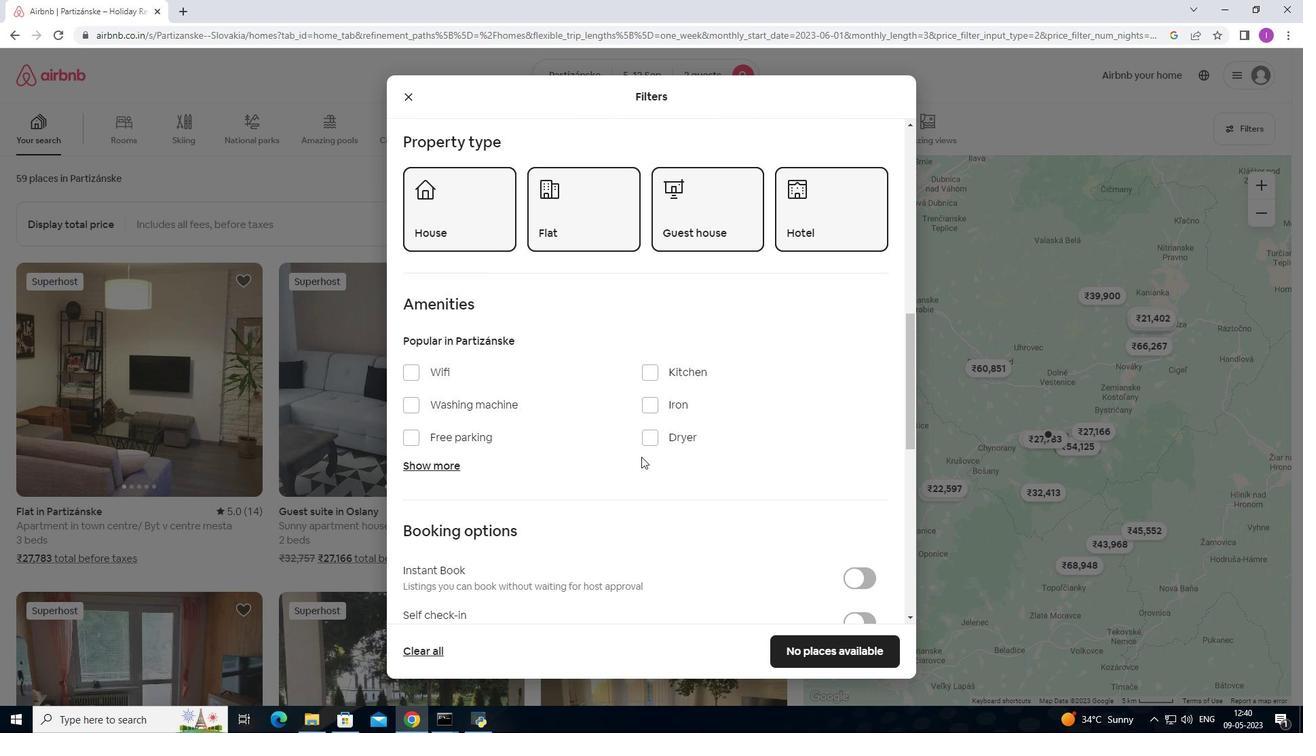 
Action: Mouse scrolled (673, 464) with delta (0, 0)
Screenshot: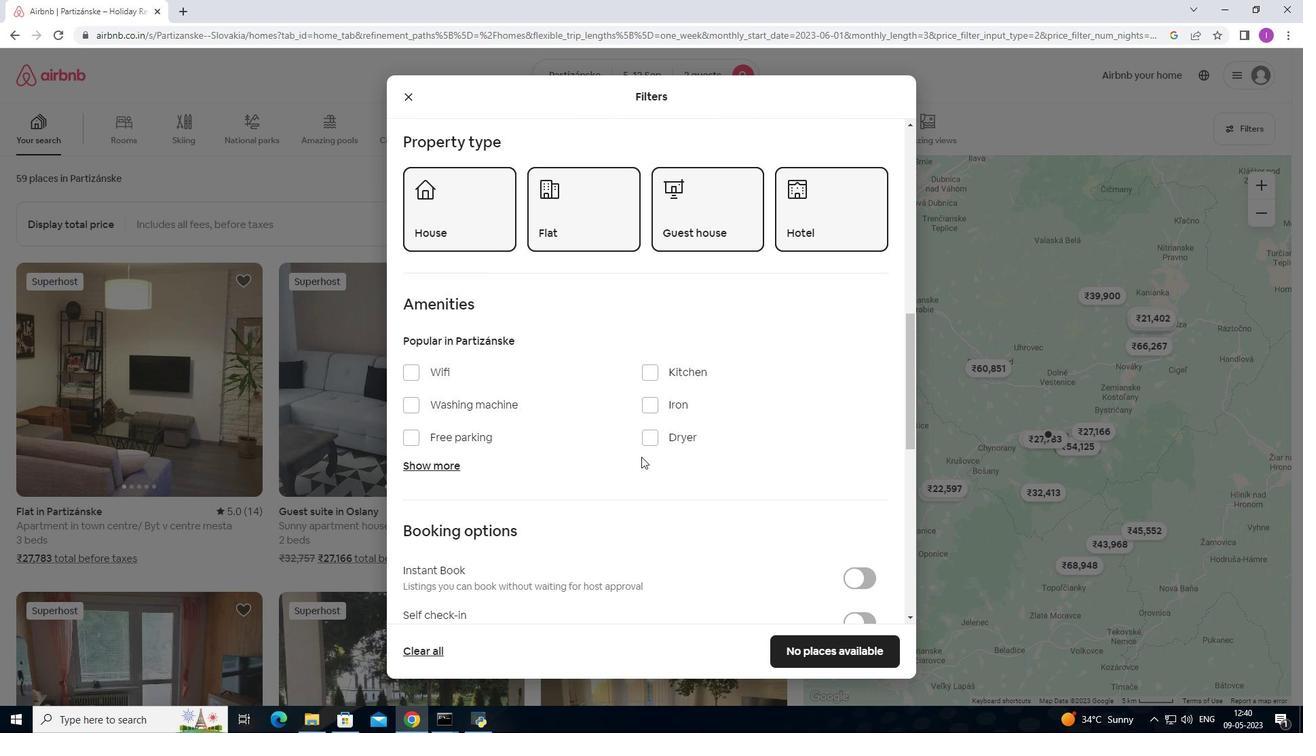 
Action: Mouse moved to (862, 359)
Screenshot: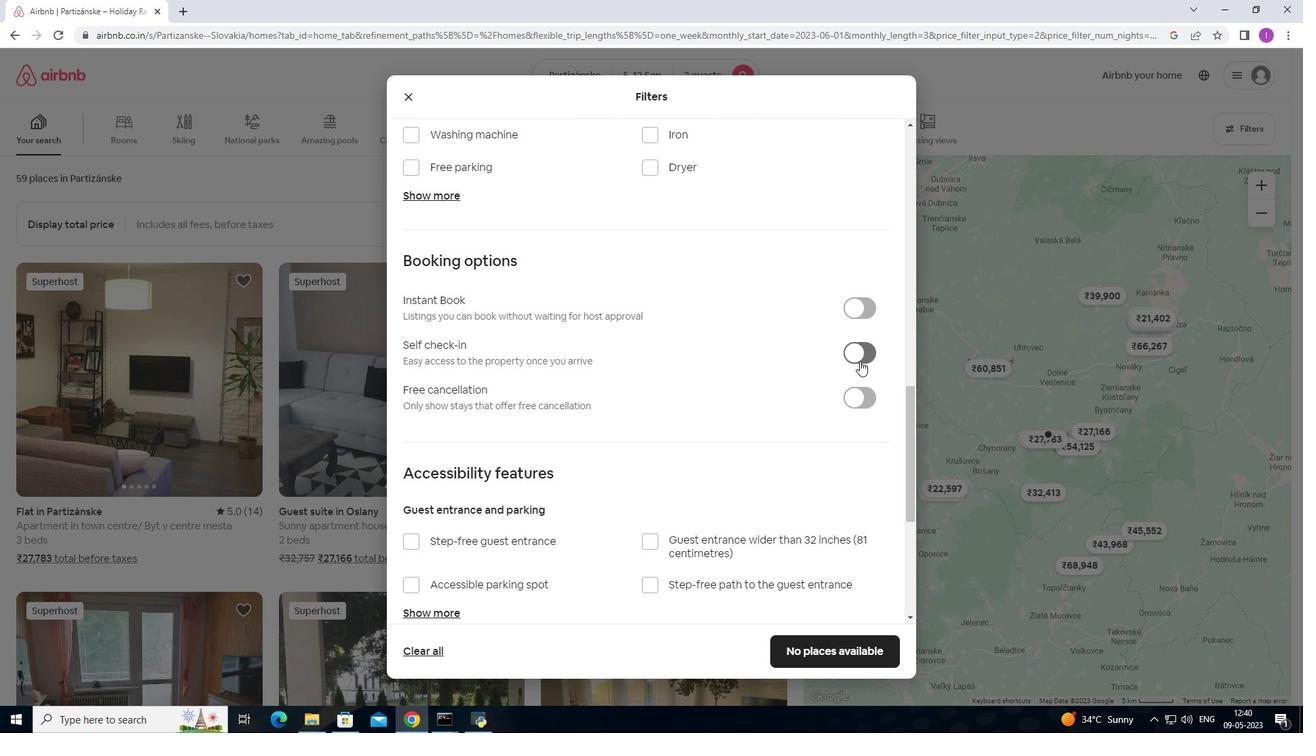 
Action: Mouse pressed left at (862, 359)
Screenshot: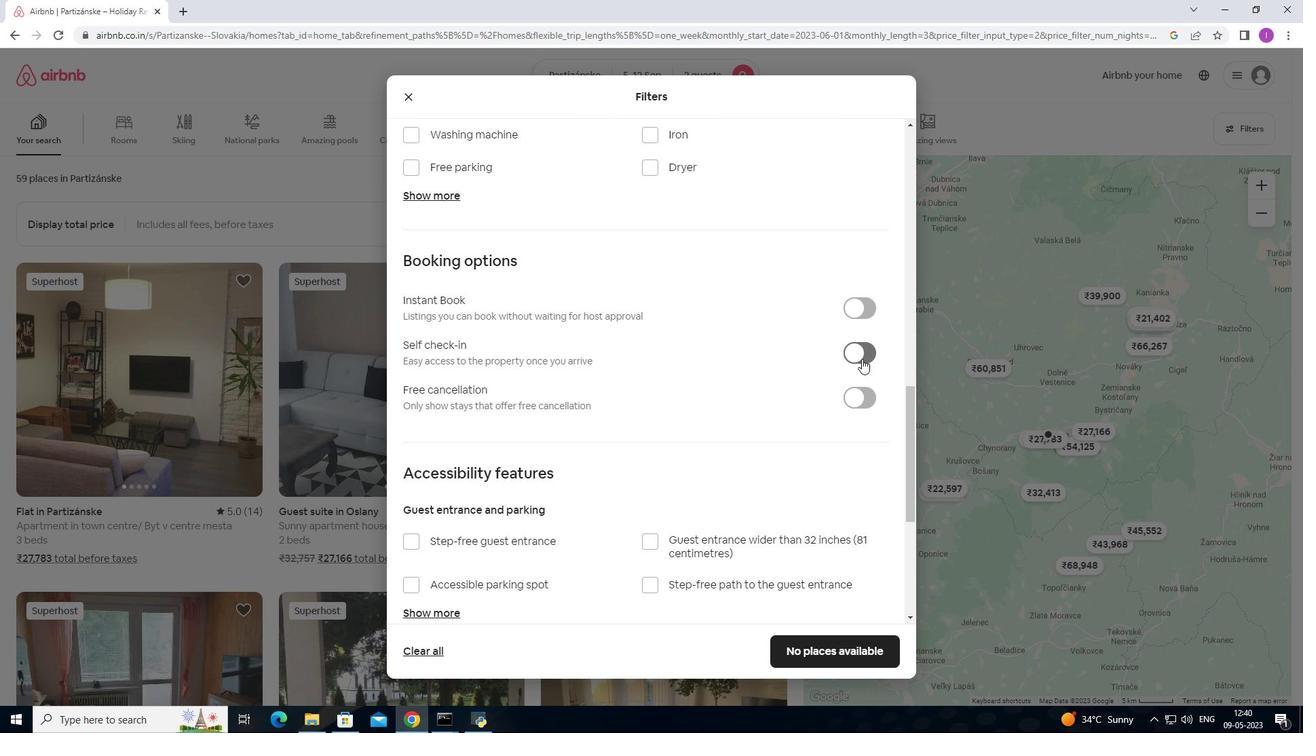 
Action: Mouse moved to (681, 466)
Screenshot: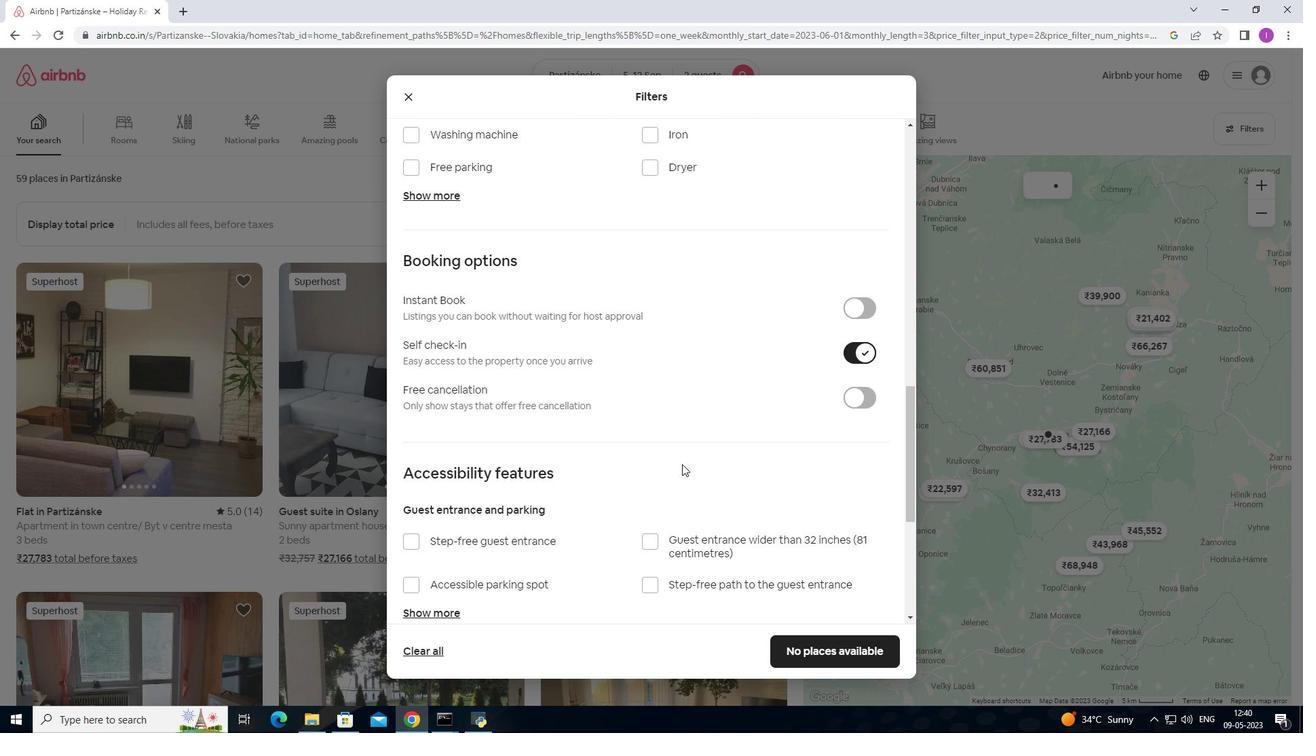 
Action: Mouse scrolled (681, 465) with delta (0, 0)
Screenshot: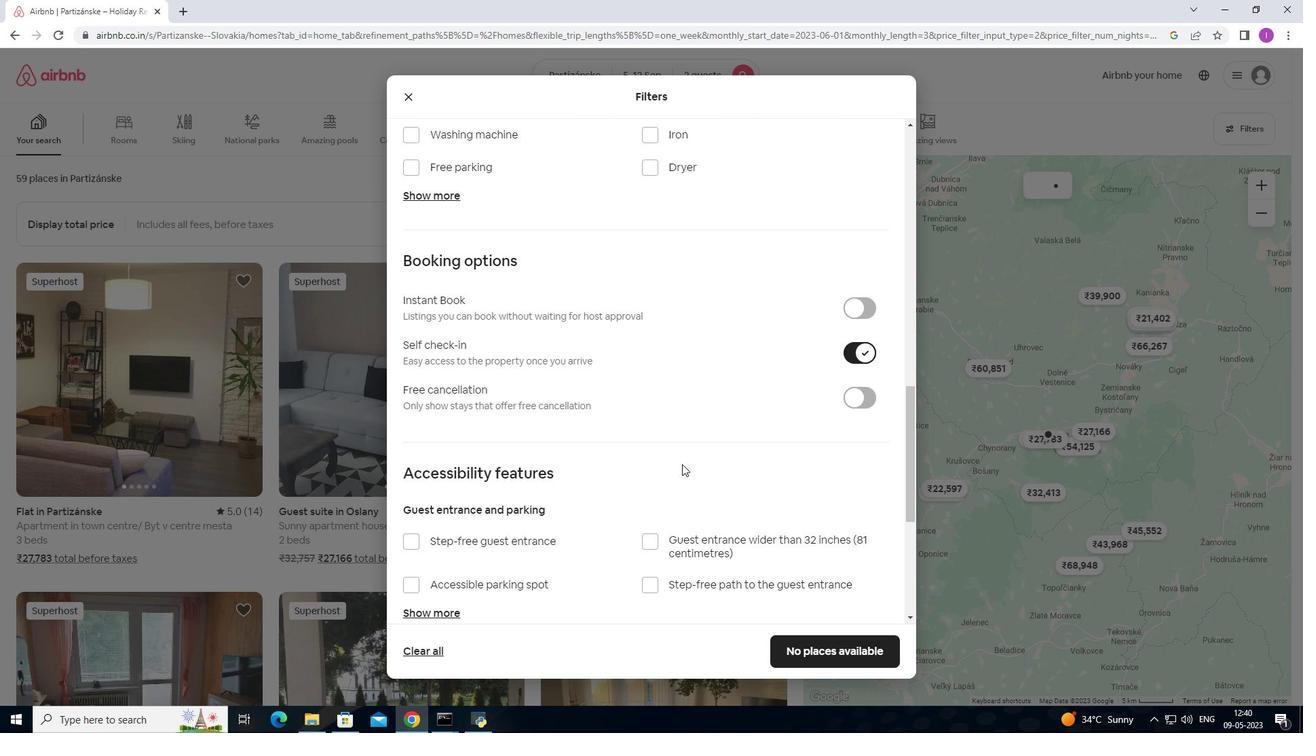 
Action: Mouse moved to (682, 471)
Screenshot: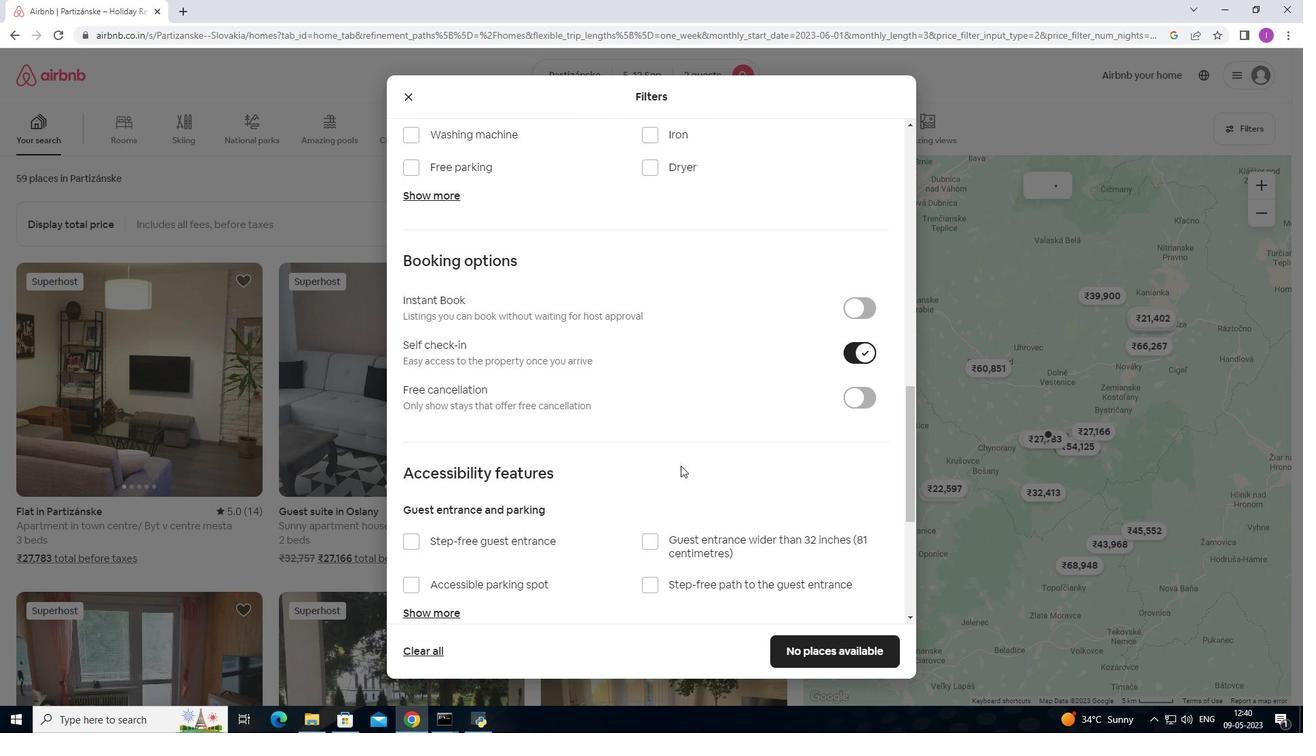 
Action: Mouse scrolled (682, 470) with delta (0, 0)
Screenshot: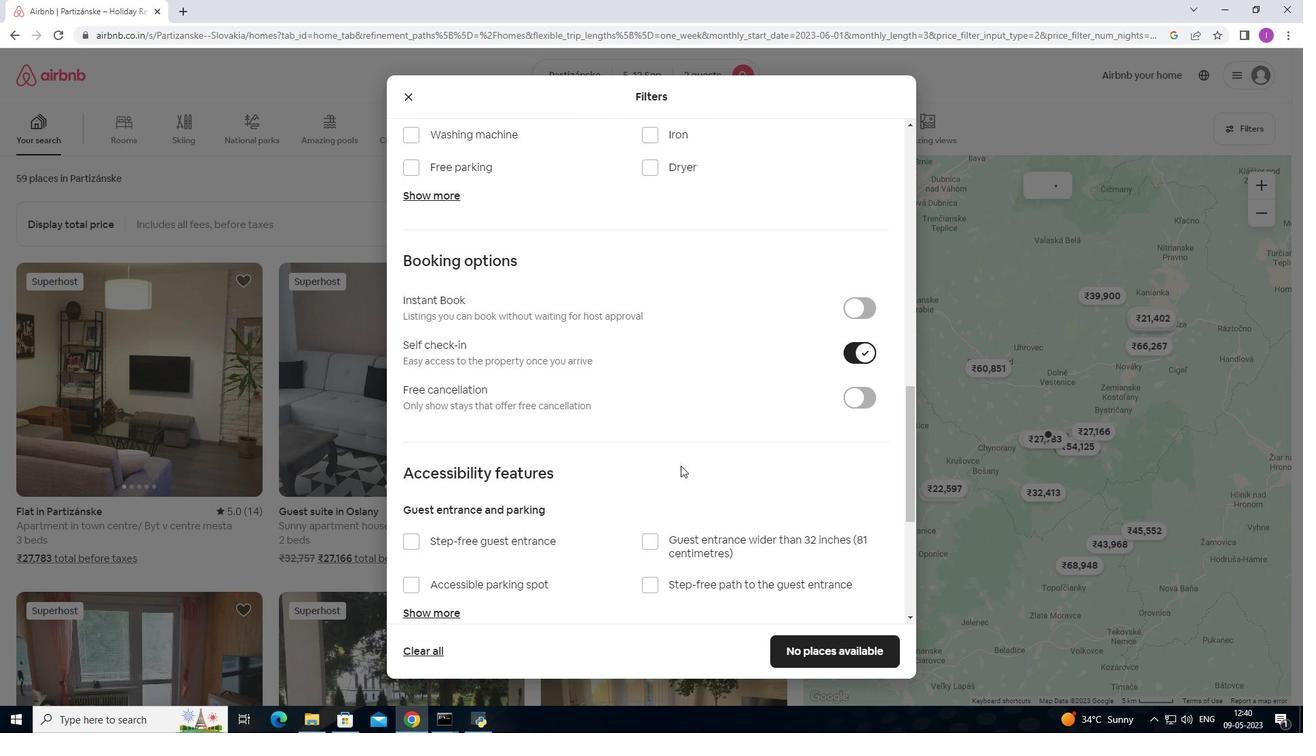 
Action: Mouse moved to (681, 478)
Screenshot: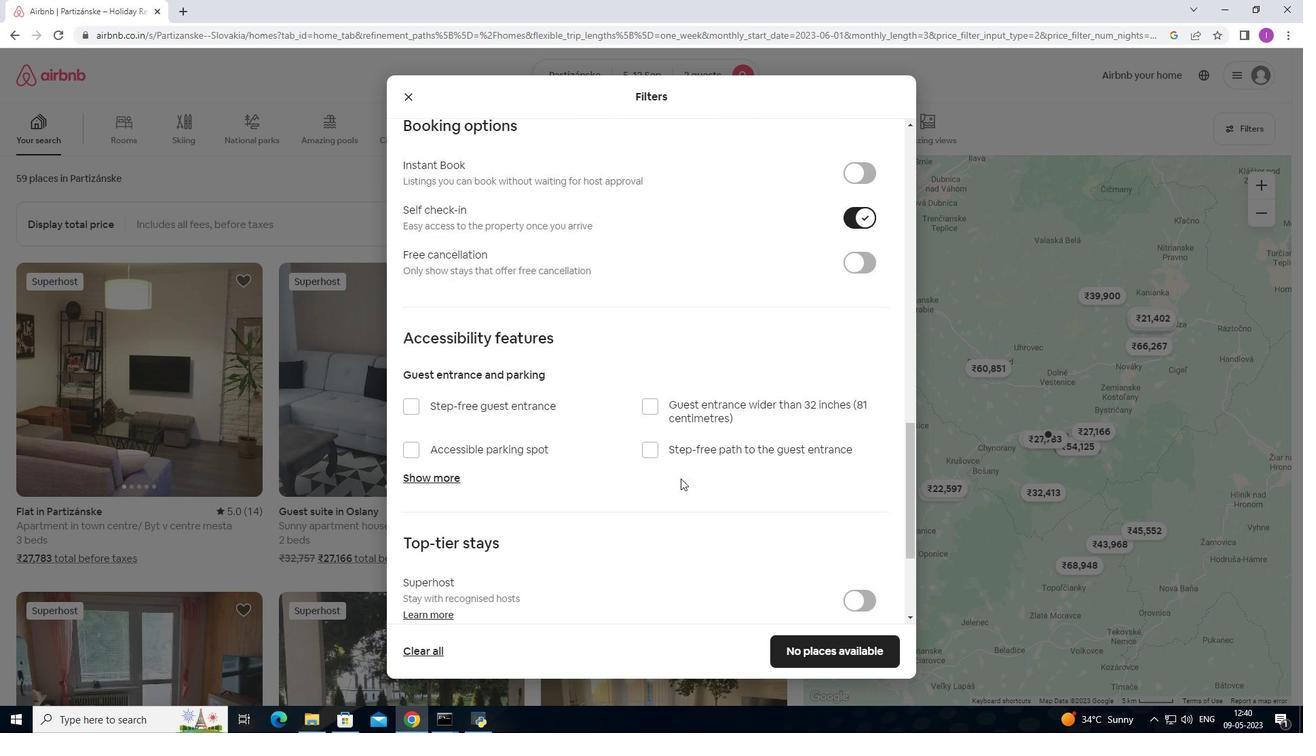 
Action: Mouse scrolled (681, 477) with delta (0, 0)
Screenshot: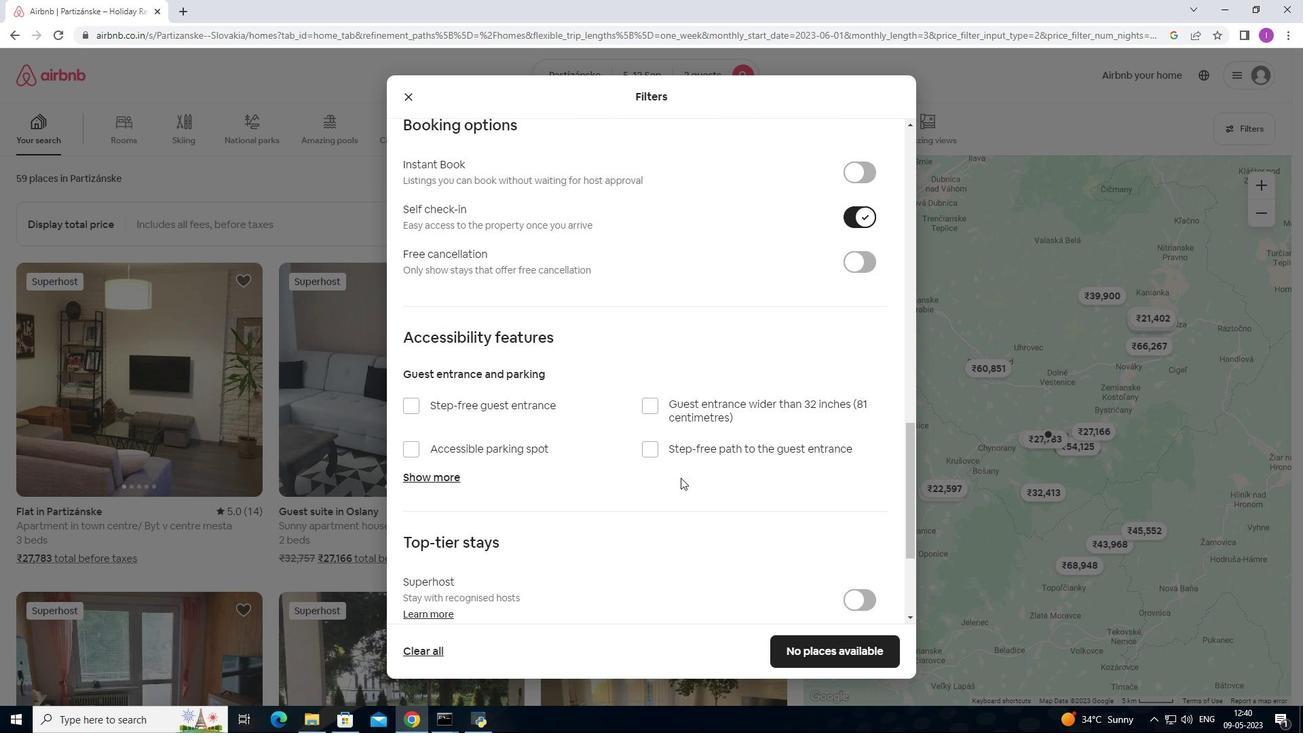 
Action: Mouse scrolled (681, 477) with delta (0, 0)
Screenshot: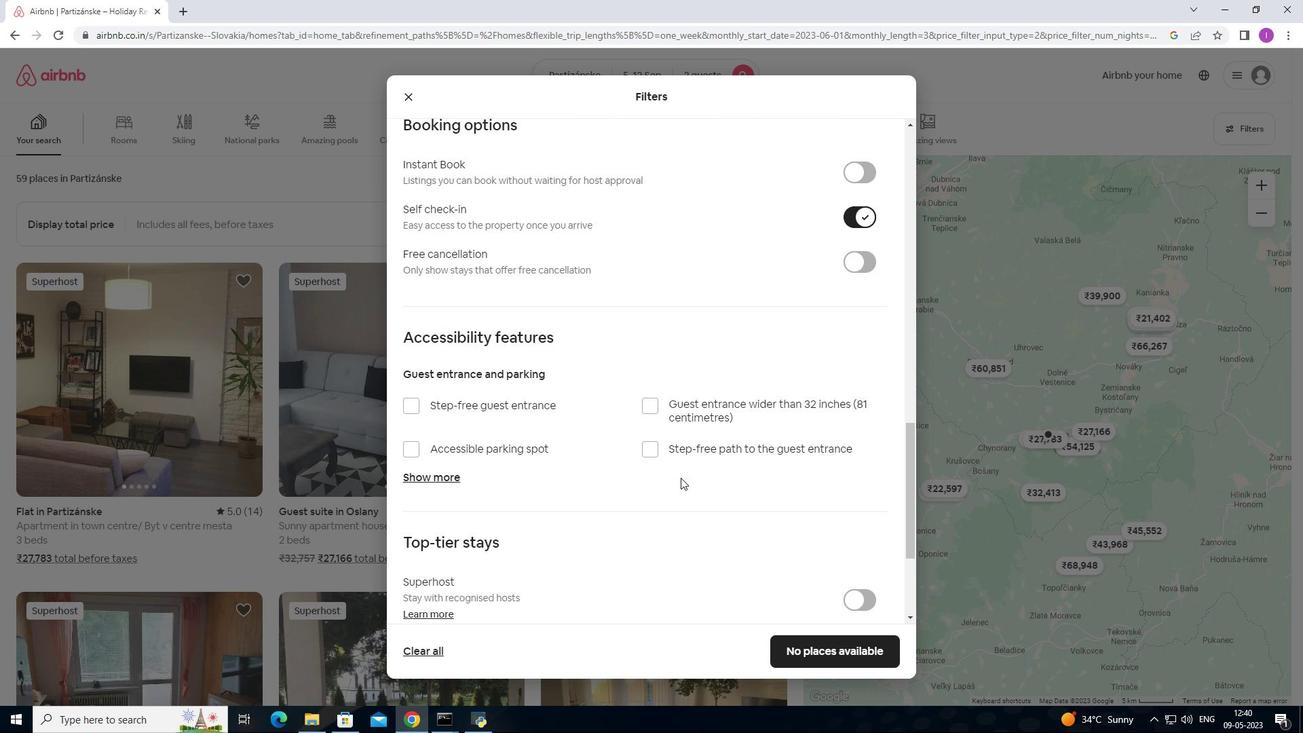 
Action: Mouse scrolled (681, 477) with delta (0, 0)
Screenshot: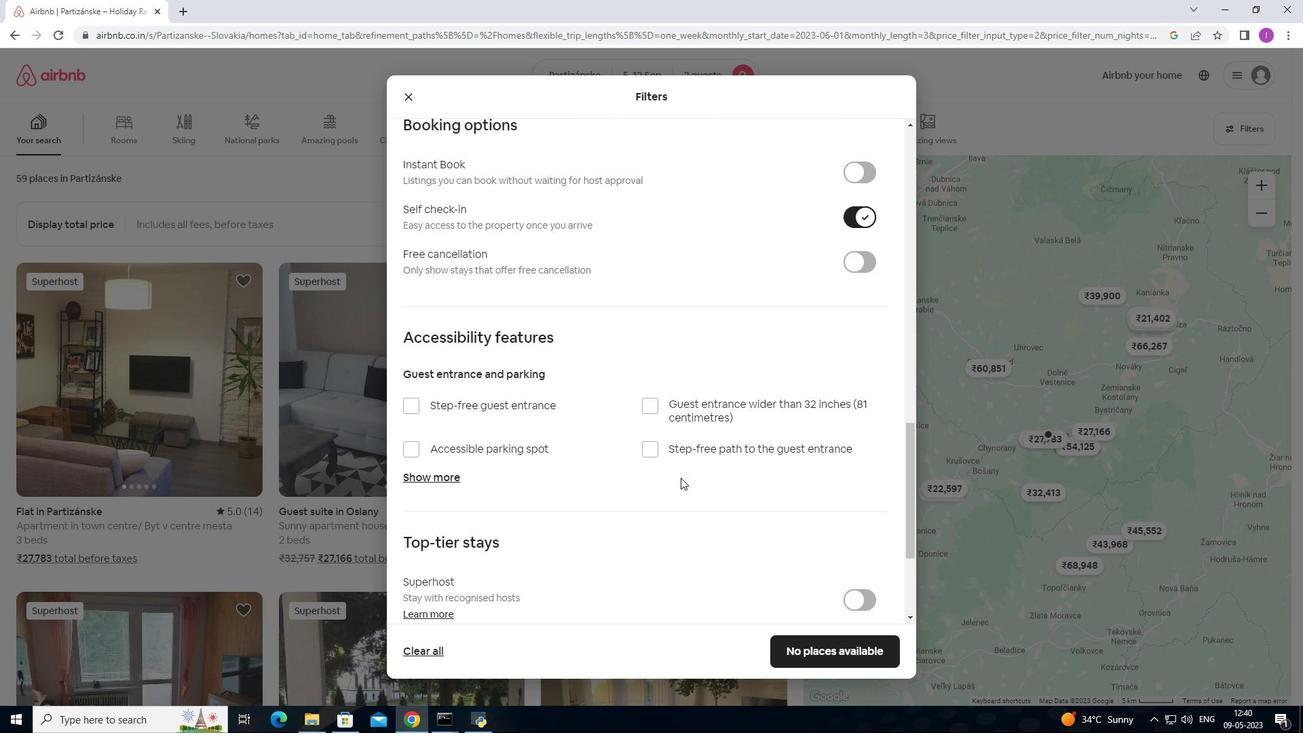 
Action: Mouse moved to (659, 485)
Screenshot: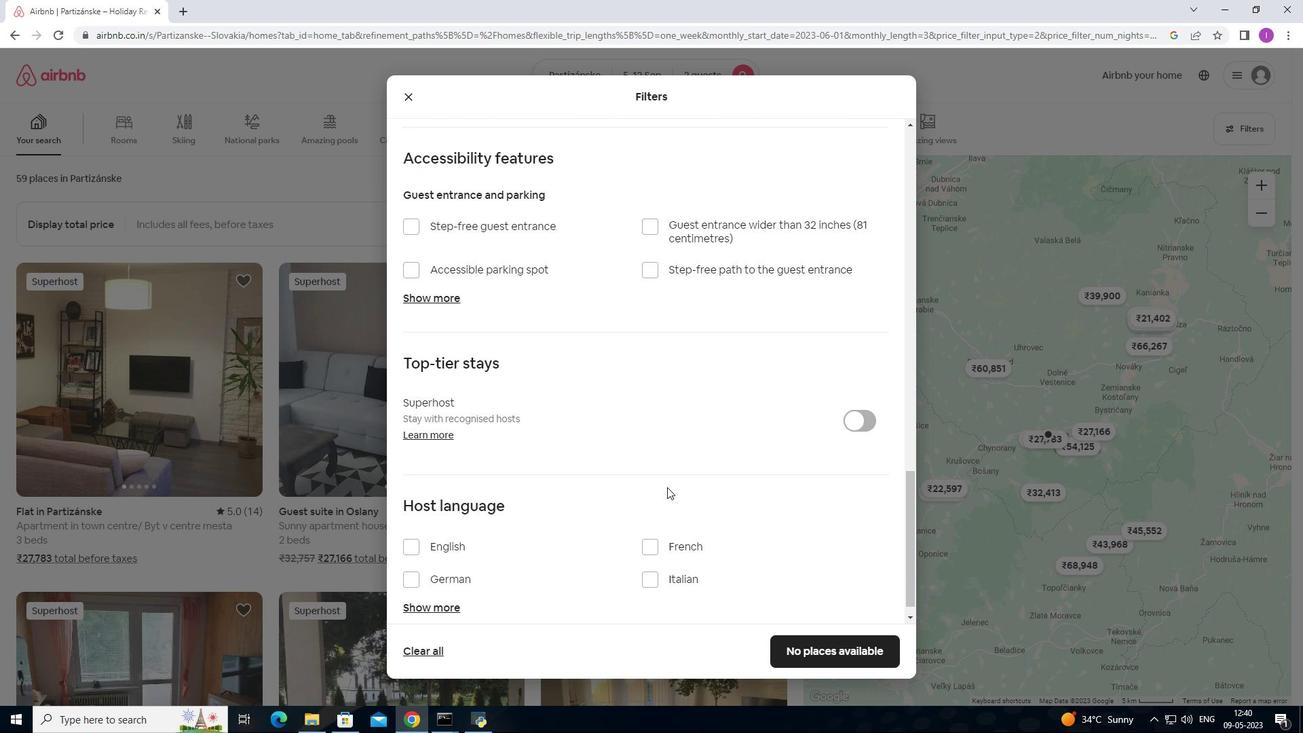 
Action: Mouse scrolled (659, 484) with delta (0, 0)
Screenshot: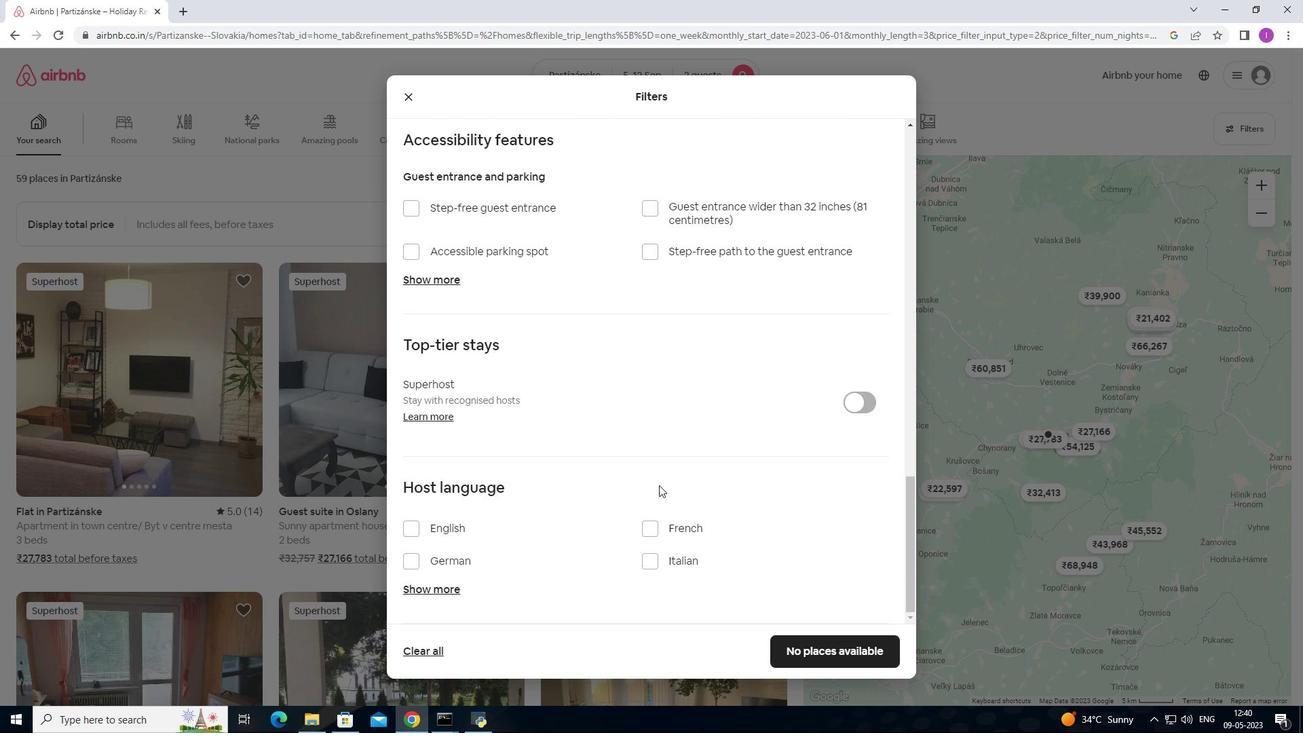 
Action: Mouse scrolled (659, 484) with delta (0, 0)
Screenshot: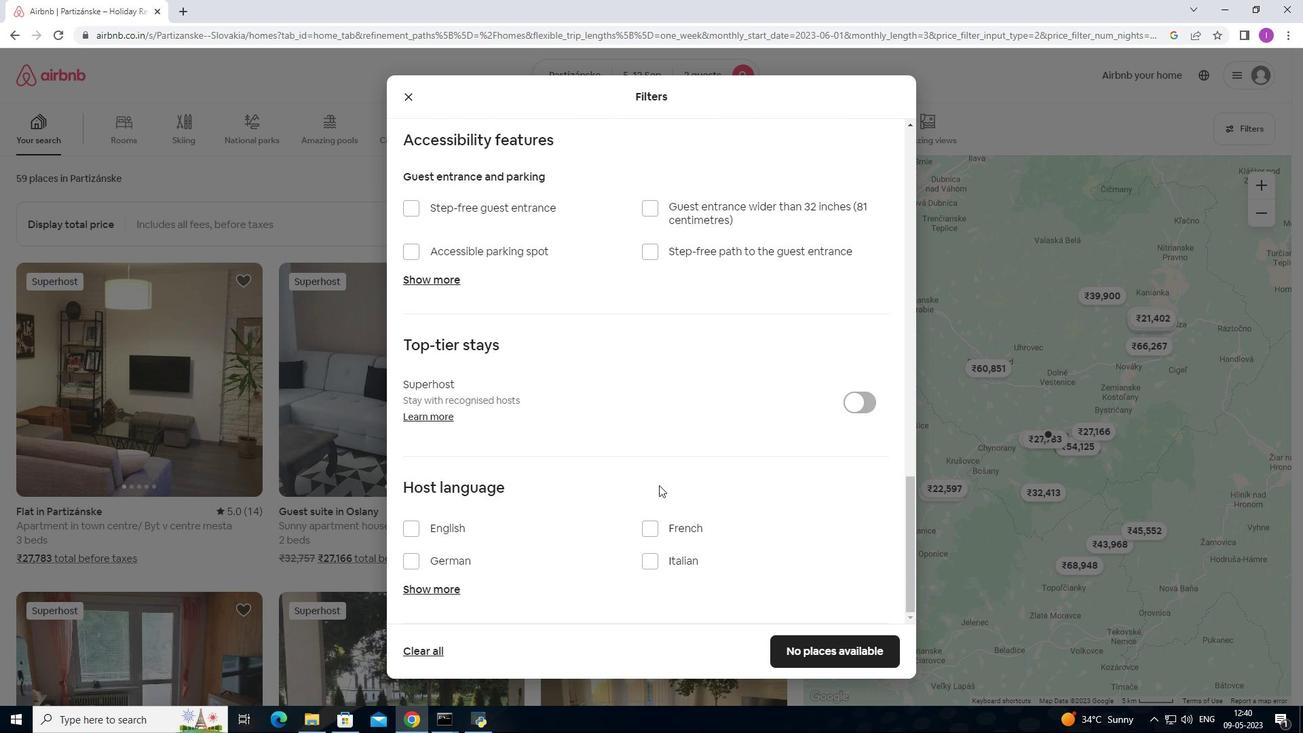 
Action: Mouse scrolled (659, 484) with delta (0, 0)
Screenshot: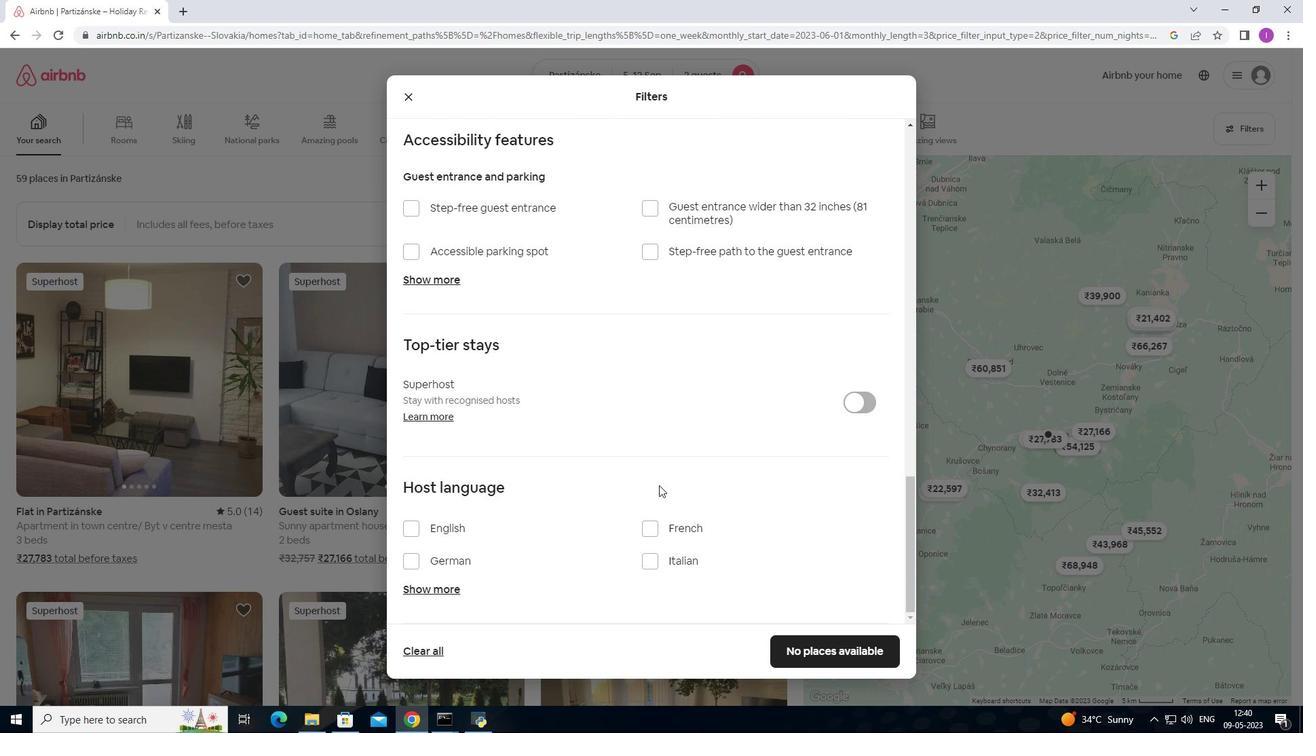 
Action: Mouse moved to (412, 531)
Screenshot: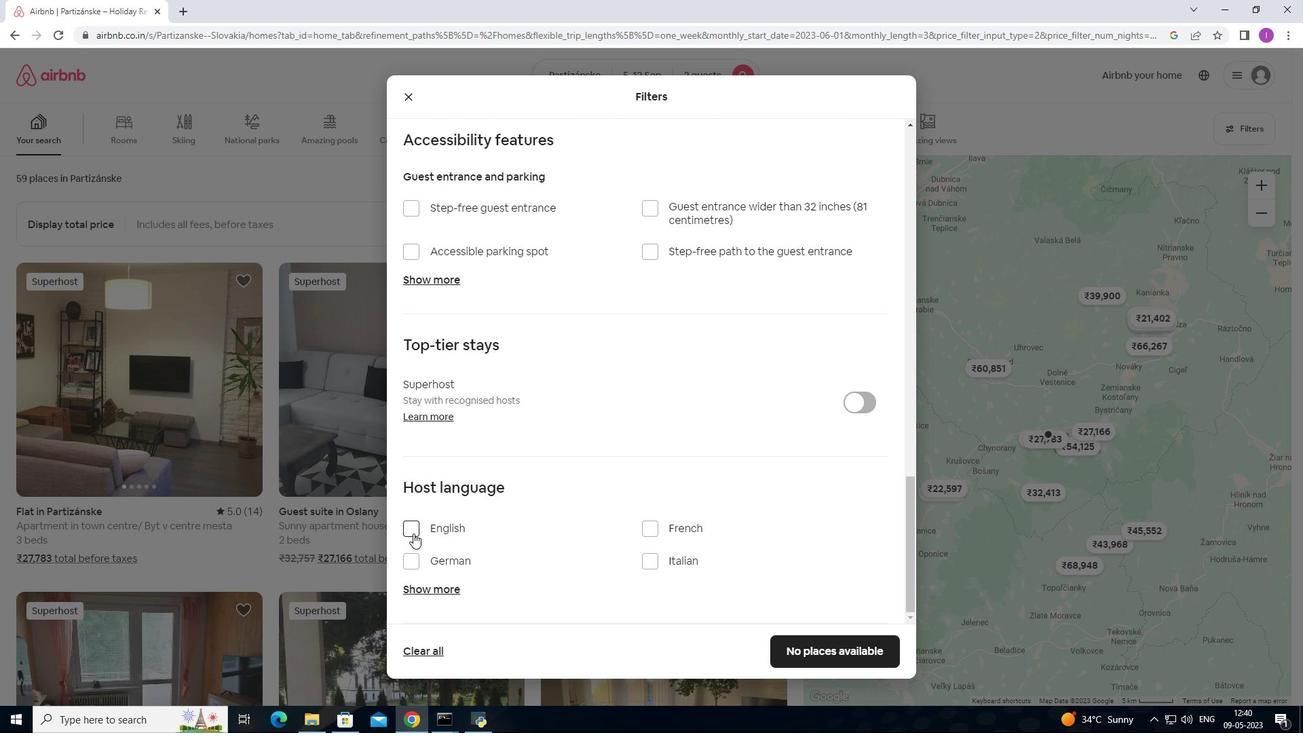 
Action: Mouse pressed left at (412, 531)
Screenshot: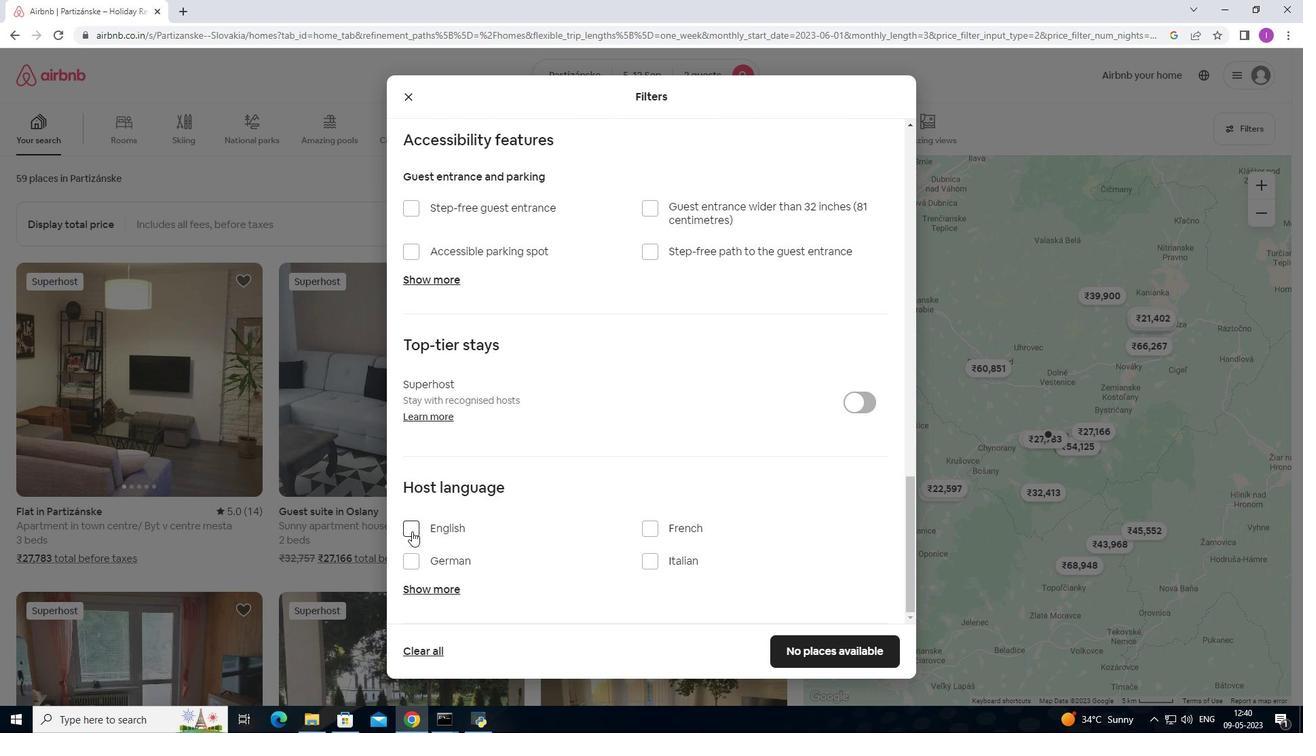 
Action: Mouse moved to (833, 648)
Screenshot: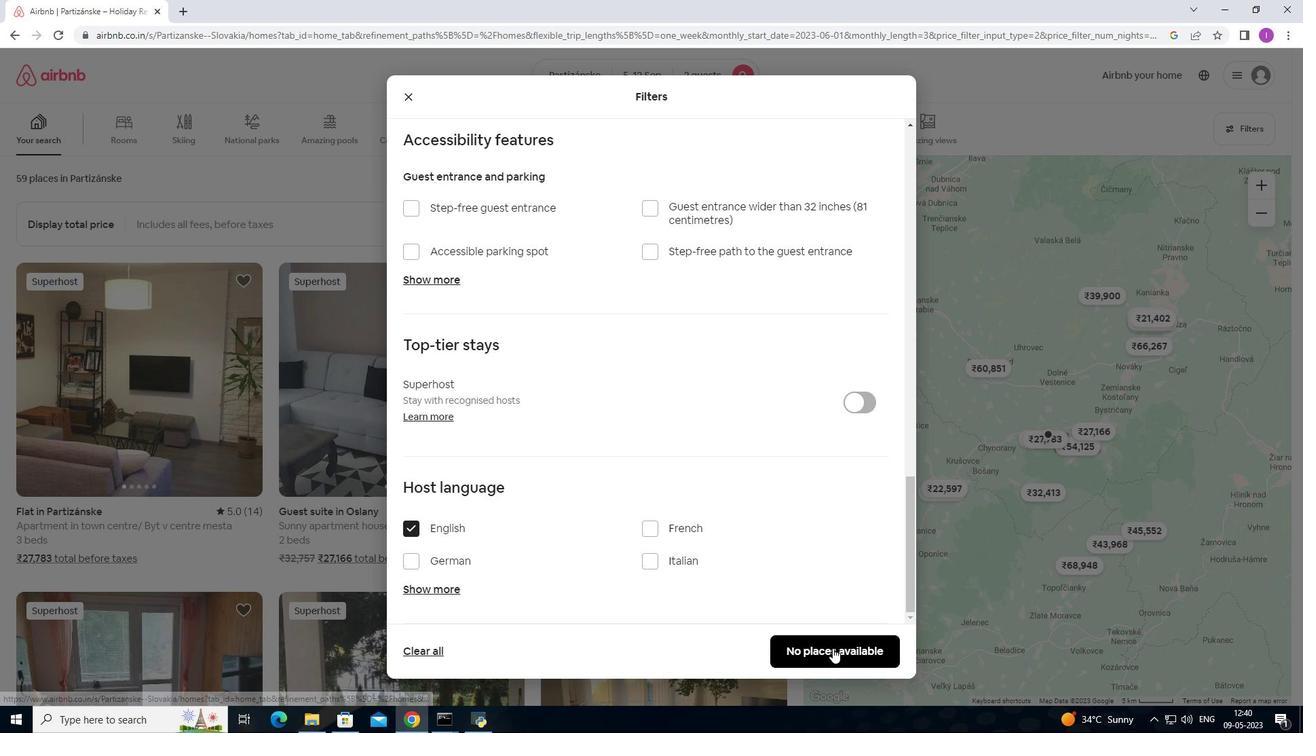 
Action: Mouse pressed left at (833, 648)
Screenshot: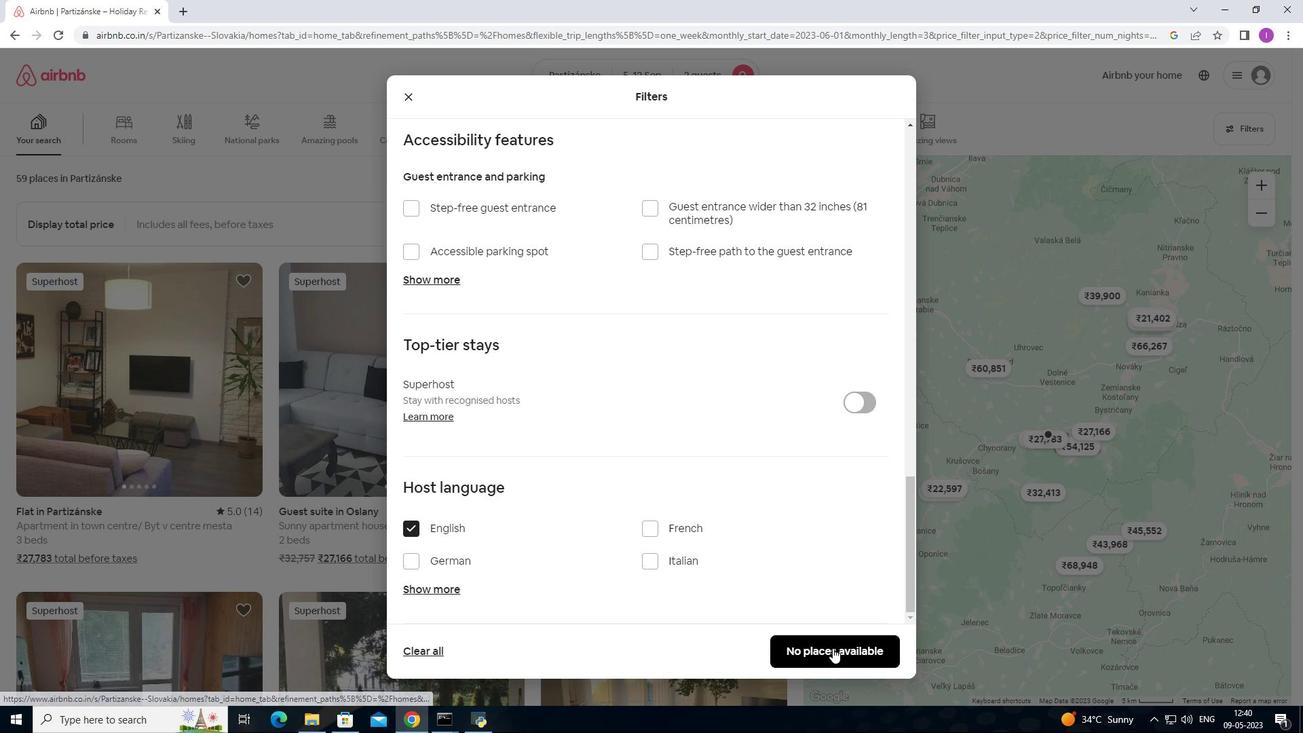 
Action: Mouse moved to (759, 617)
Screenshot: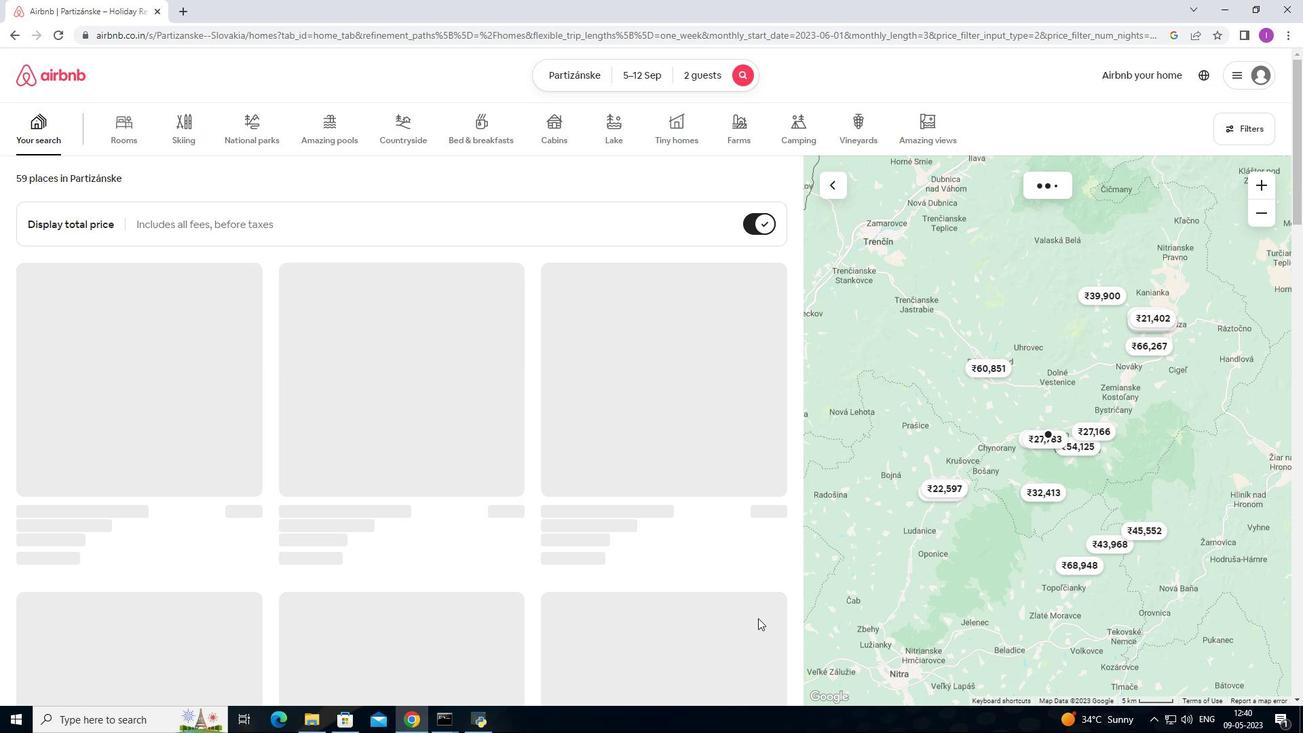 
